 Task: Look for space in Murādnagar, India from 8th June, 2023 to 19th June, 2023 for 1 adult in price range Rs.5000 to Rs.12000. Place can be shared room with 1  bedroom having 1 bed and 1 bathroom. Property type can be house, flat, guest house, hotel. Amenities needed are: washing machine. Booking option can be shelf check-in. Required host language is English.
Action: Mouse moved to (504, 80)
Screenshot: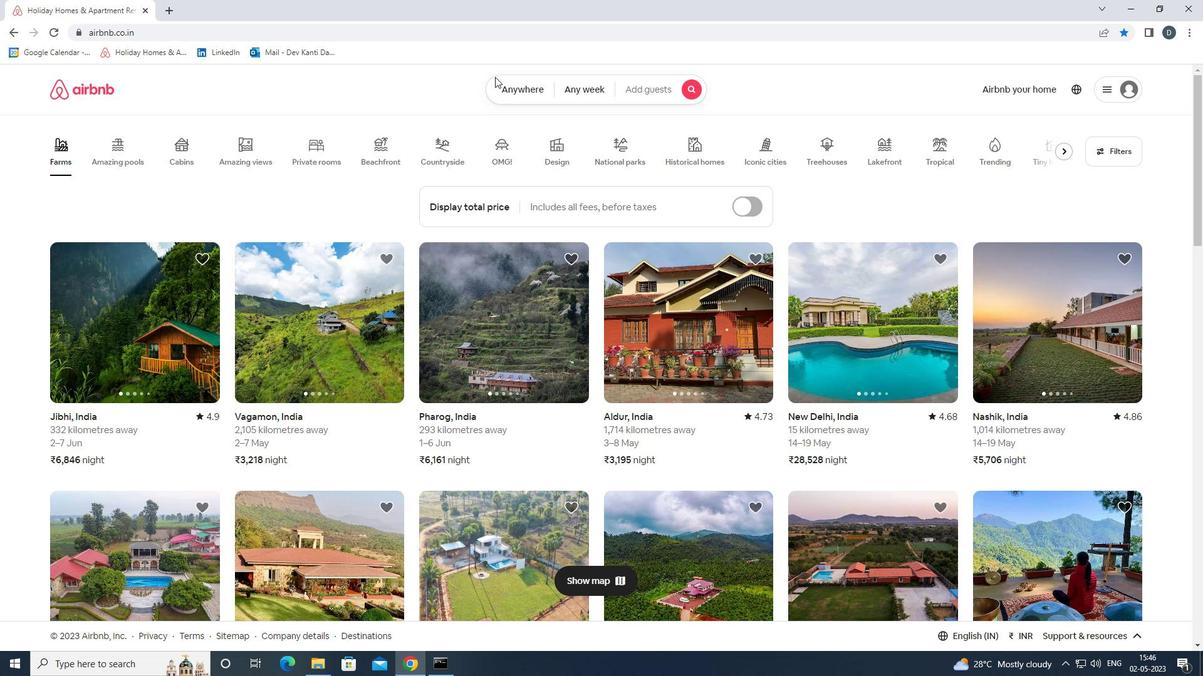 
Action: Mouse pressed left at (504, 80)
Screenshot: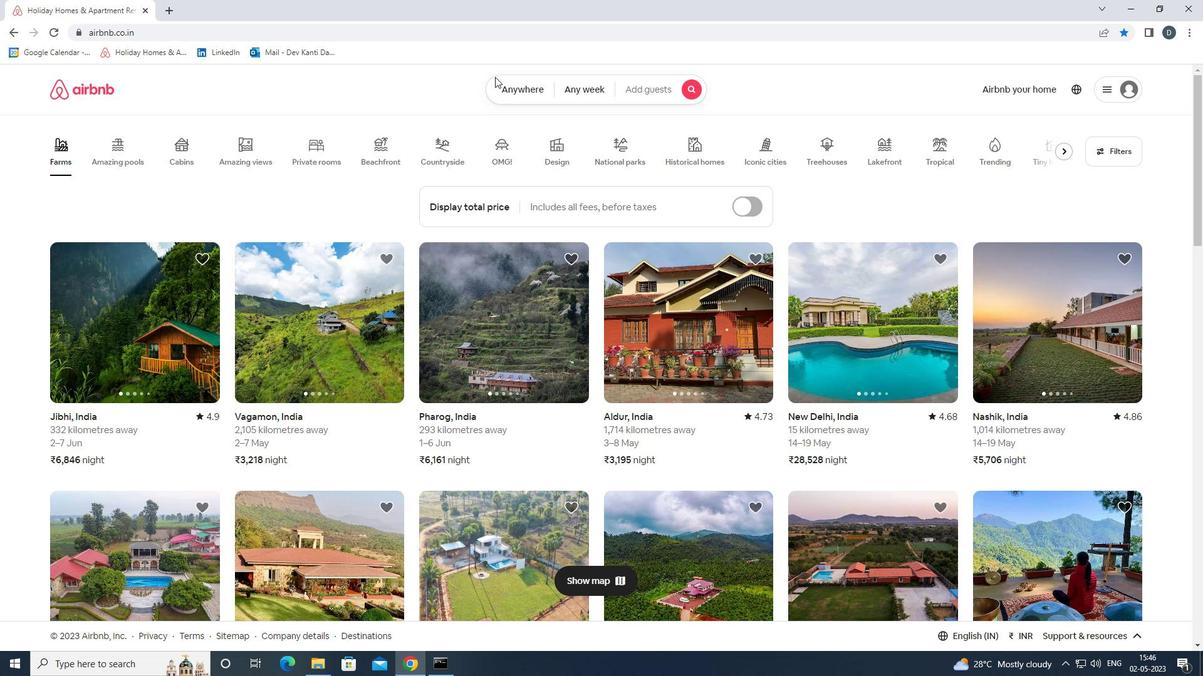 
Action: Mouse moved to (438, 145)
Screenshot: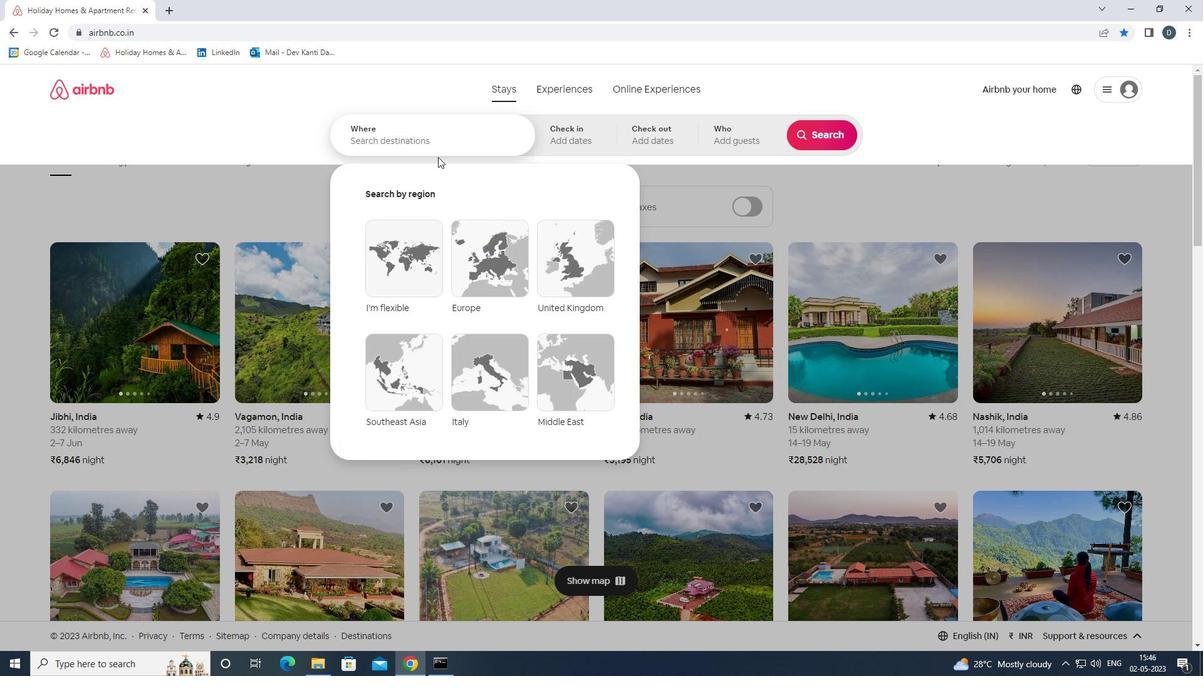 
Action: Mouse pressed left at (438, 145)
Screenshot: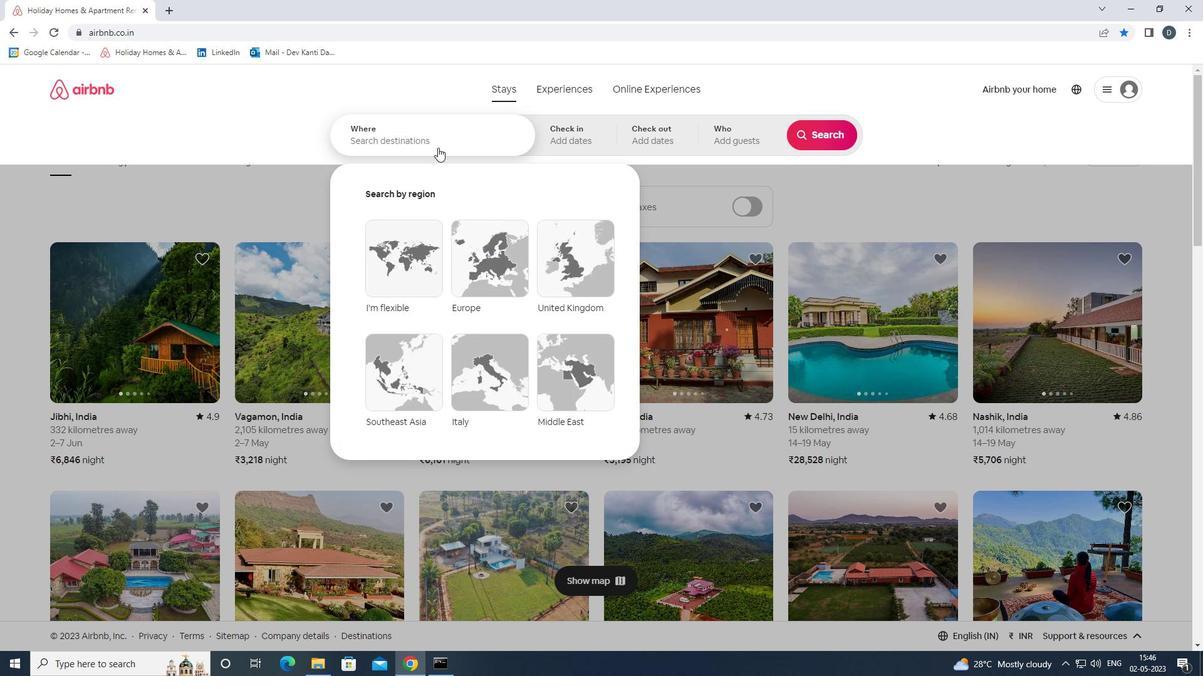 
Action: Key pressed <Key.shift>M<U<Key.backspace><Key.backspace>URADNAGAR,<Key.shift>INDIA<Key.enter>
Screenshot: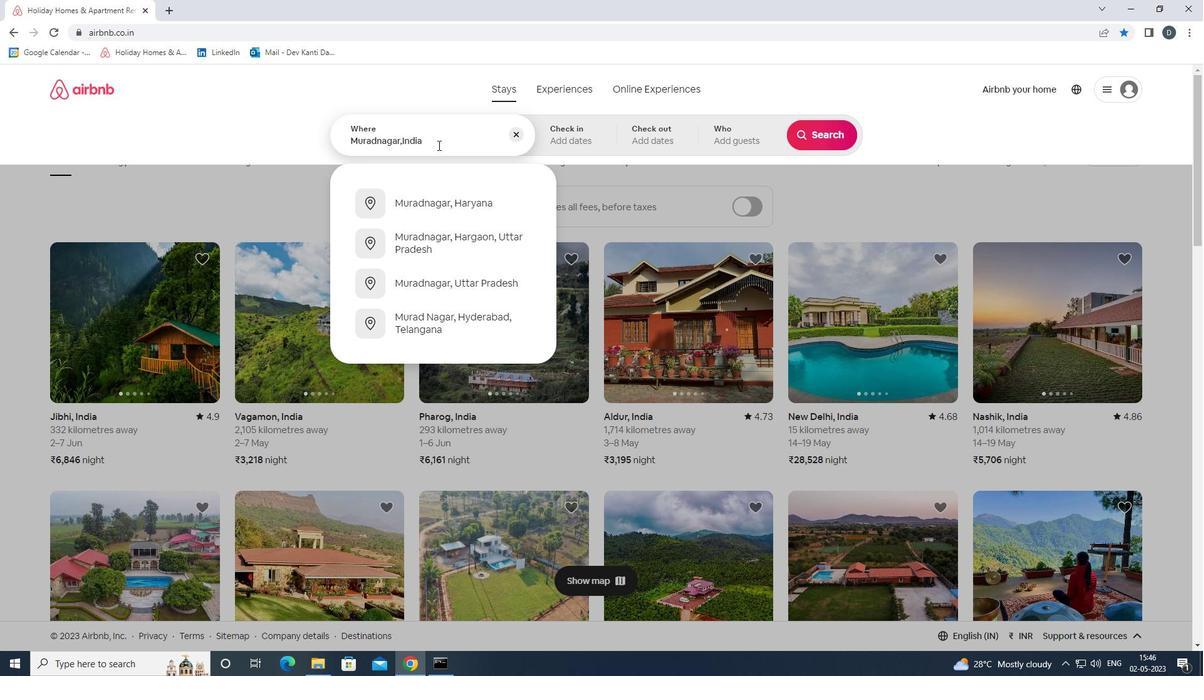 
Action: Mouse moved to (754, 324)
Screenshot: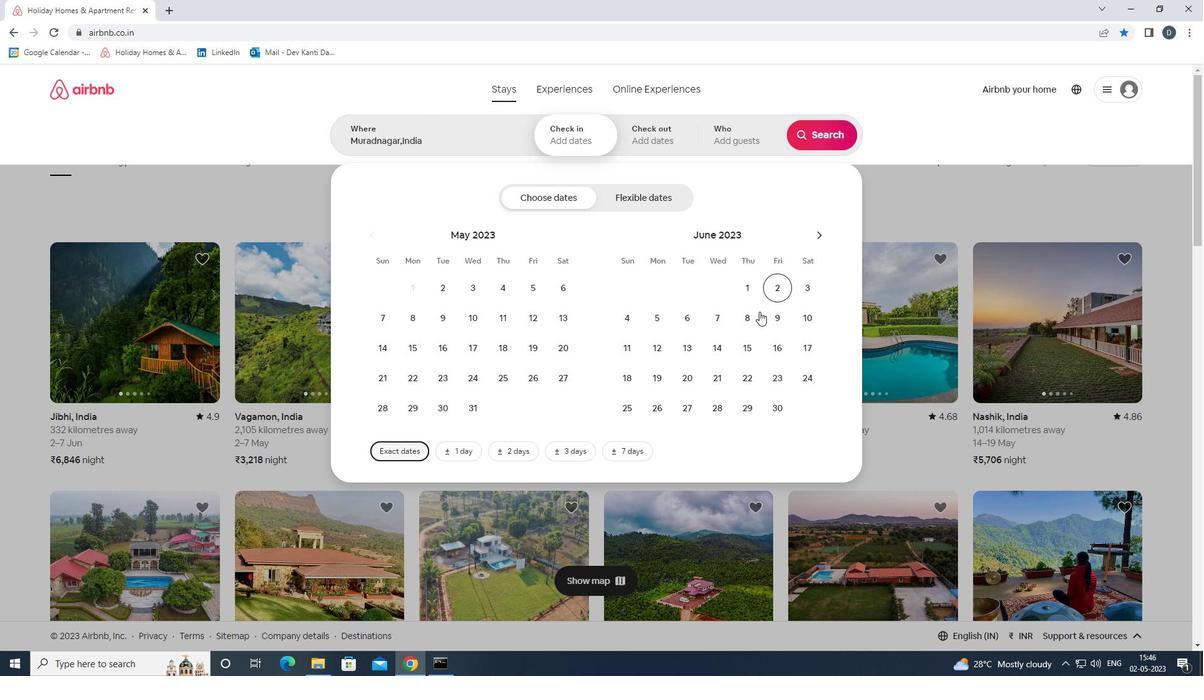 
Action: Mouse pressed left at (754, 324)
Screenshot: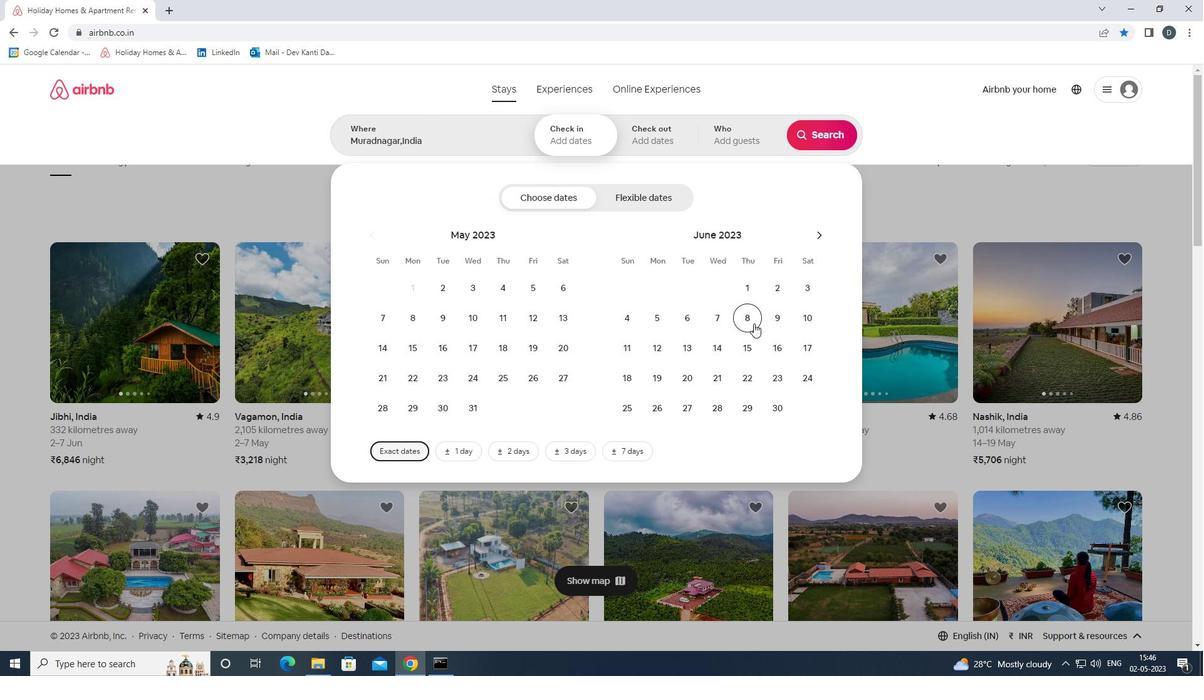 
Action: Mouse moved to (655, 377)
Screenshot: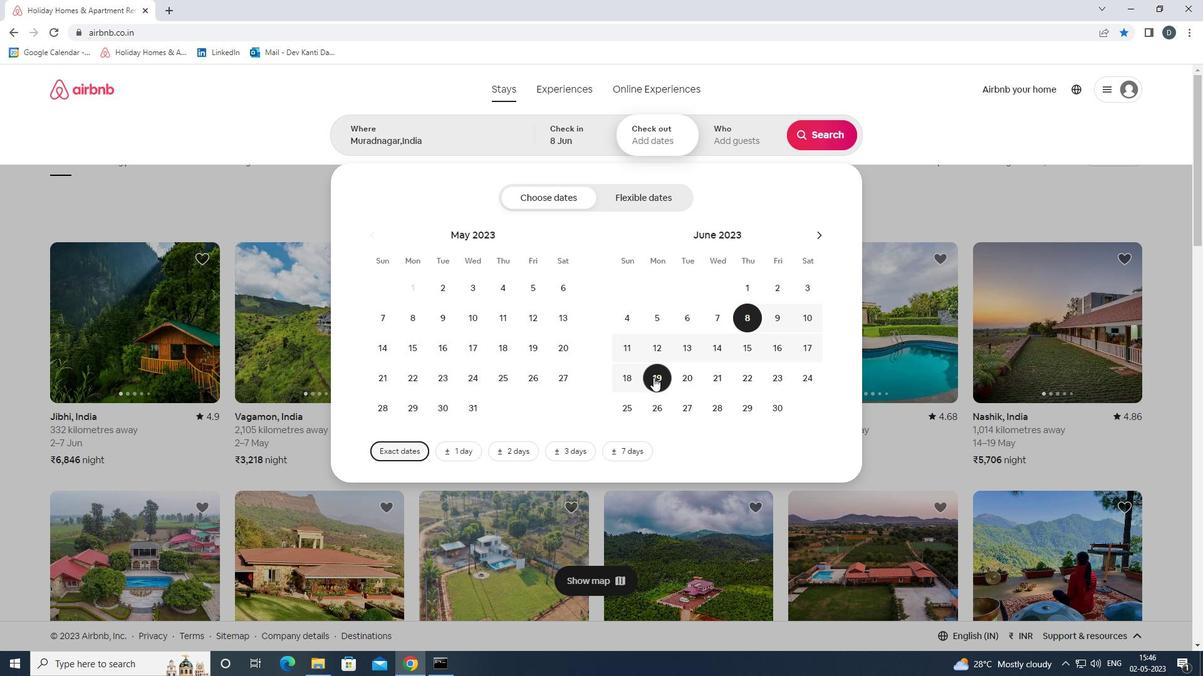 
Action: Mouse pressed left at (655, 377)
Screenshot: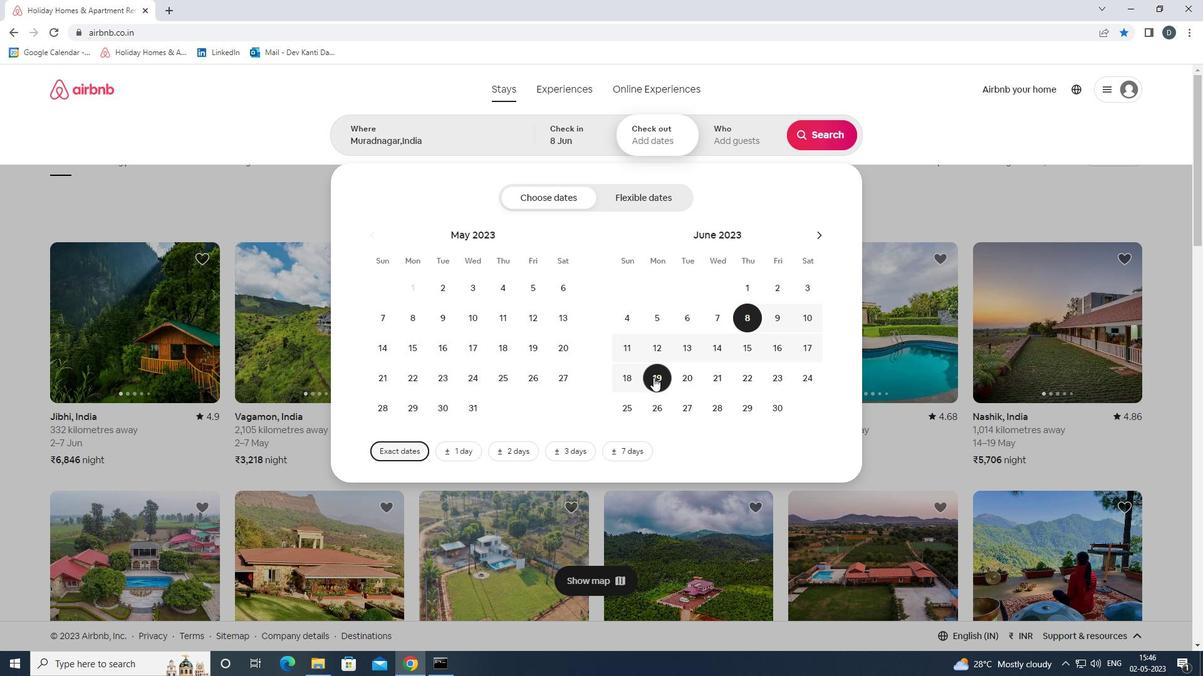 
Action: Mouse moved to (747, 136)
Screenshot: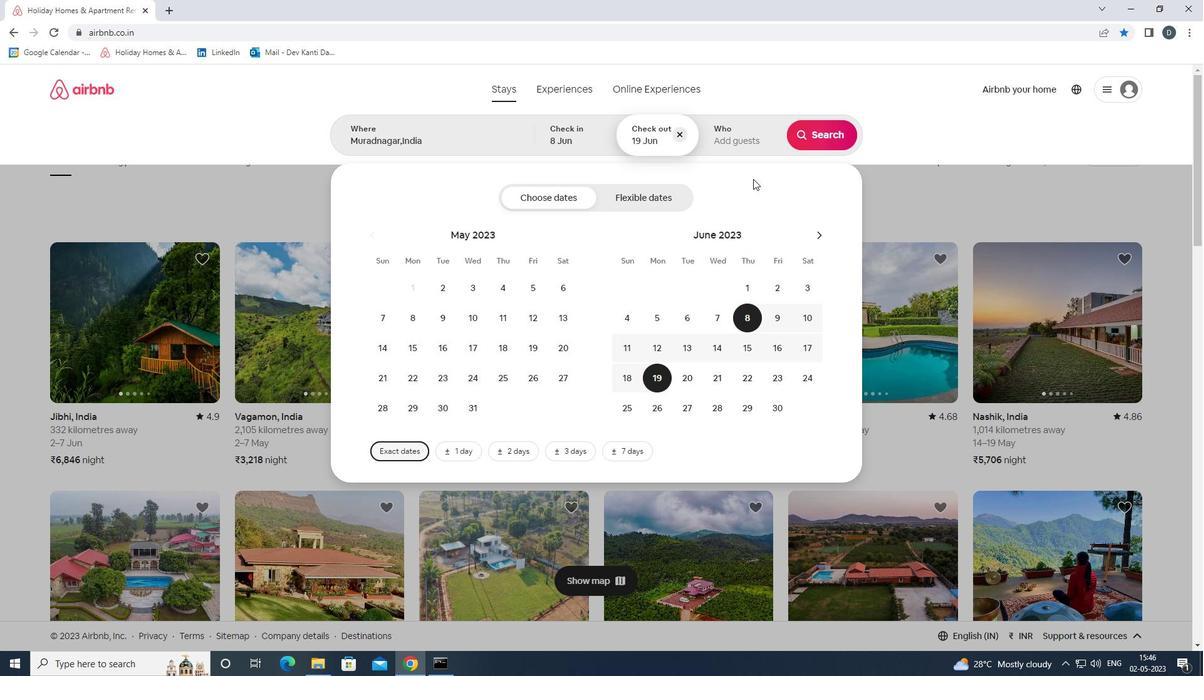 
Action: Mouse pressed left at (747, 136)
Screenshot: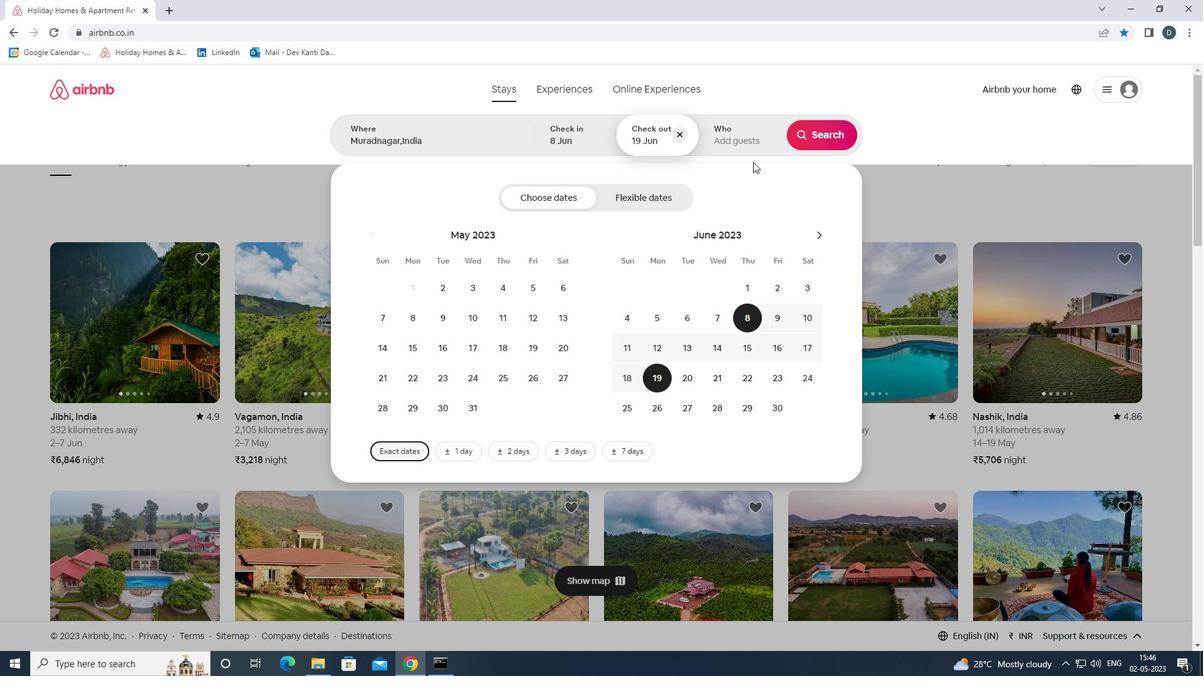 
Action: Mouse moved to (827, 194)
Screenshot: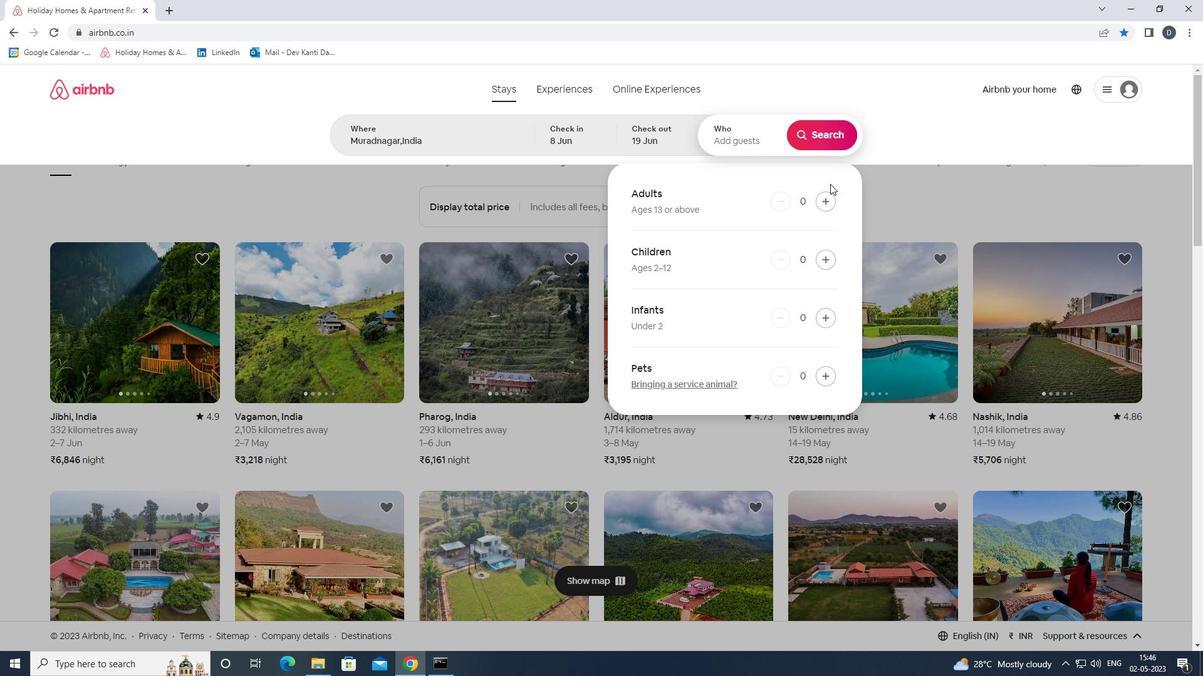 
Action: Mouse pressed left at (827, 194)
Screenshot: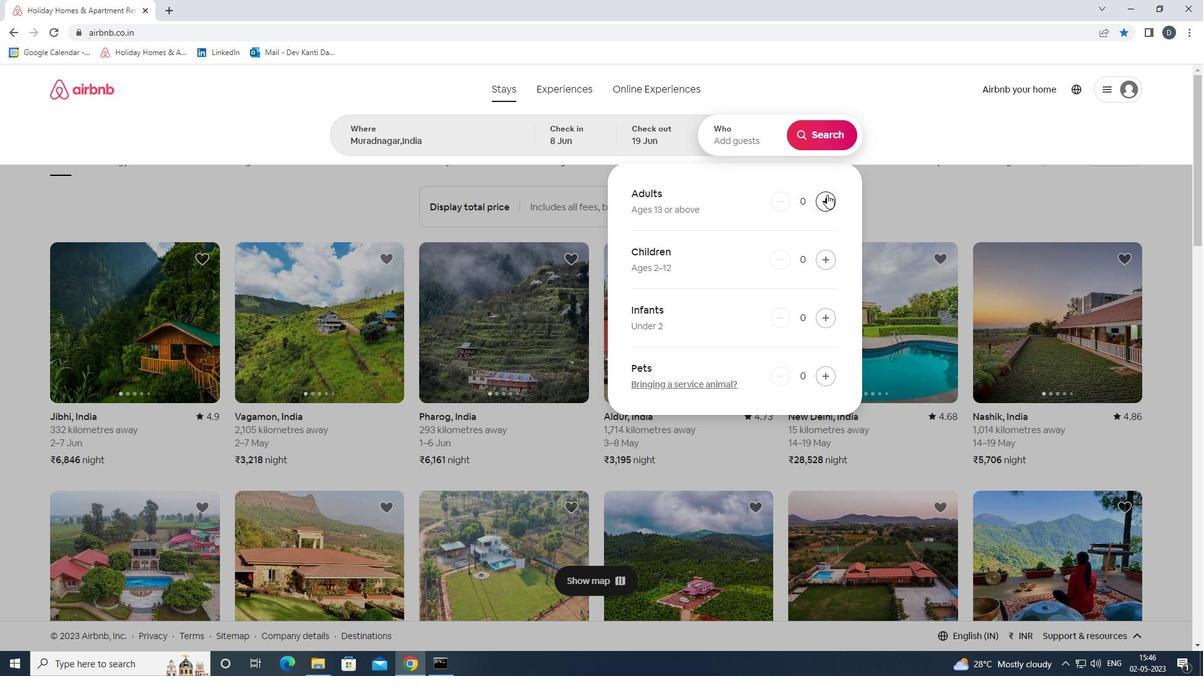 
Action: Mouse moved to (835, 117)
Screenshot: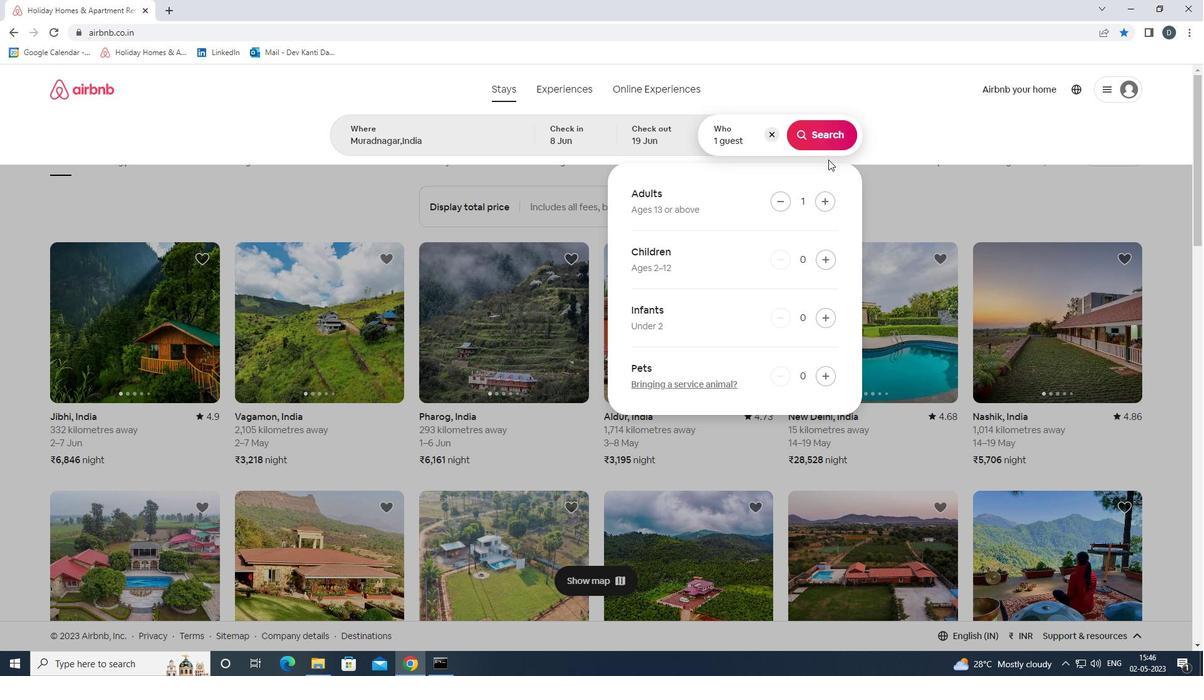 
Action: Mouse pressed left at (835, 117)
Screenshot: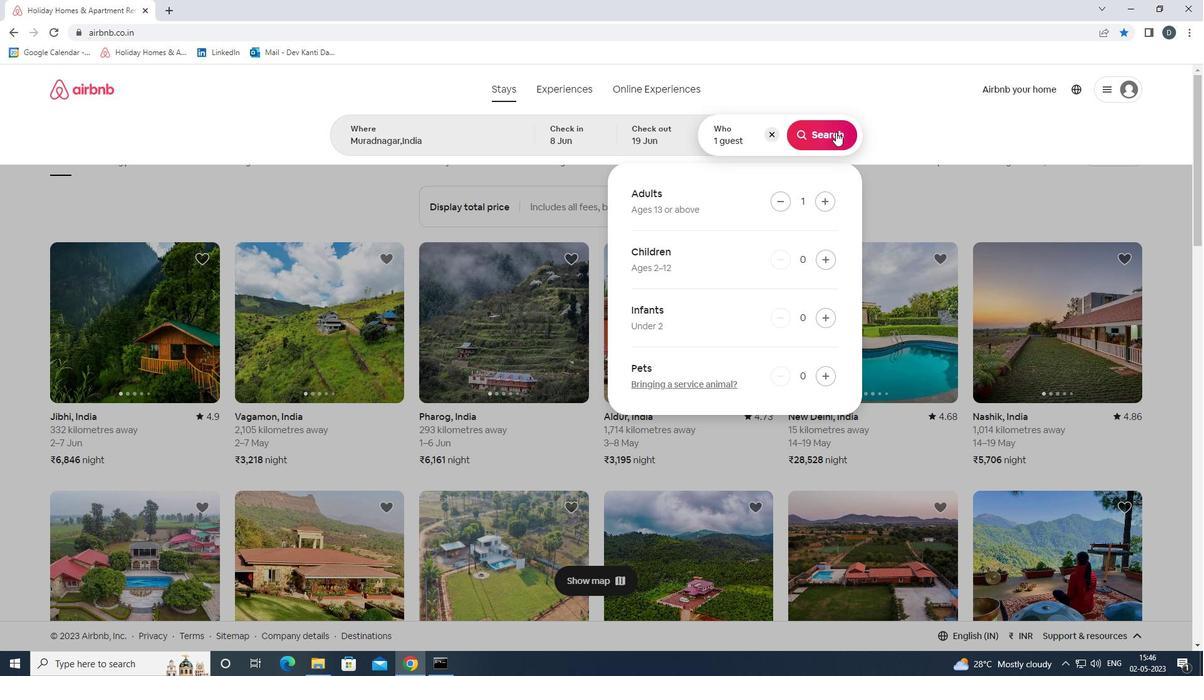 
Action: Mouse moved to (834, 124)
Screenshot: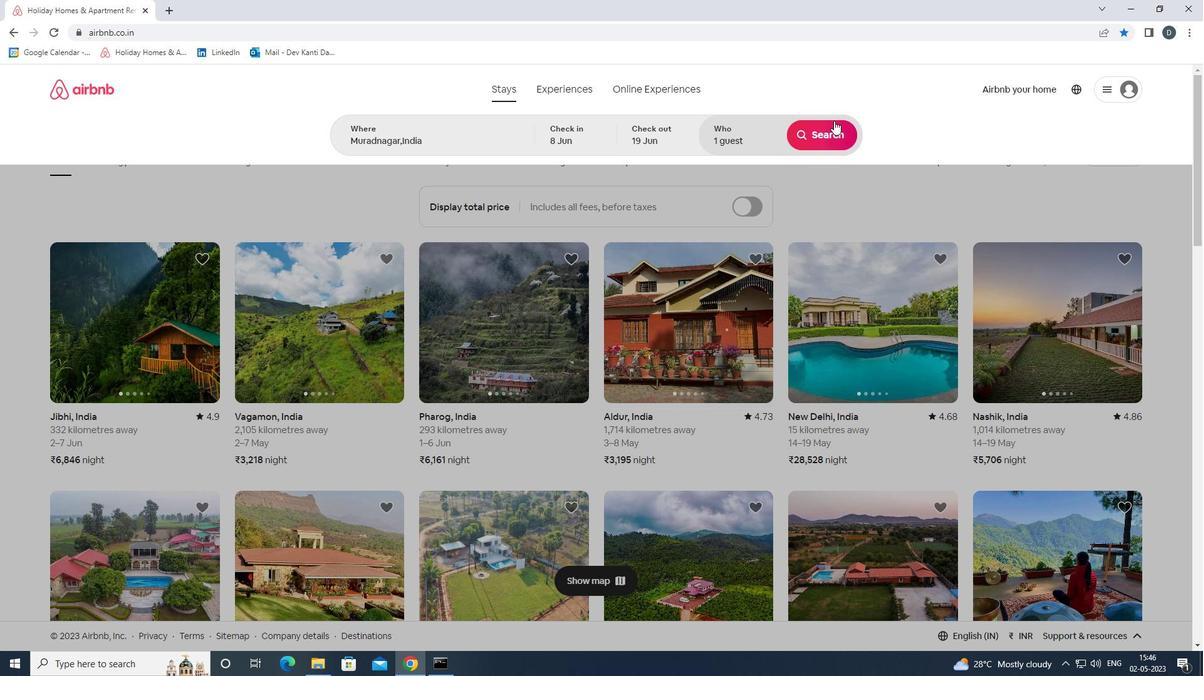 
Action: Mouse pressed left at (834, 124)
Screenshot: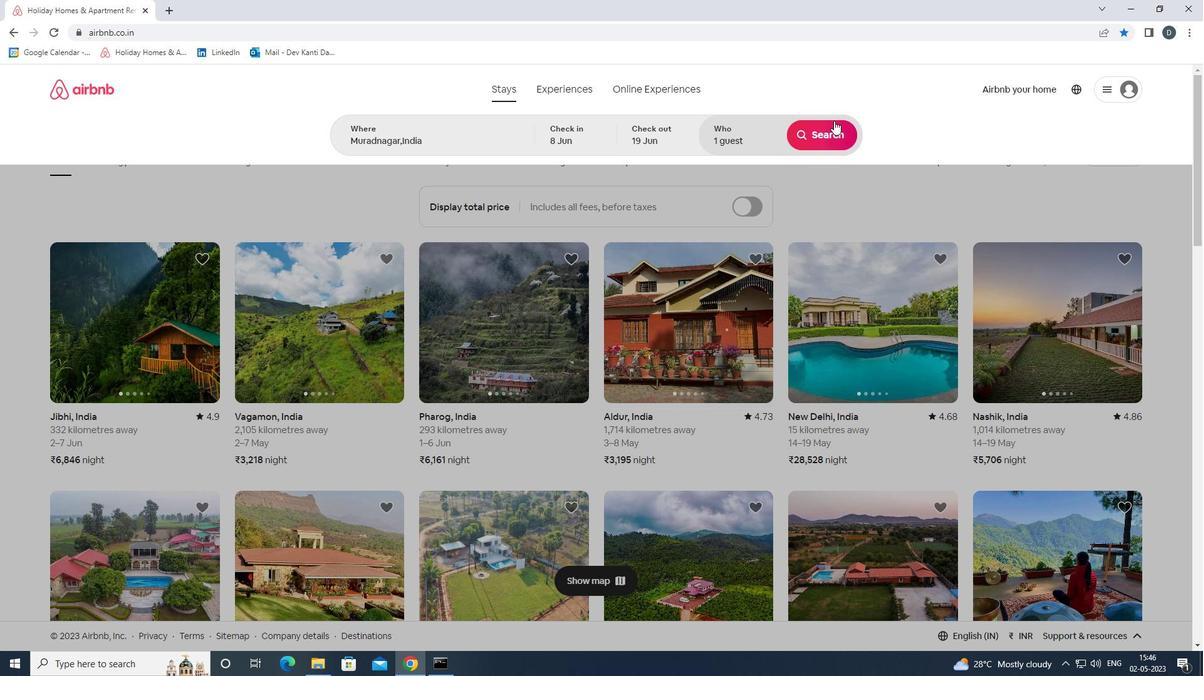 
Action: Mouse moved to (1153, 135)
Screenshot: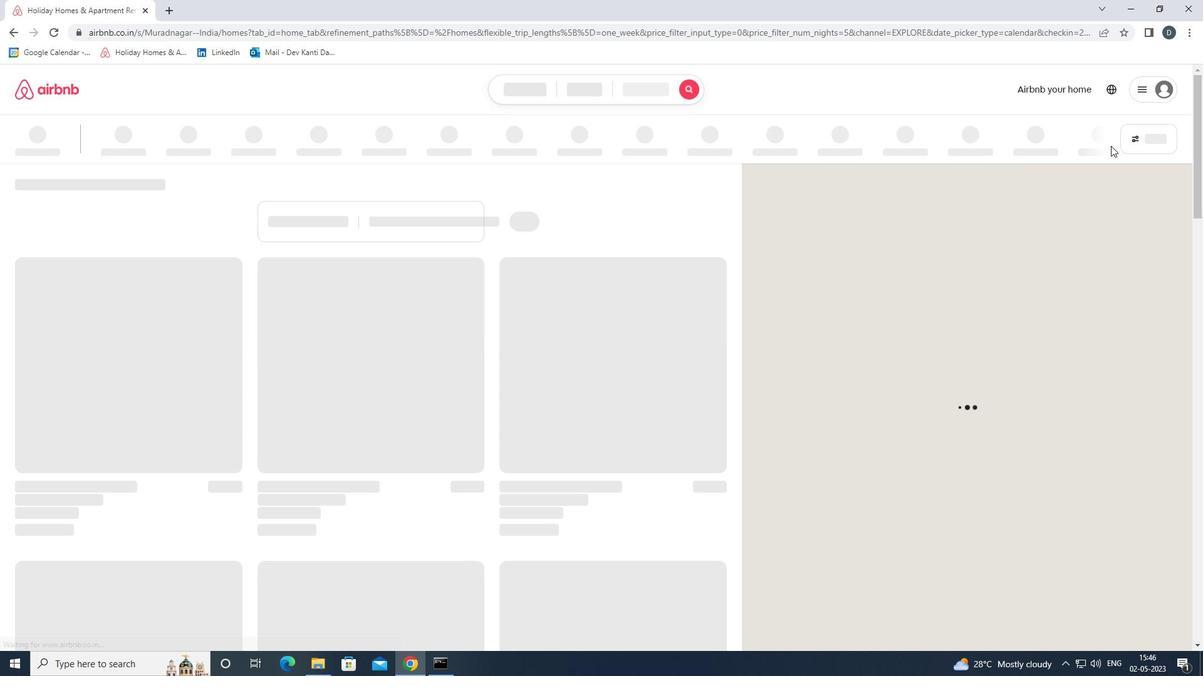 
Action: Mouse pressed left at (1153, 135)
Screenshot: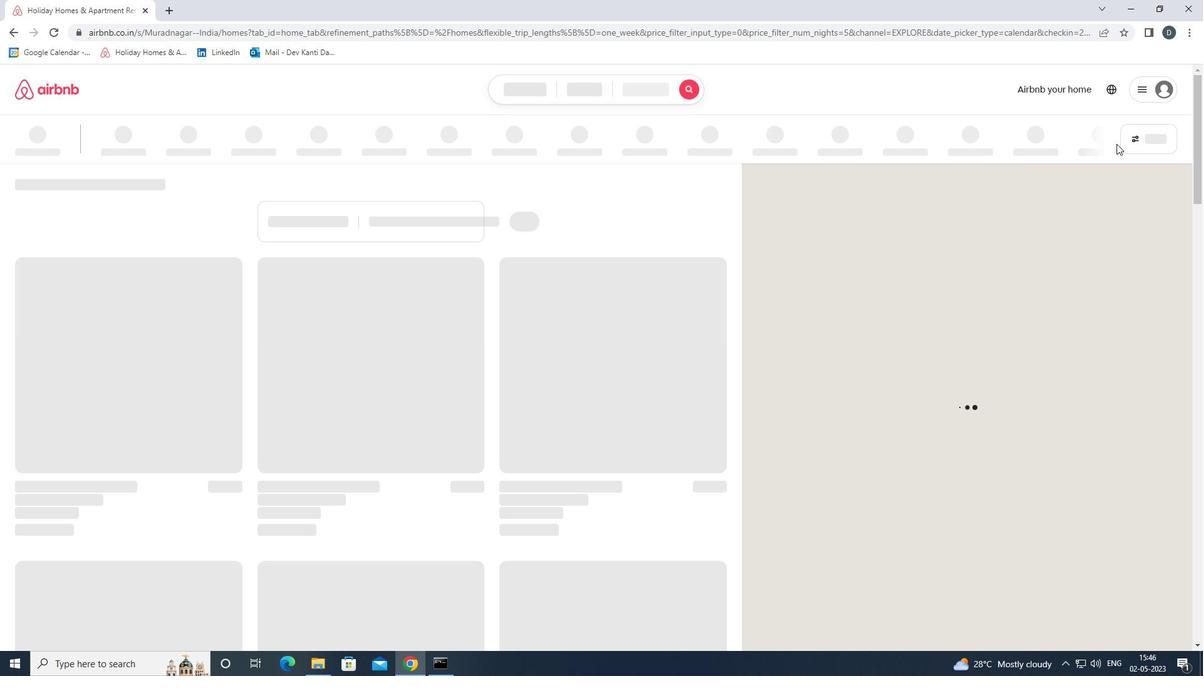 
Action: Mouse moved to (1156, 137)
Screenshot: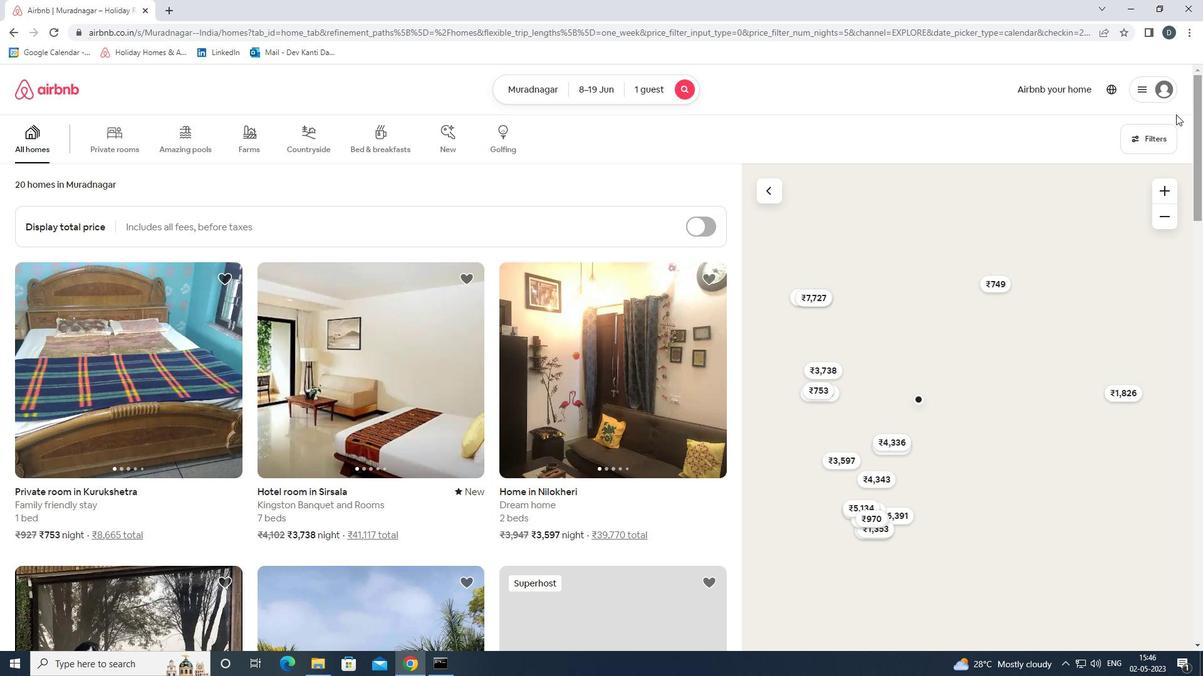 
Action: Mouse pressed left at (1156, 137)
Screenshot: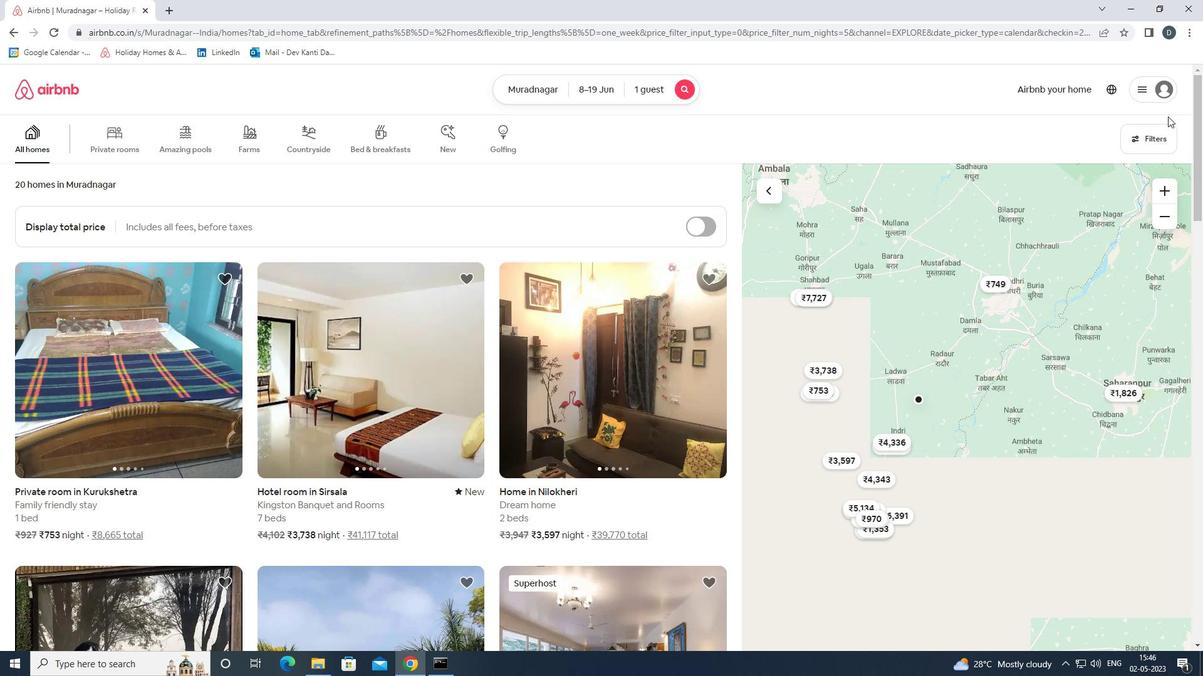 
Action: Mouse moved to (532, 288)
Screenshot: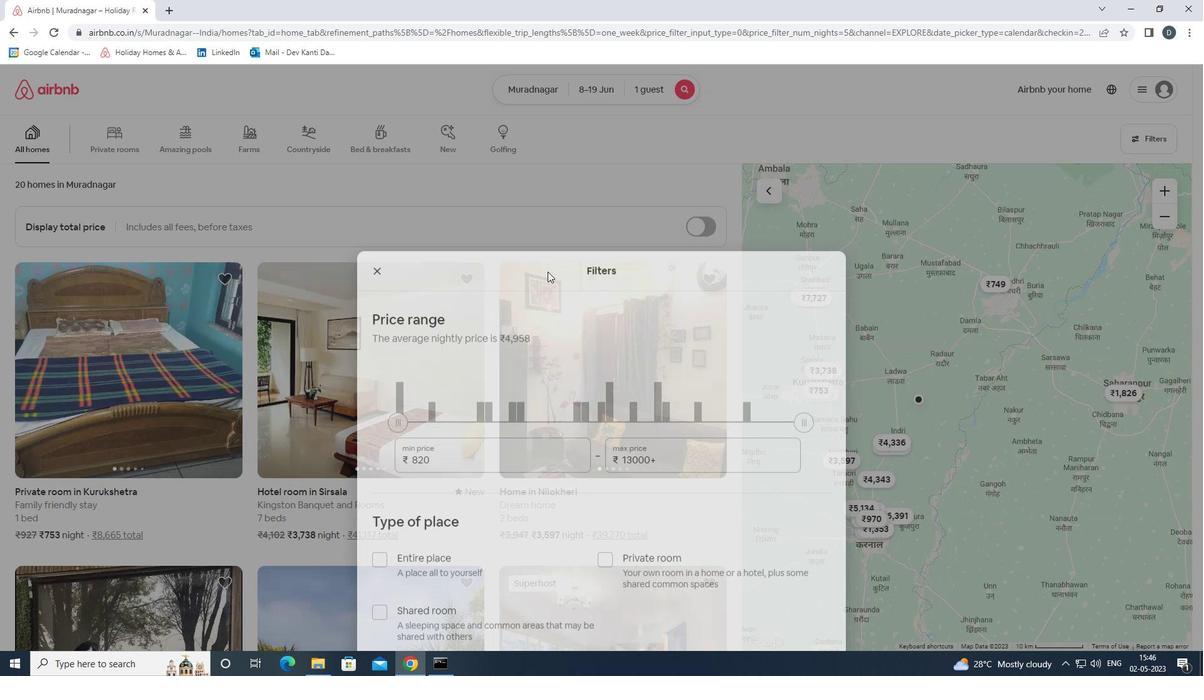 
Action: Mouse scrolled (532, 287) with delta (0, 0)
Screenshot: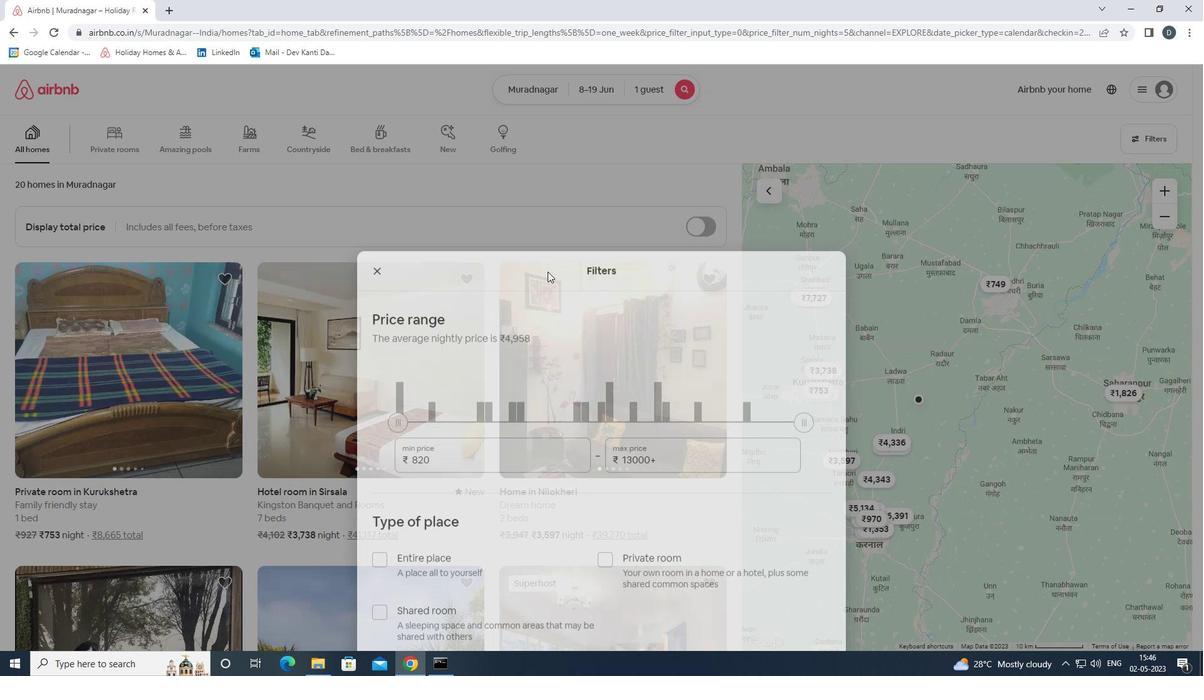 
Action: Mouse moved to (524, 267)
Screenshot: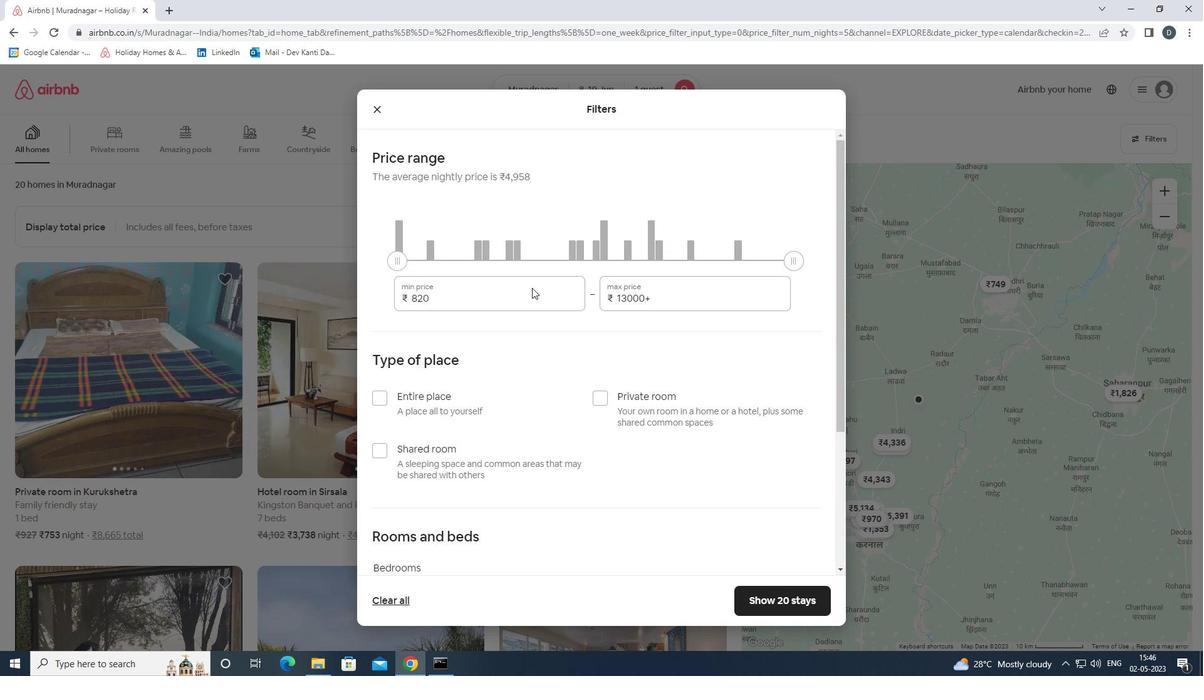 
Action: Mouse pressed left at (524, 267)
Screenshot: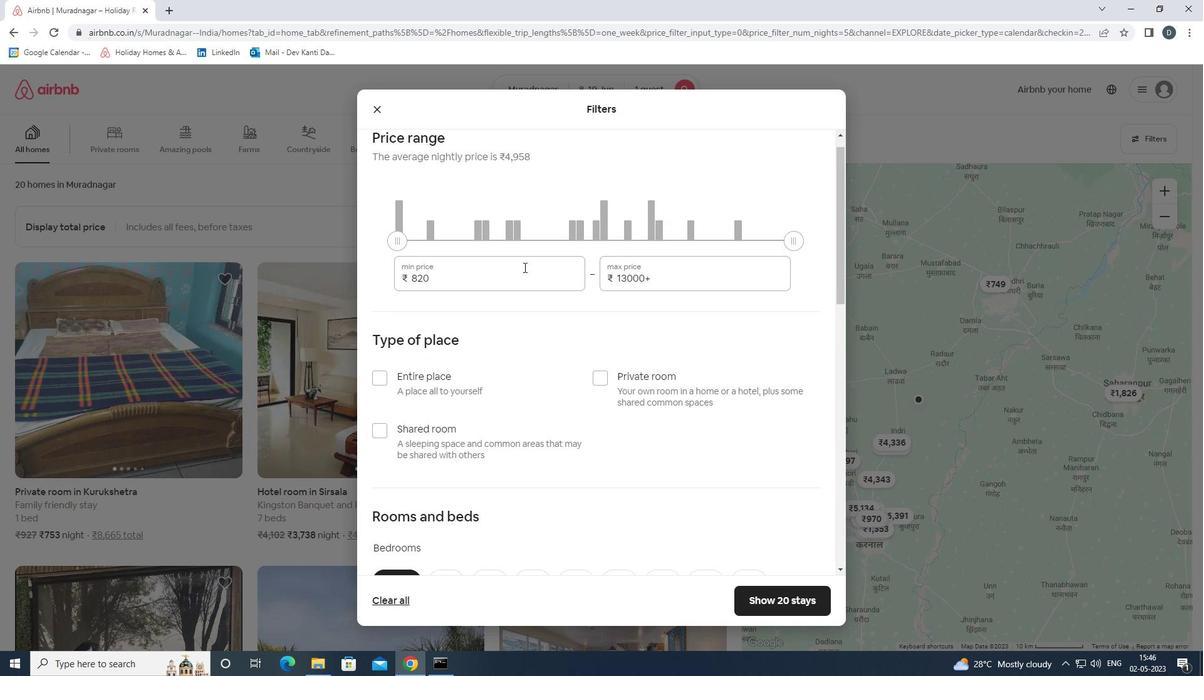 
Action: Mouse moved to (534, 233)
Screenshot: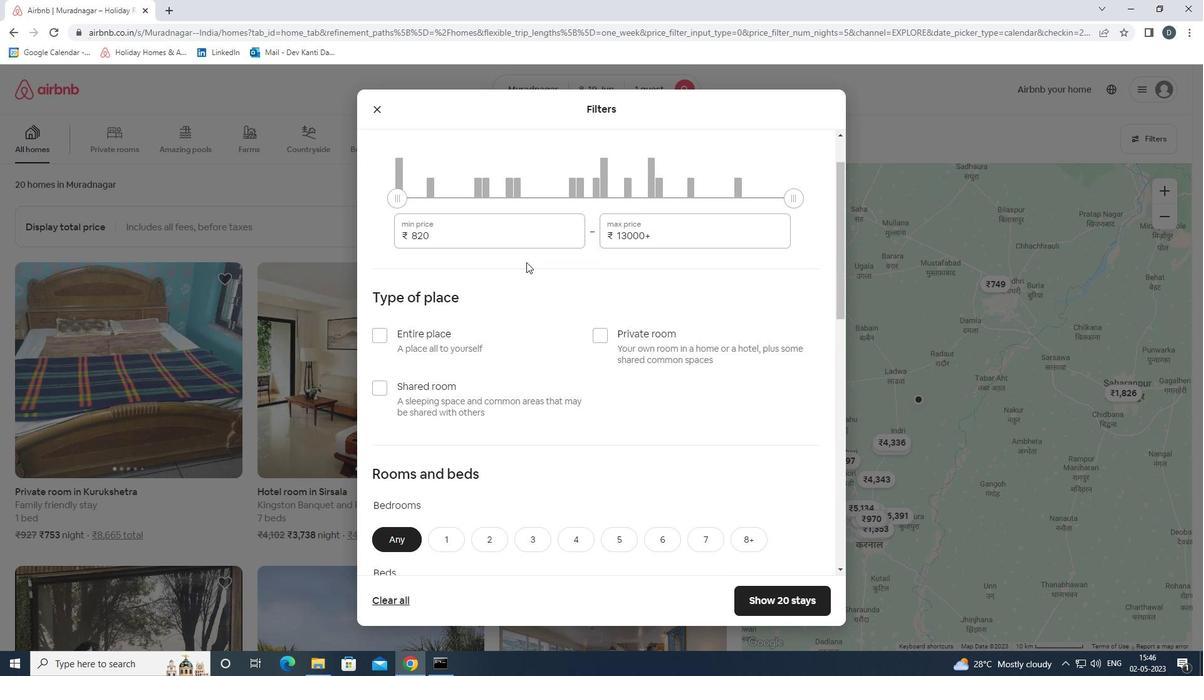 
Action: Mouse pressed left at (534, 233)
Screenshot: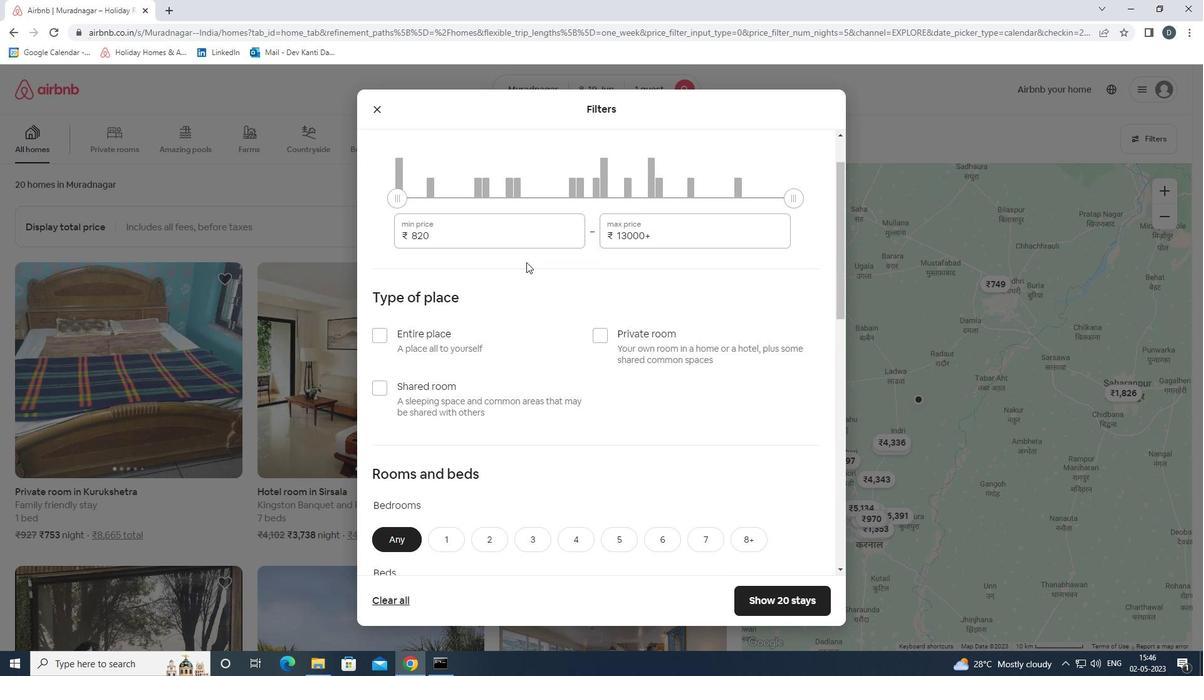 
Action: Mouse pressed left at (534, 233)
Screenshot: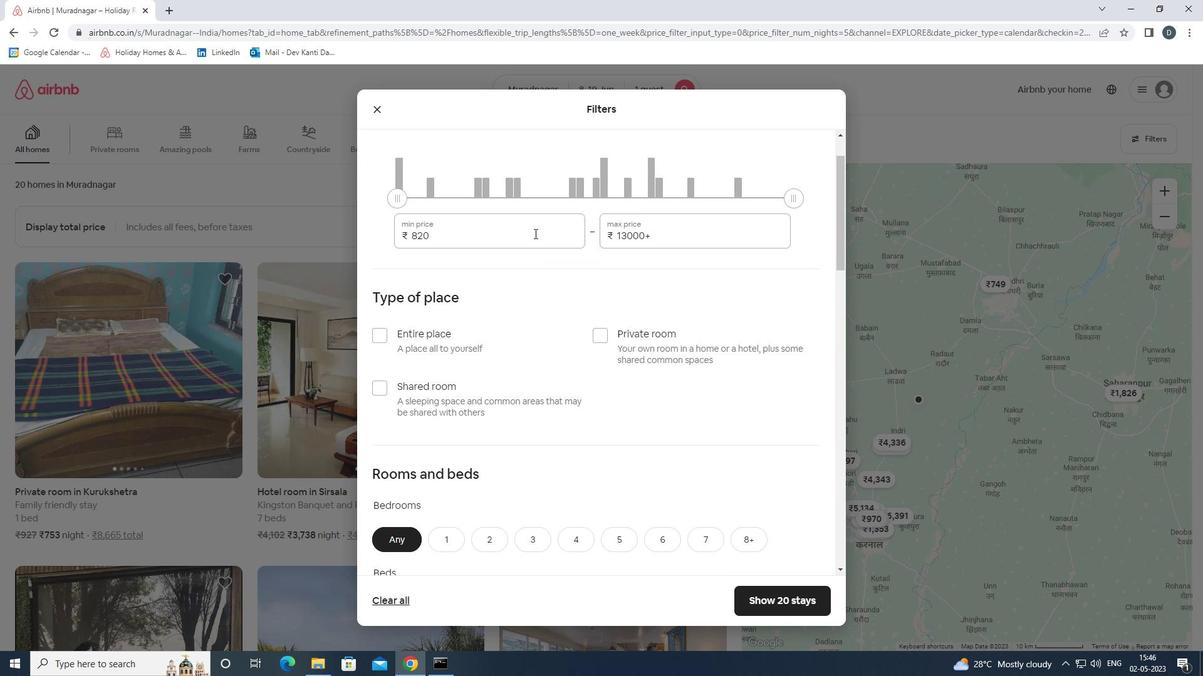 
Action: Key pressed 5000<Key.tab>12000
Screenshot: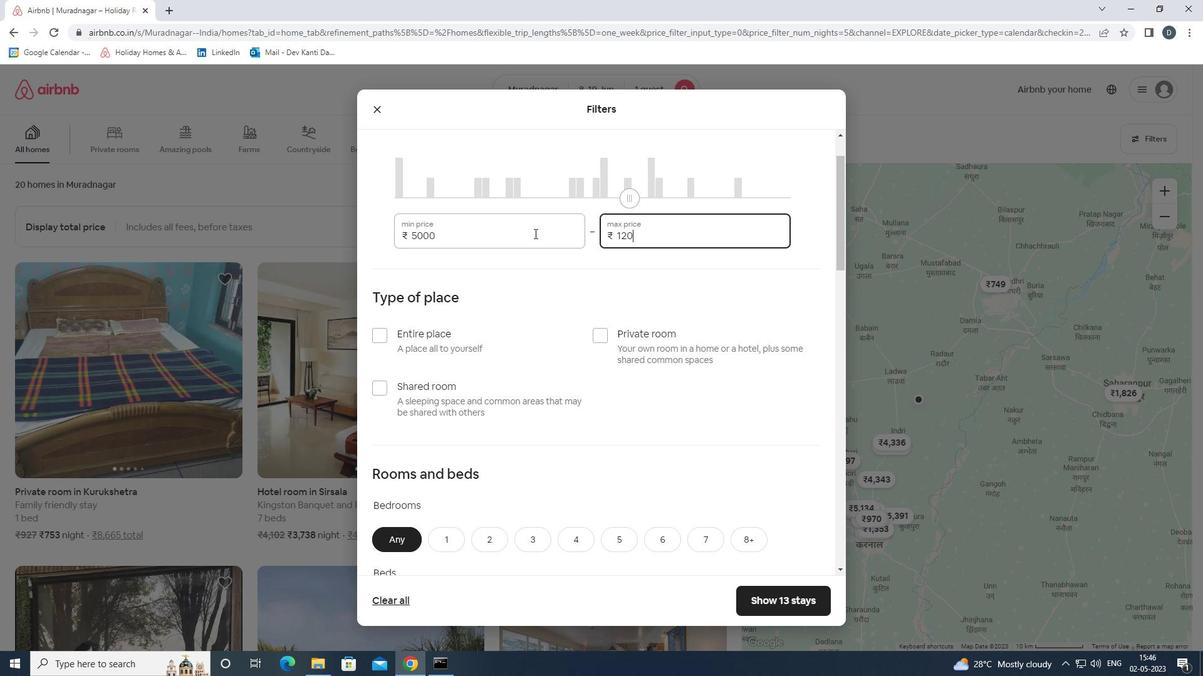 
Action: Mouse moved to (428, 340)
Screenshot: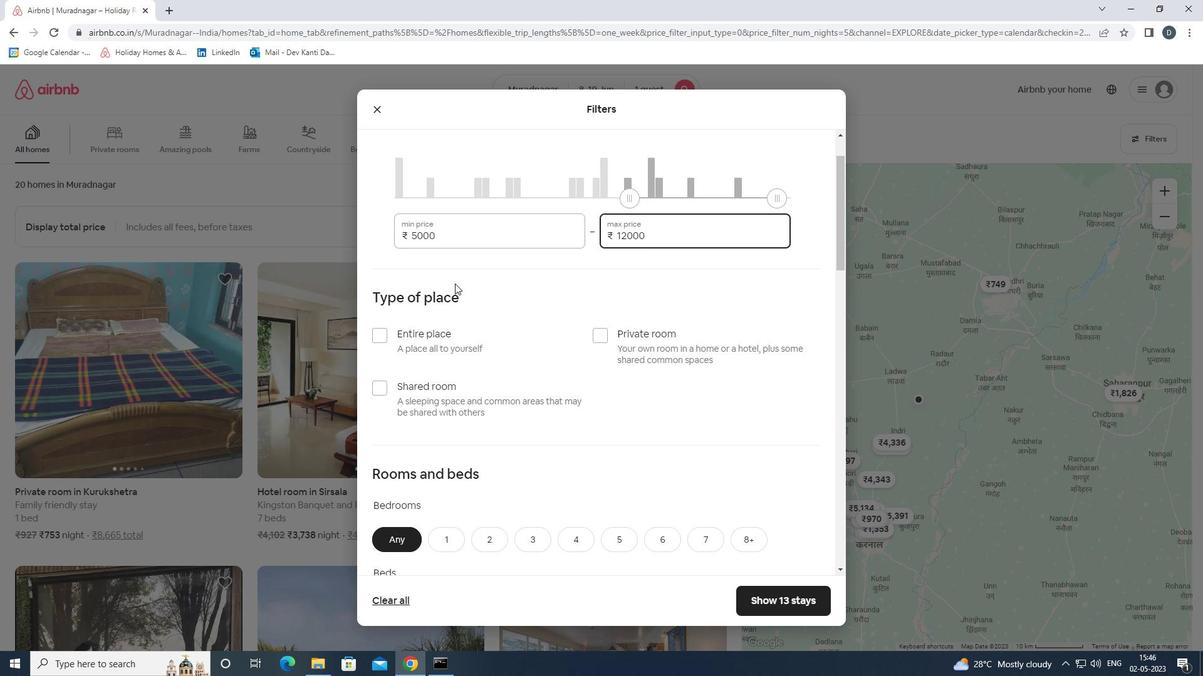 
Action: Mouse pressed left at (428, 340)
Screenshot: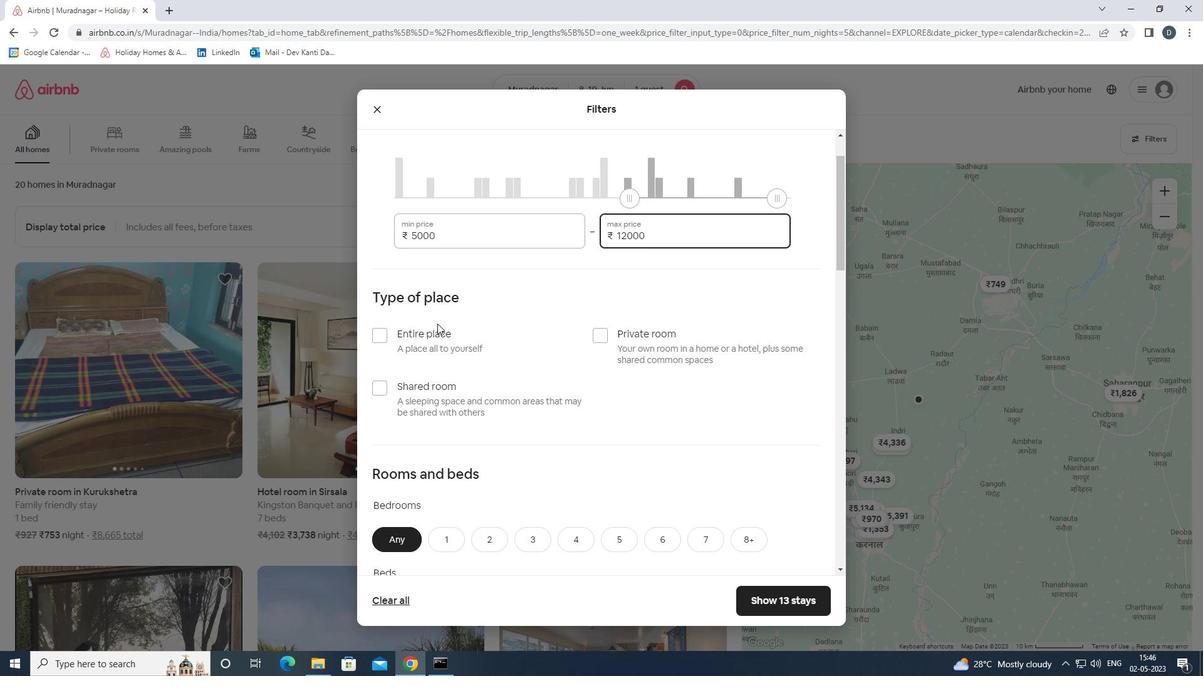 
Action: Mouse moved to (497, 329)
Screenshot: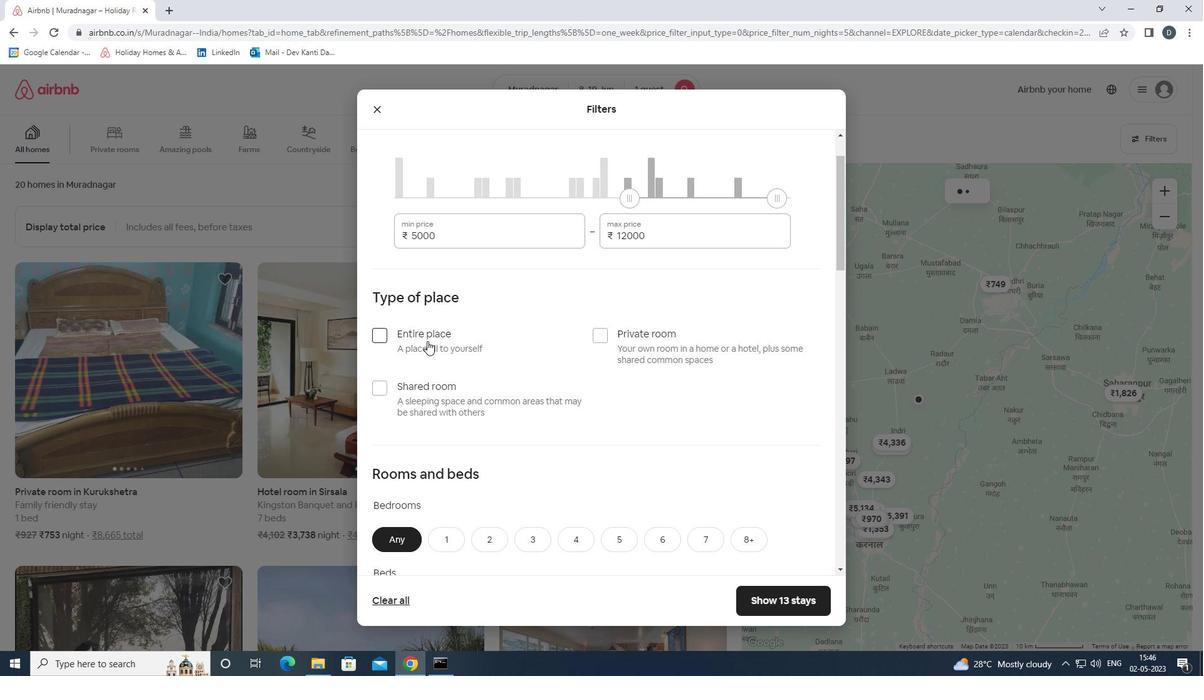 
Action: Mouse scrolled (497, 329) with delta (0, 0)
Screenshot: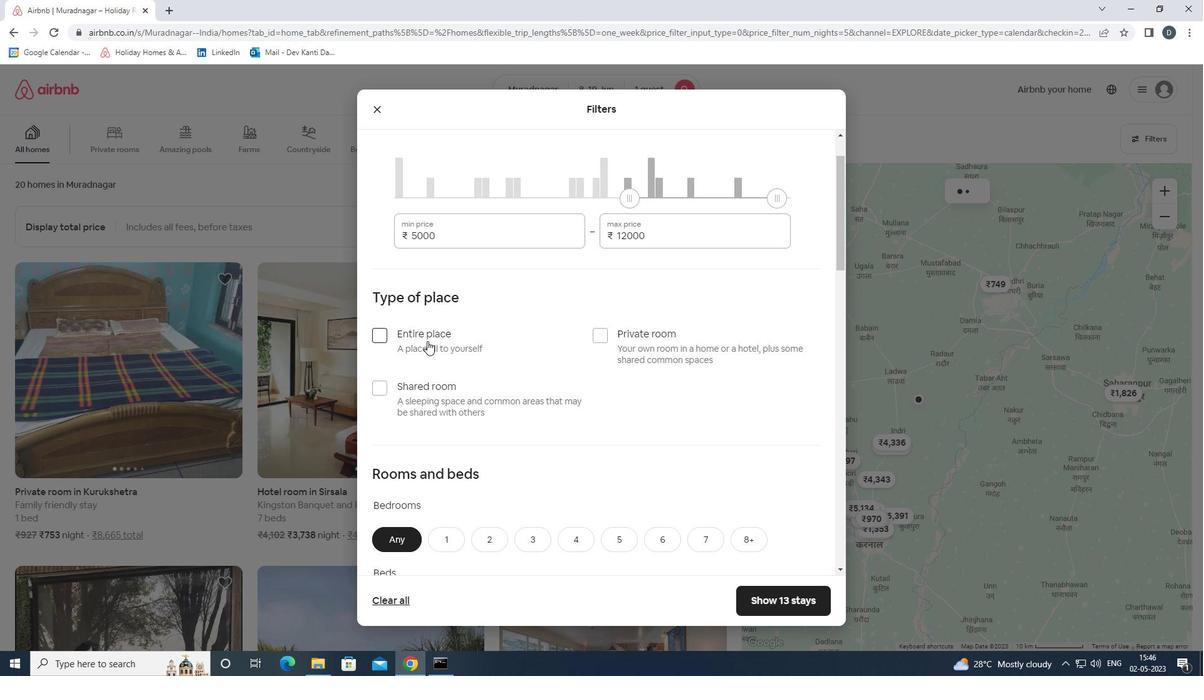 
Action: Mouse moved to (499, 329)
Screenshot: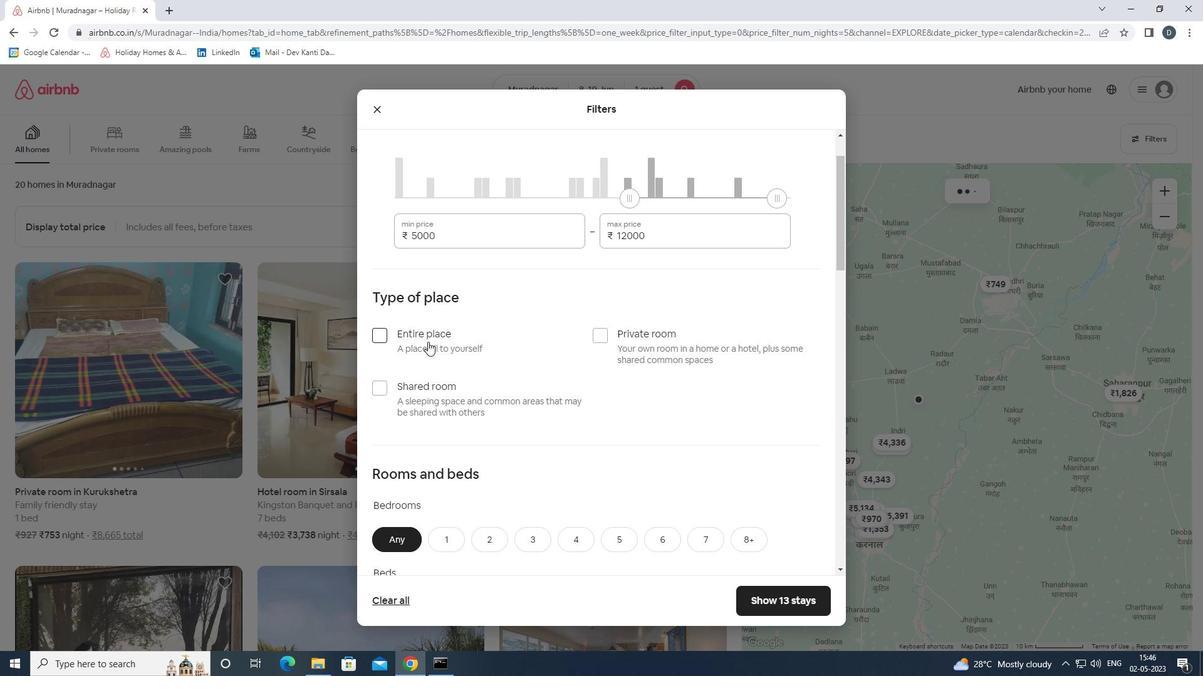 
Action: Mouse scrolled (499, 329) with delta (0, 0)
Screenshot: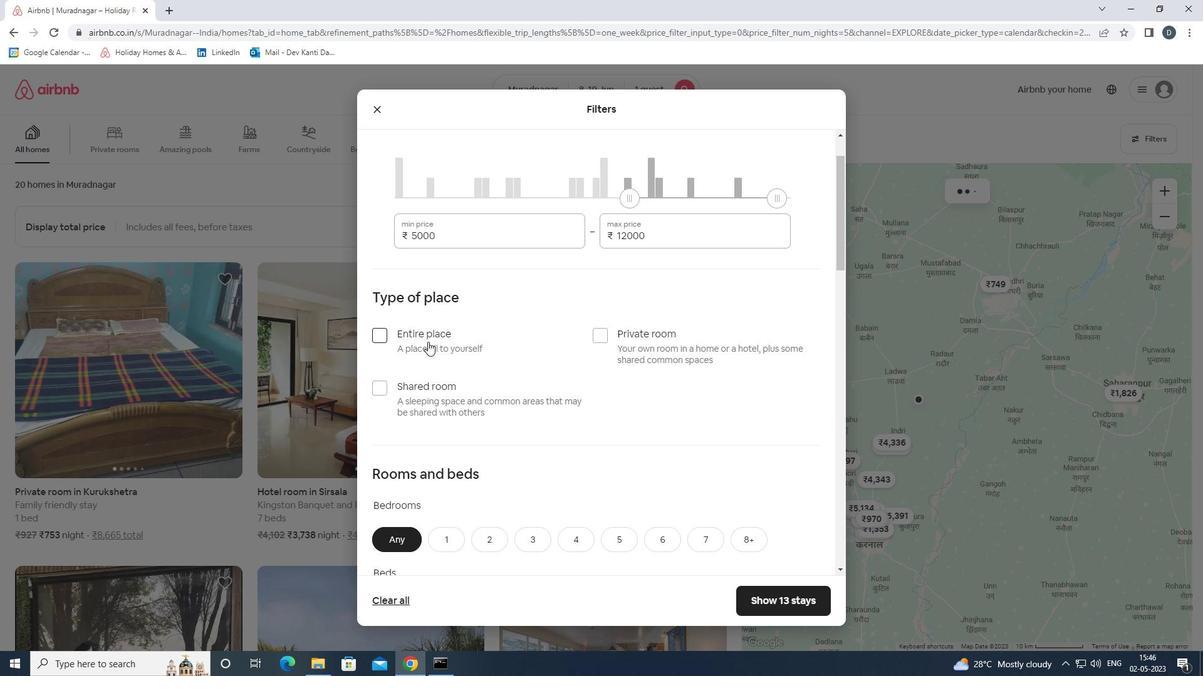 
Action: Mouse moved to (499, 330)
Screenshot: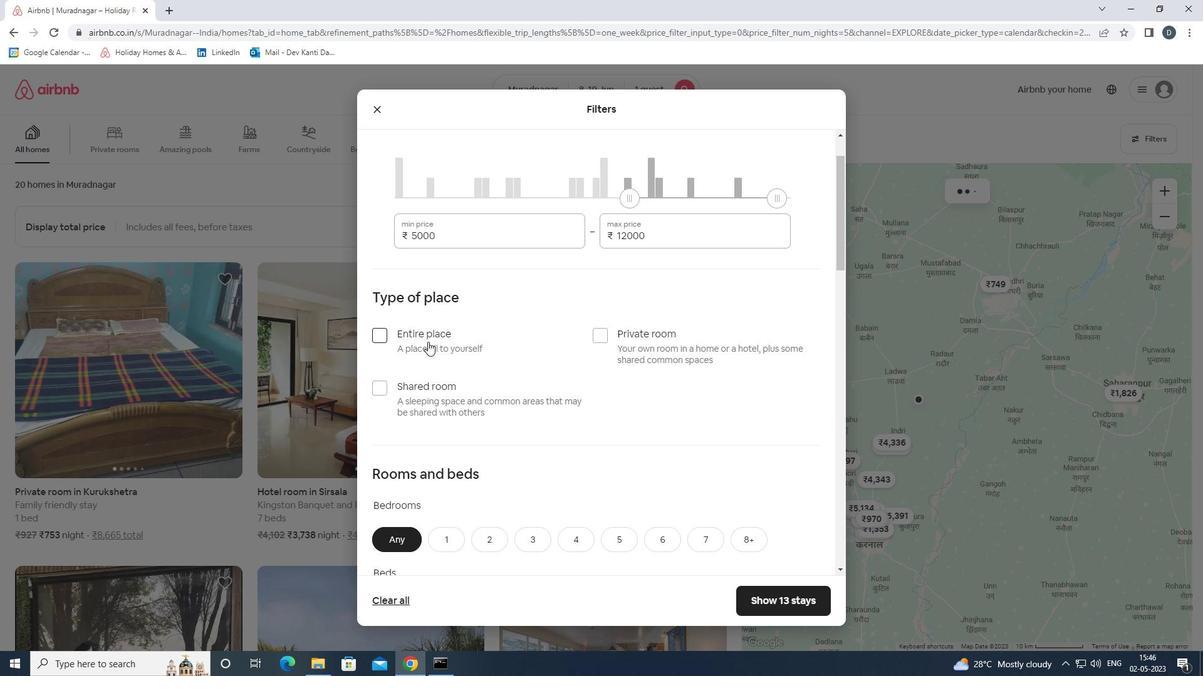 
Action: Mouse scrolled (499, 329) with delta (0, 0)
Screenshot: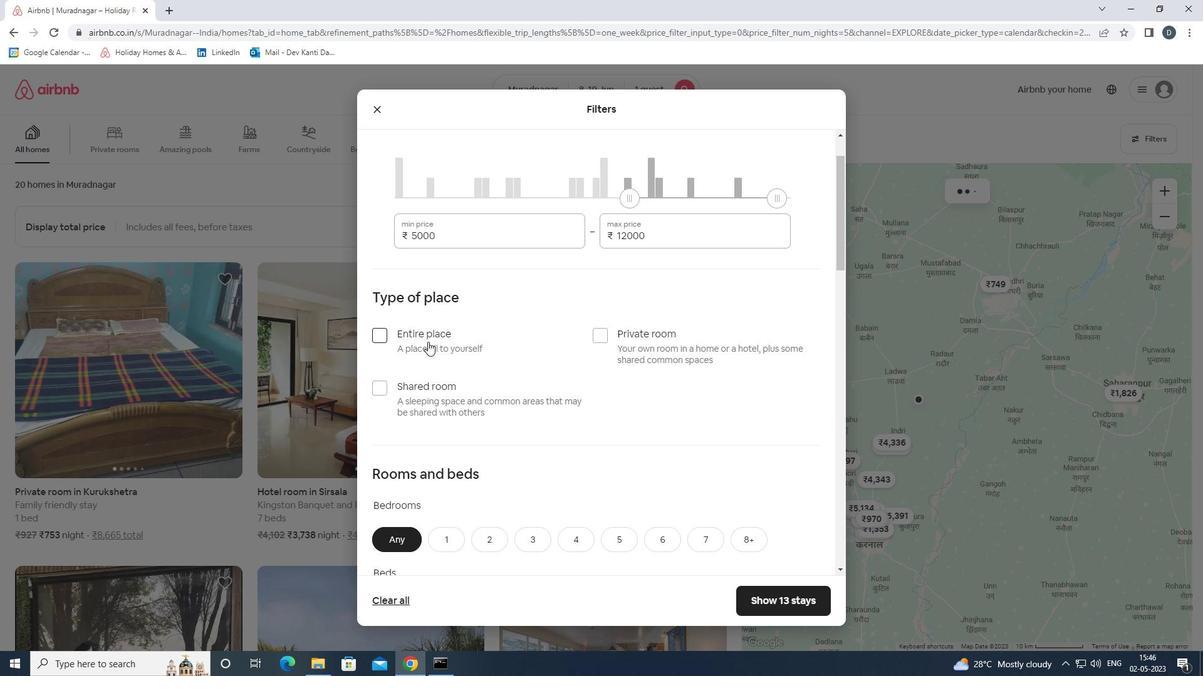 
Action: Mouse moved to (502, 330)
Screenshot: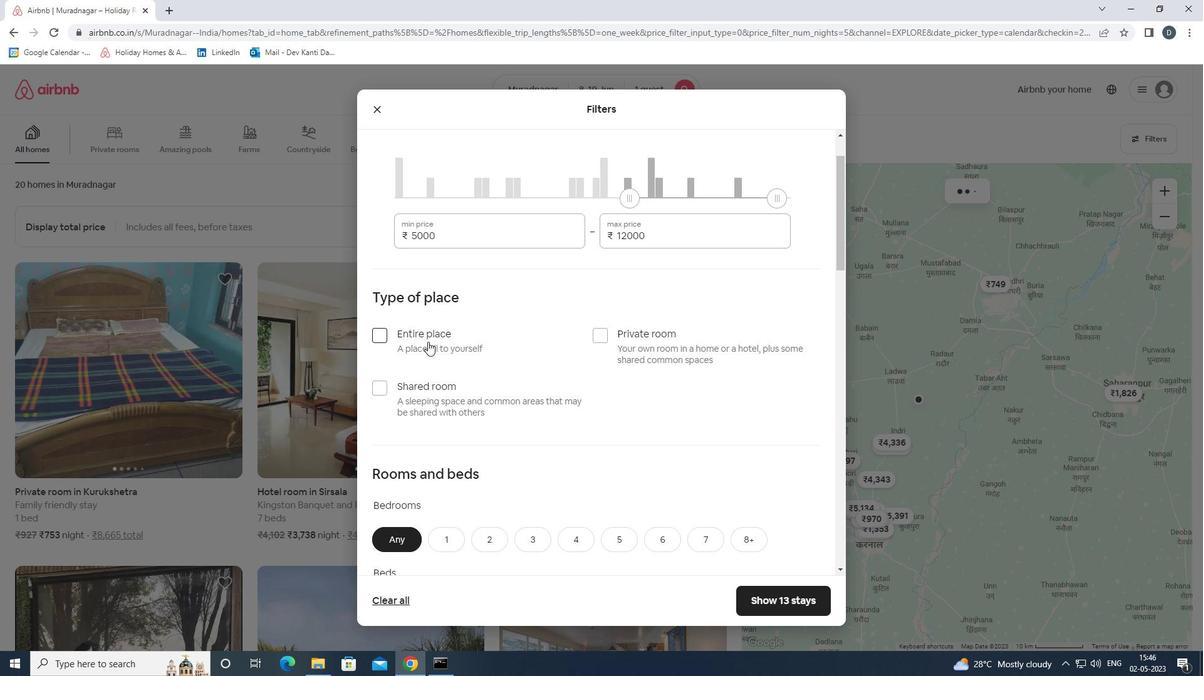 
Action: Mouse scrolled (502, 329) with delta (0, 0)
Screenshot: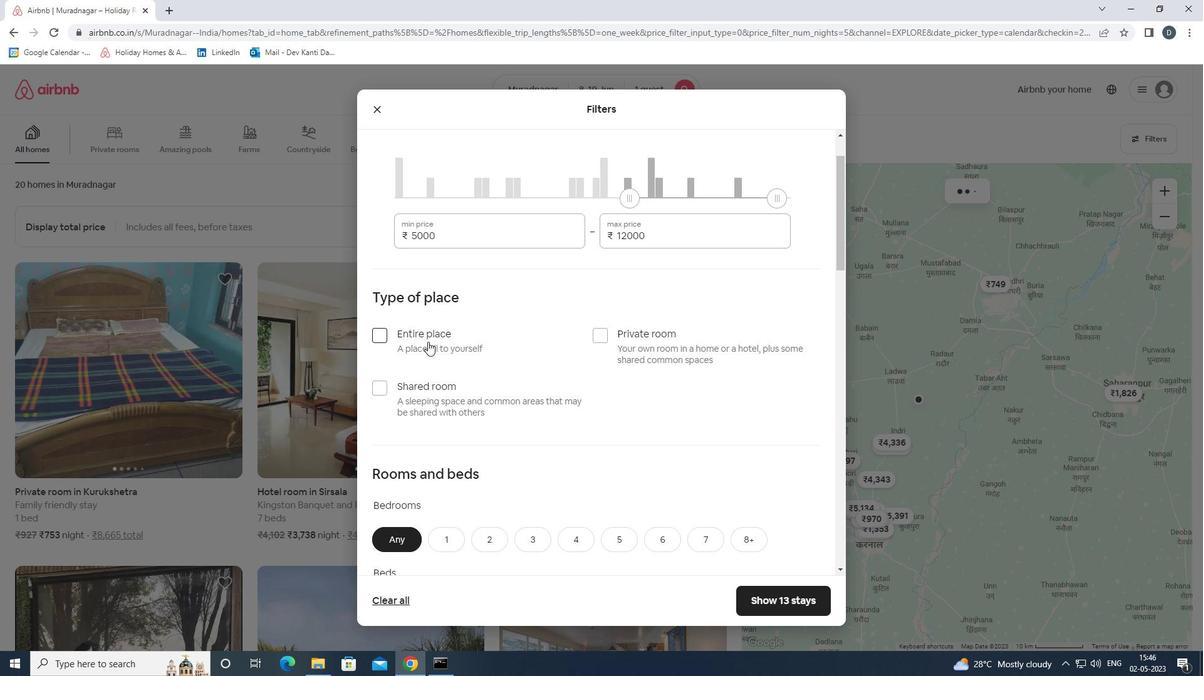 
Action: Mouse moved to (491, 249)
Screenshot: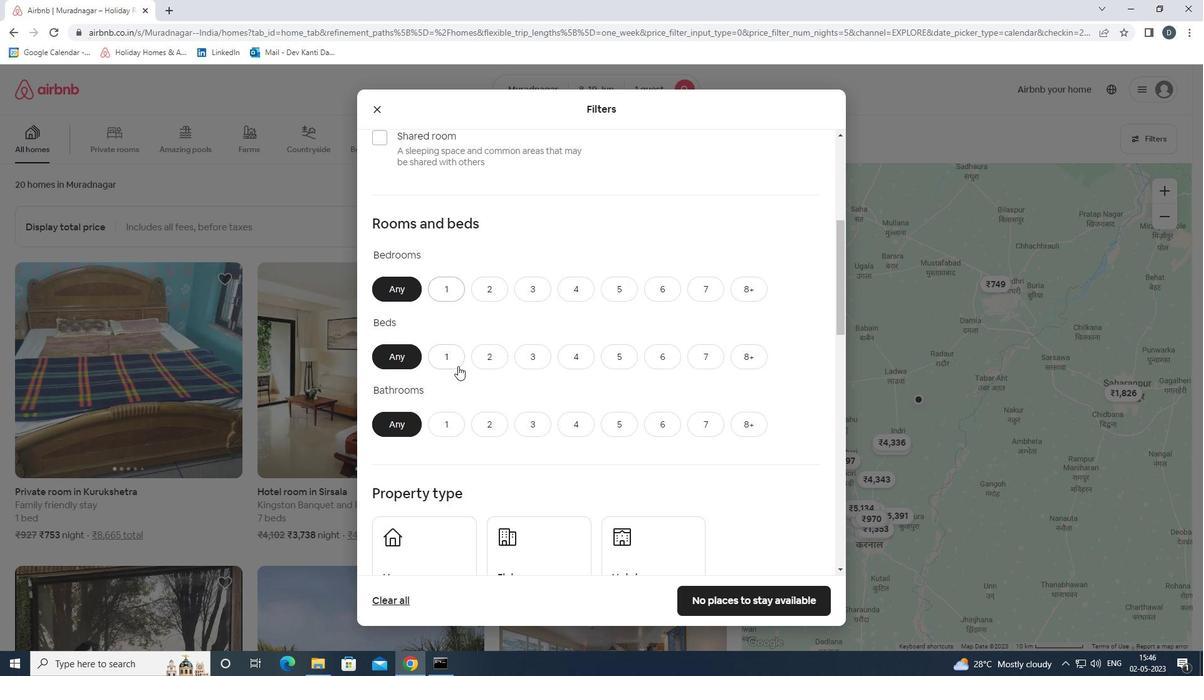 
Action: Mouse scrolled (491, 250) with delta (0, 0)
Screenshot: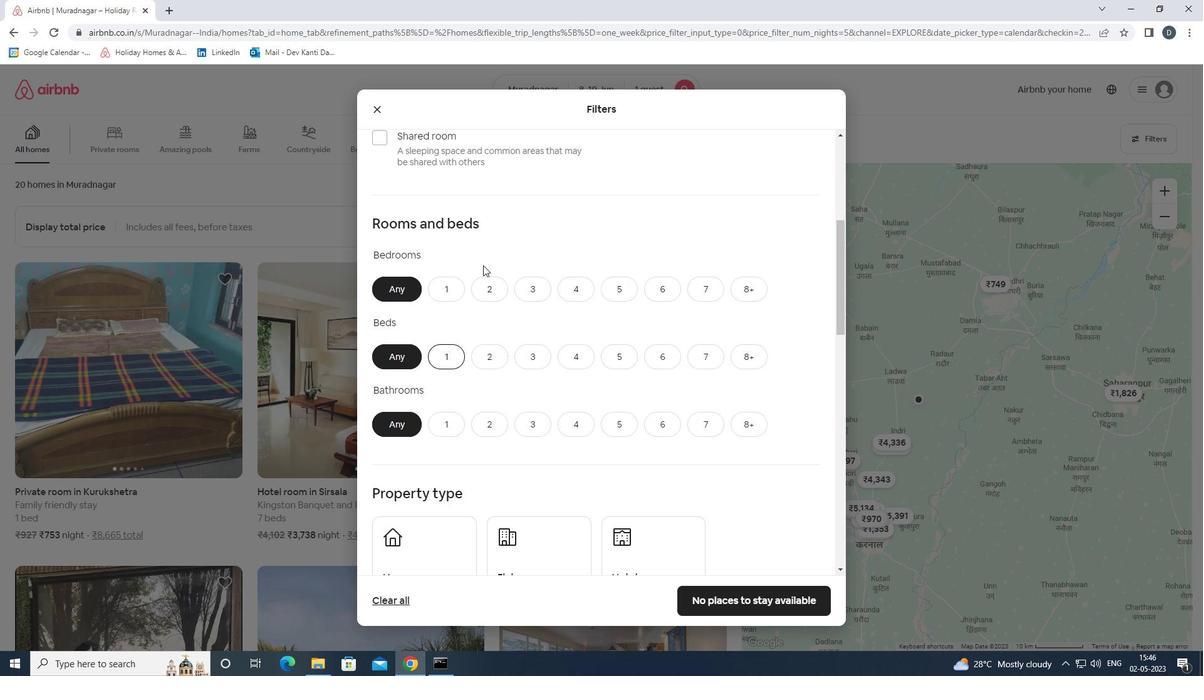 
Action: Mouse scrolled (491, 250) with delta (0, 0)
Screenshot: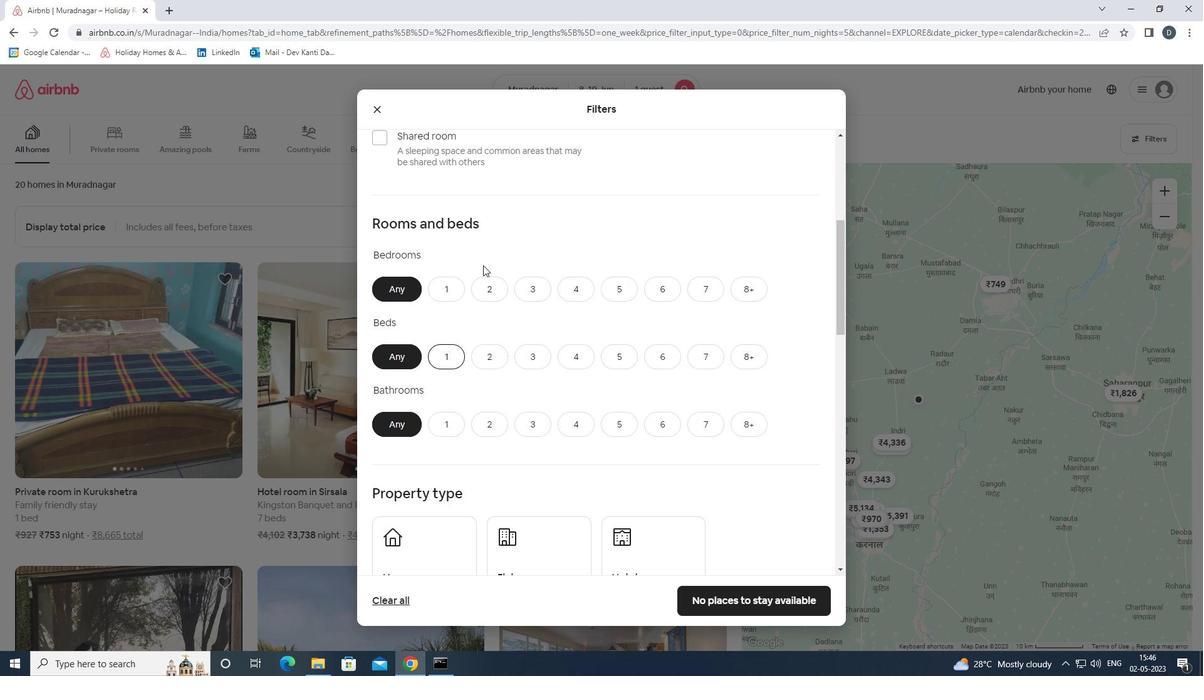 
Action: Mouse scrolled (491, 250) with delta (0, 0)
Screenshot: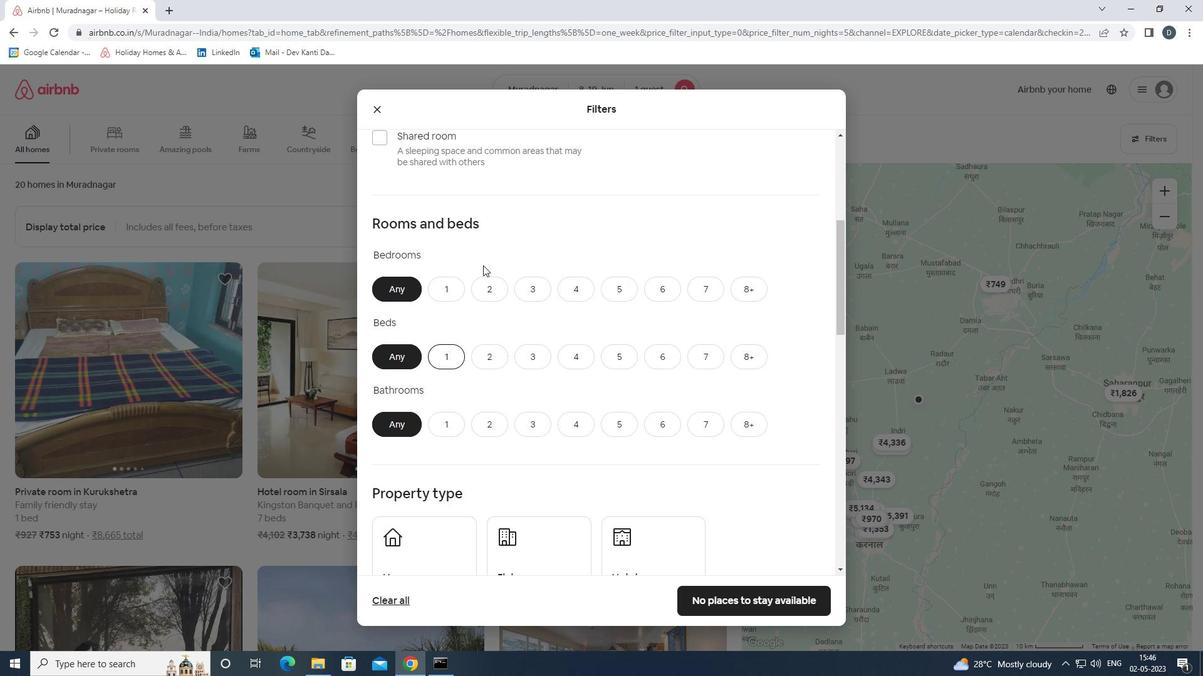 
Action: Mouse moved to (423, 338)
Screenshot: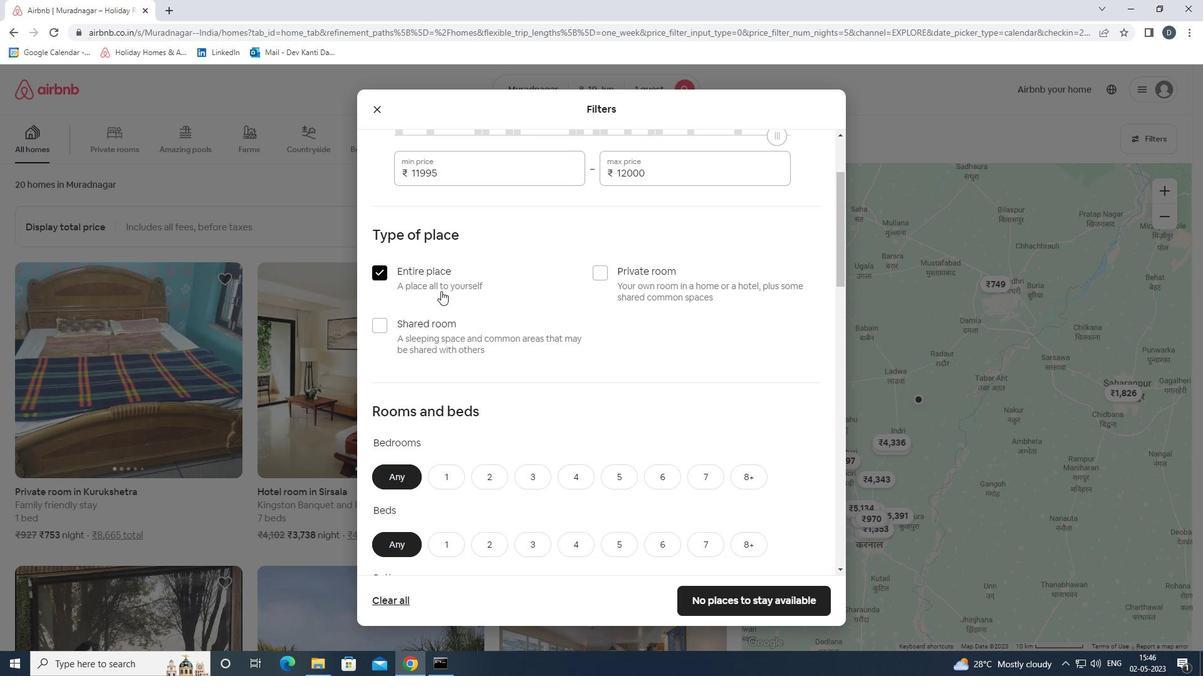 
Action: Mouse pressed left at (423, 338)
Screenshot: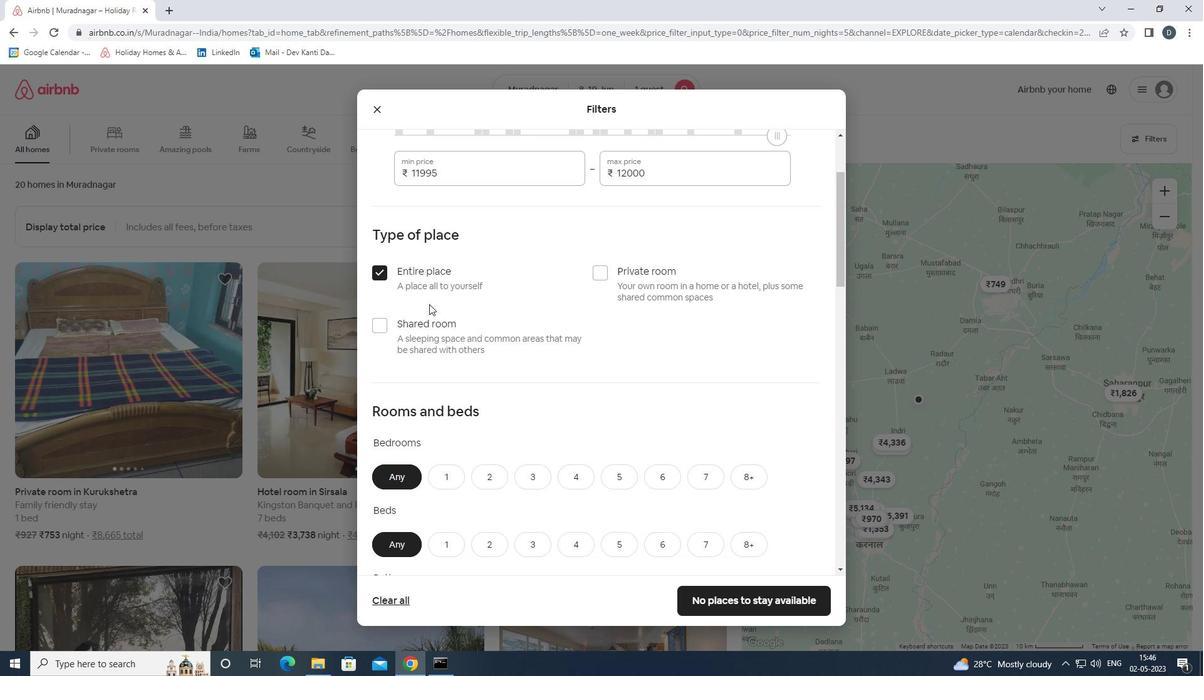 
Action: Mouse moved to (411, 268)
Screenshot: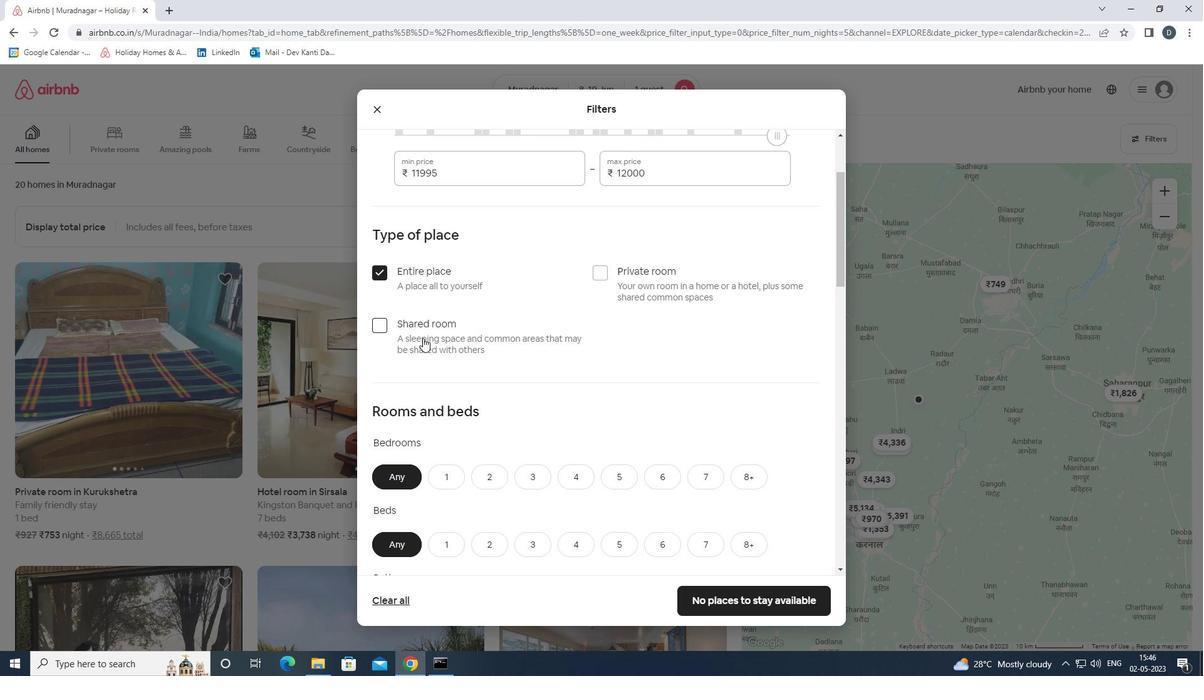 
Action: Mouse pressed left at (411, 268)
Screenshot: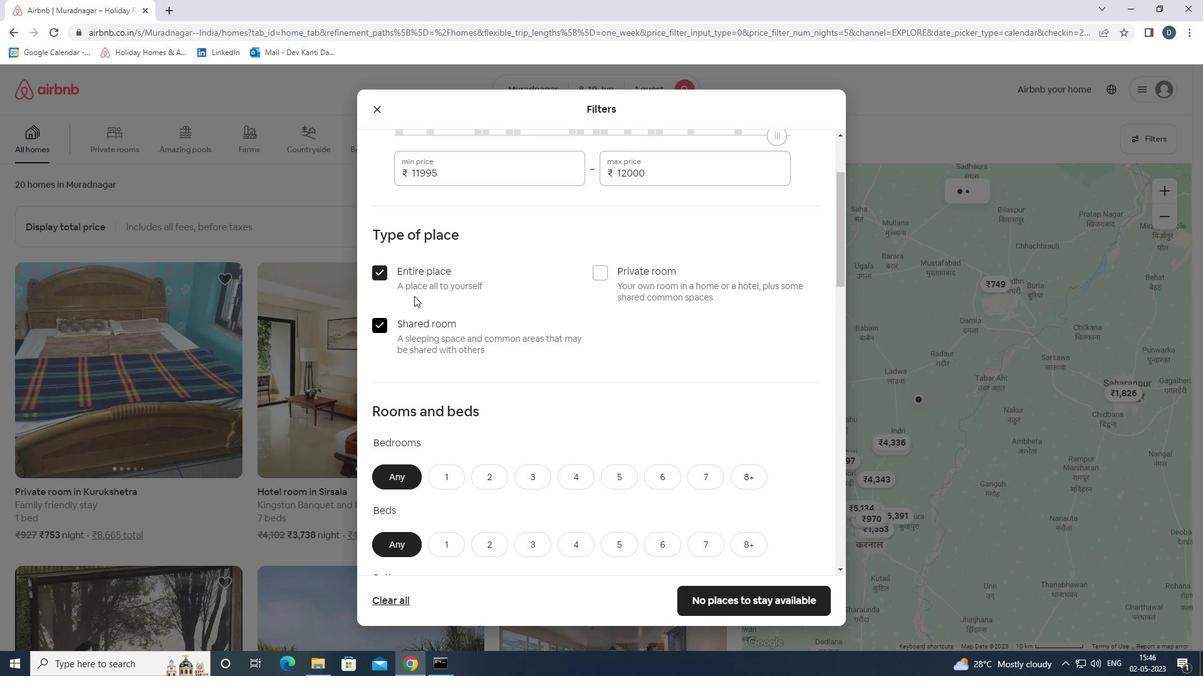 
Action: Mouse moved to (587, 382)
Screenshot: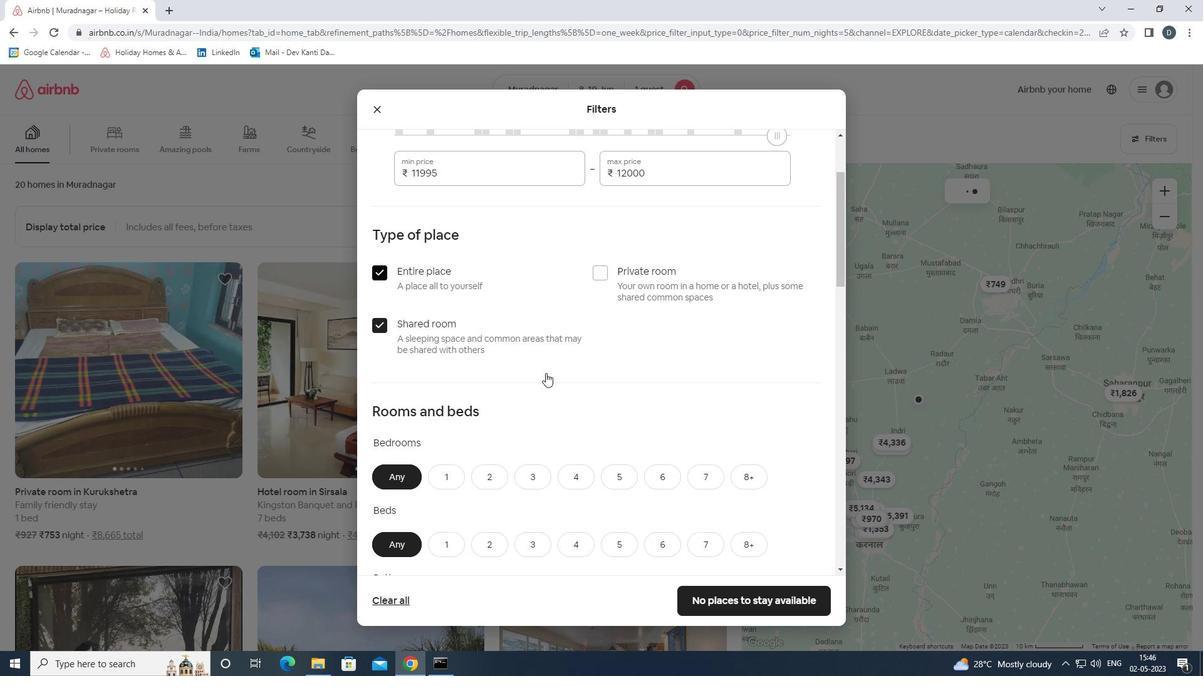 
Action: Mouse scrolled (587, 381) with delta (0, 0)
Screenshot: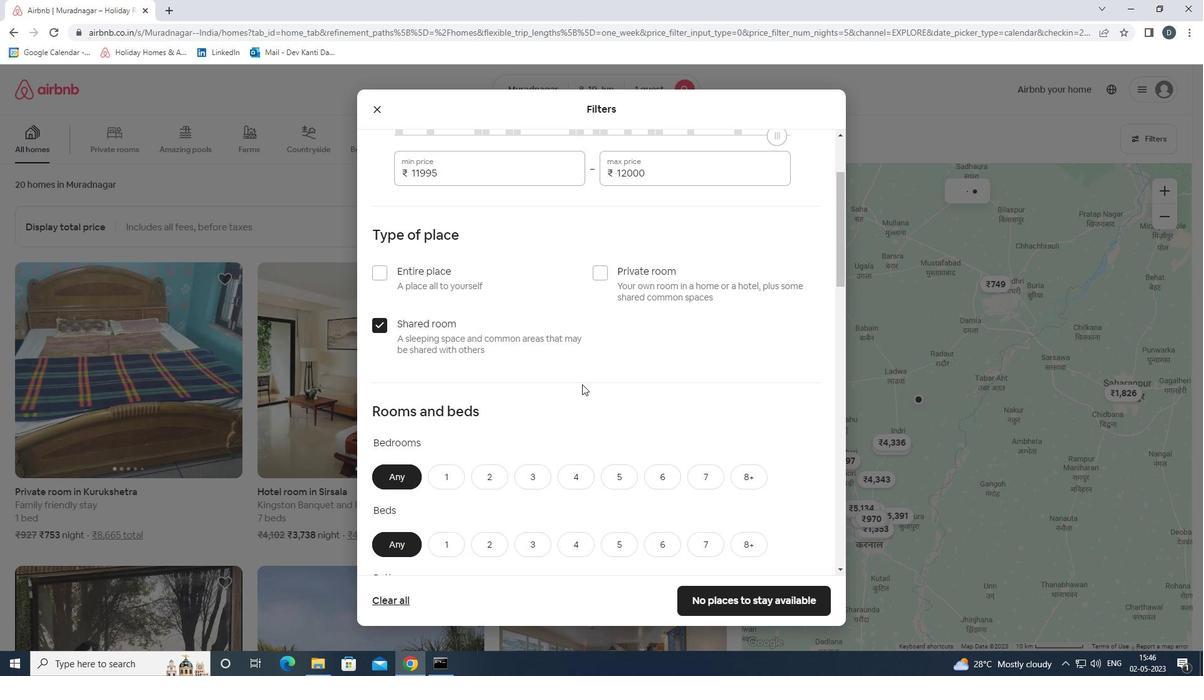 
Action: Mouse moved to (587, 381)
Screenshot: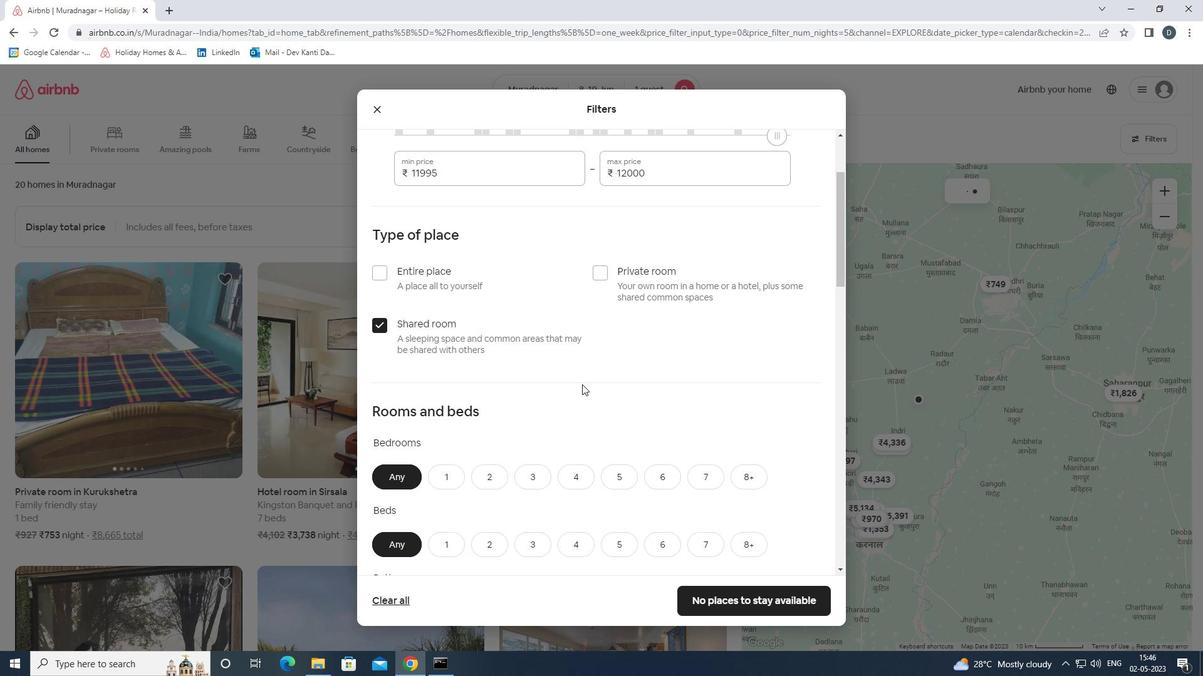 
Action: Mouse scrolled (587, 380) with delta (0, 0)
Screenshot: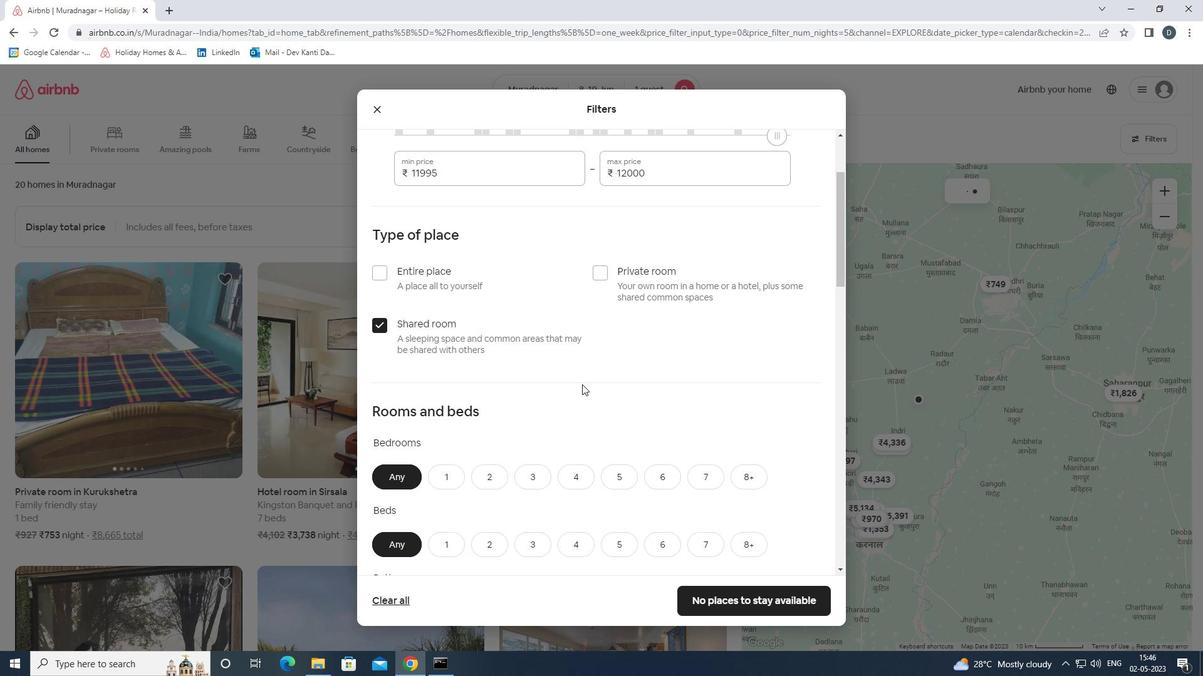 
Action: Mouse moved to (587, 377)
Screenshot: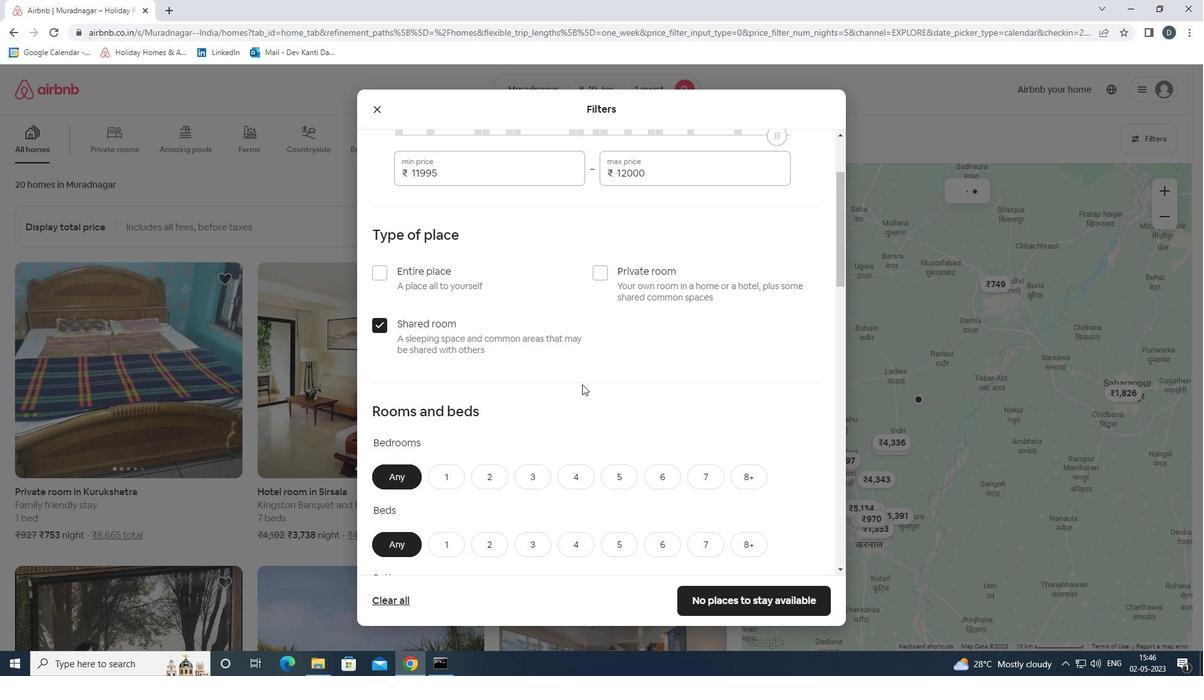 
Action: Mouse scrolled (587, 377) with delta (0, 0)
Screenshot: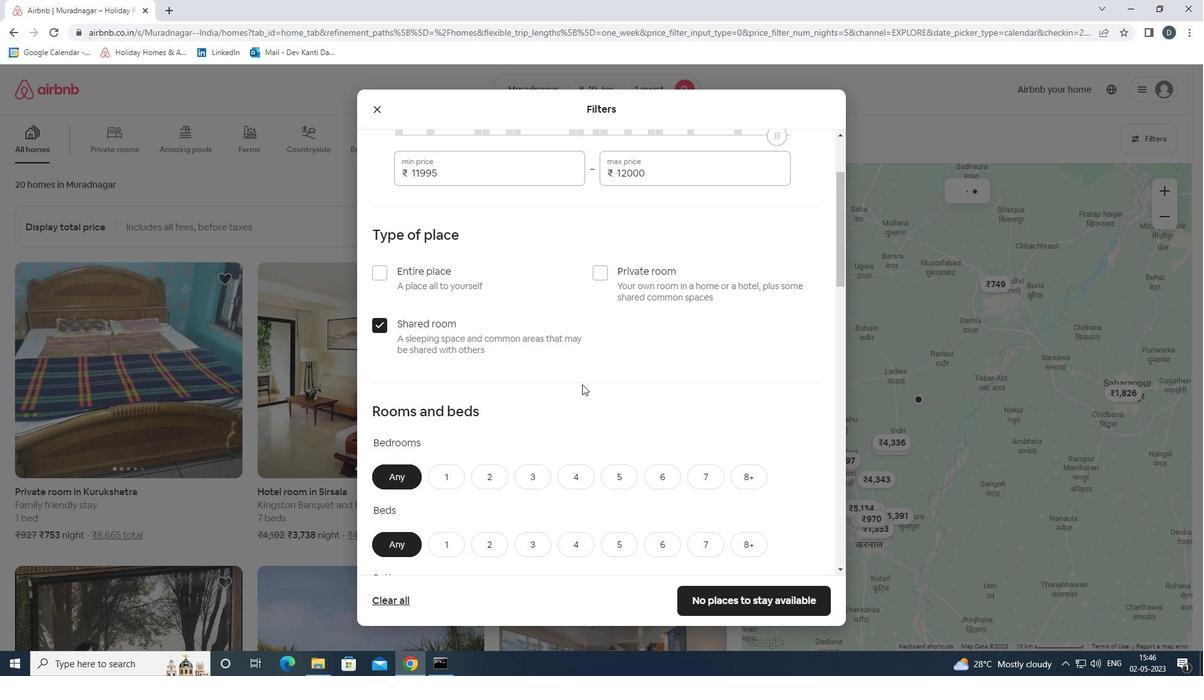 
Action: Mouse moved to (451, 293)
Screenshot: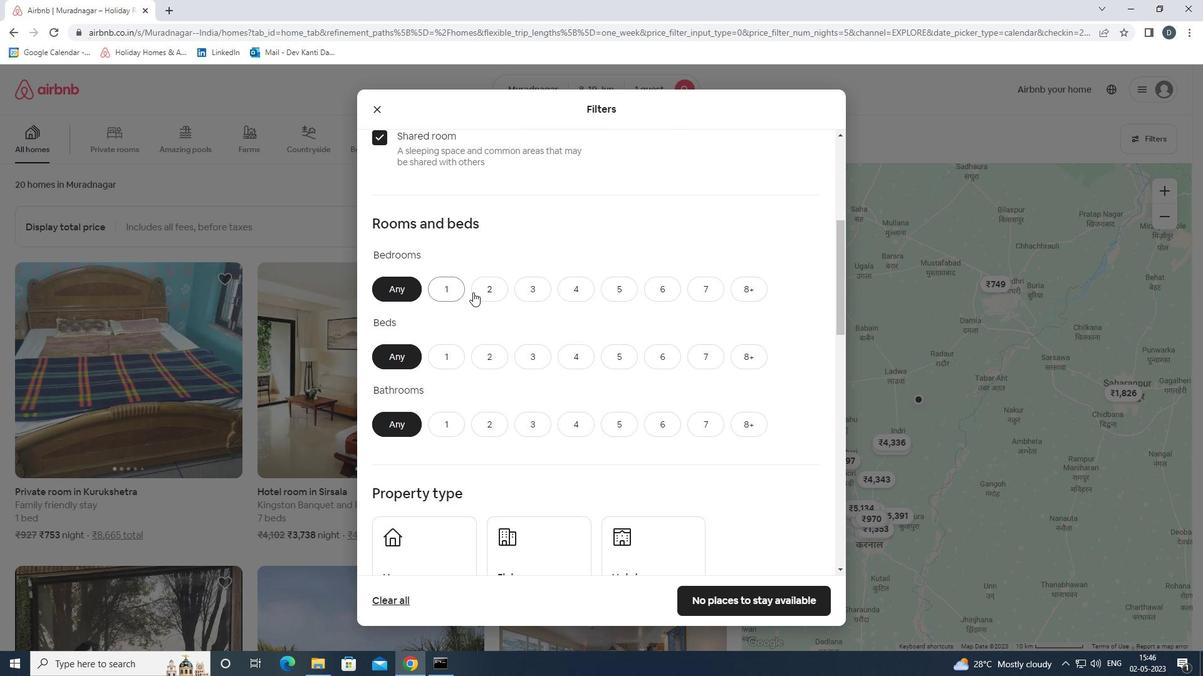 
Action: Mouse pressed left at (451, 293)
Screenshot: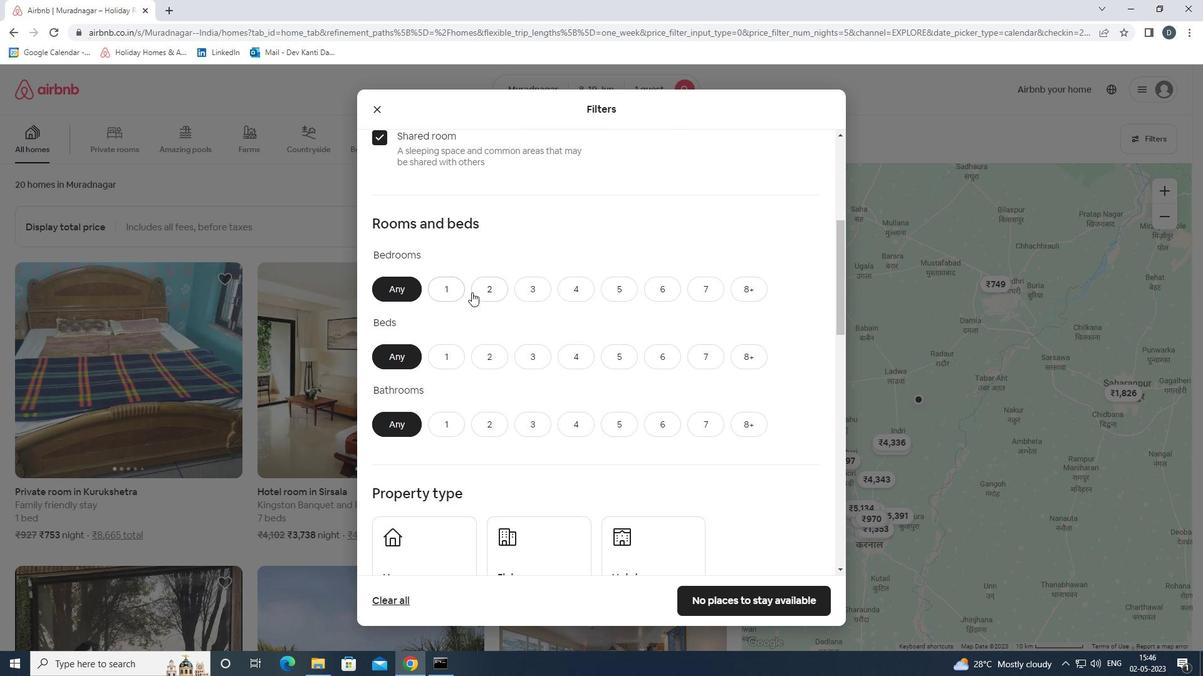 
Action: Mouse moved to (452, 357)
Screenshot: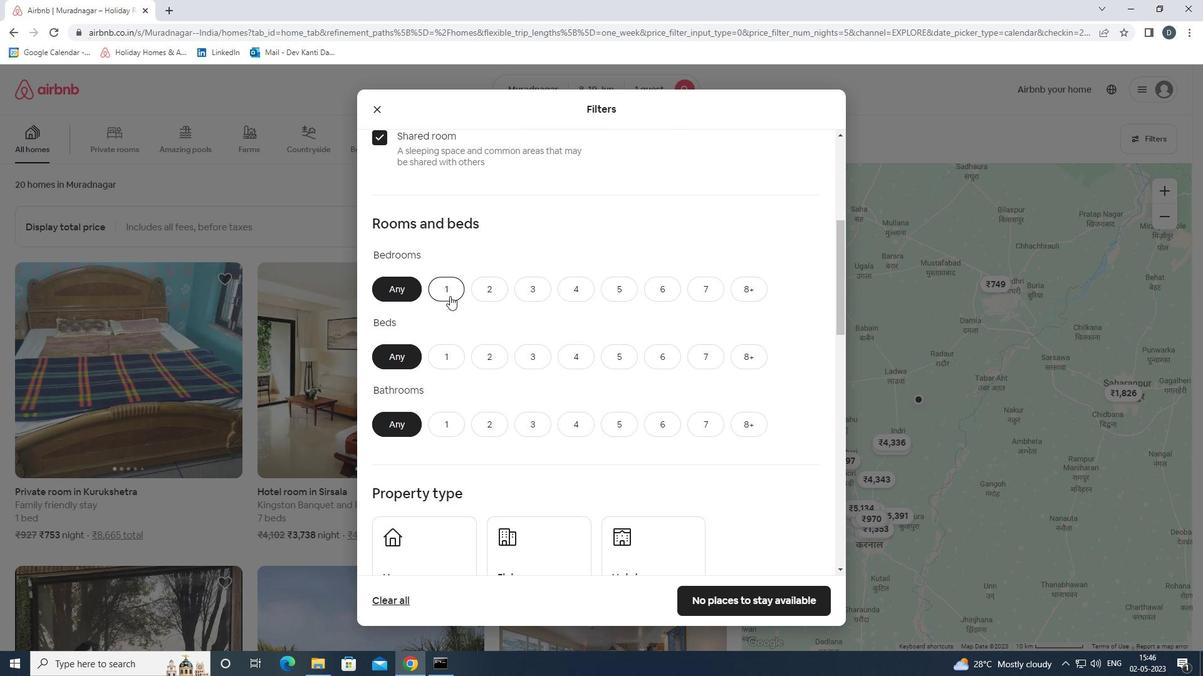 
Action: Mouse pressed left at (452, 357)
Screenshot: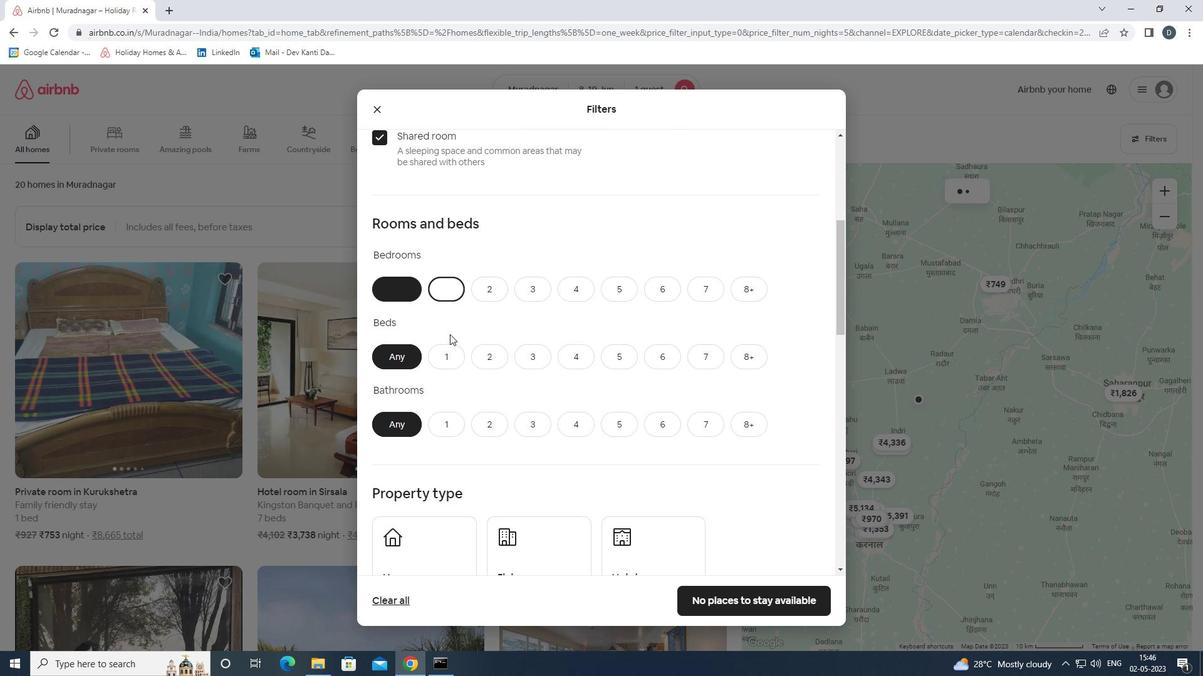 
Action: Mouse moved to (453, 424)
Screenshot: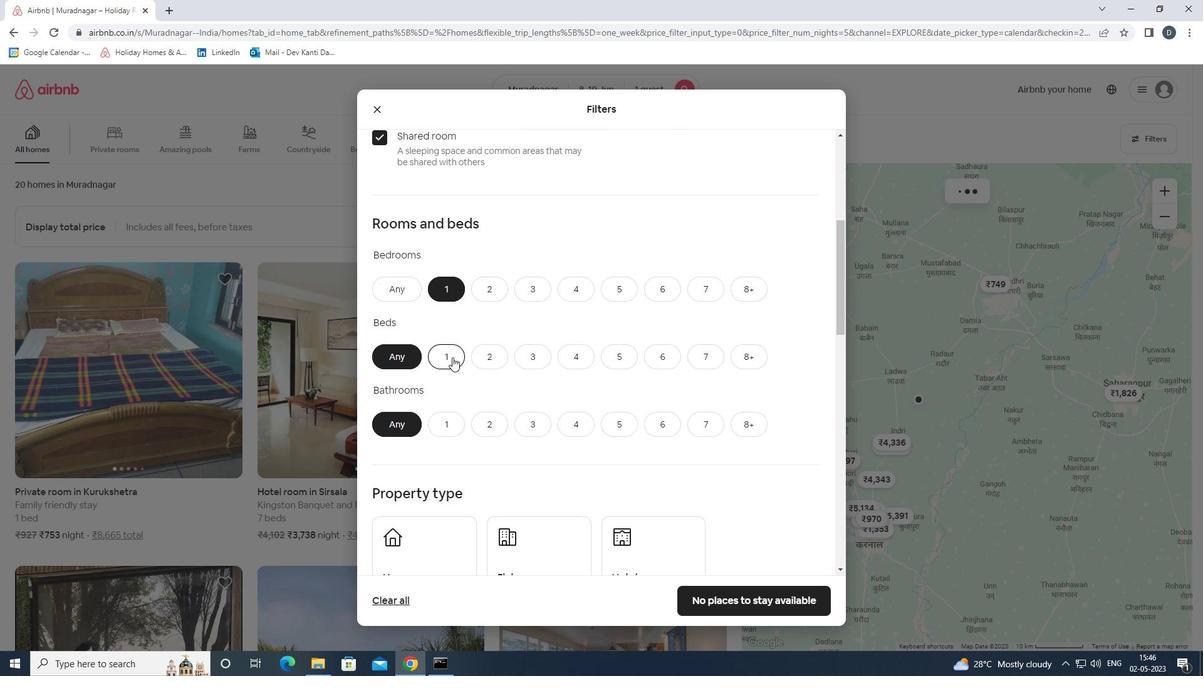 
Action: Mouse pressed left at (453, 424)
Screenshot: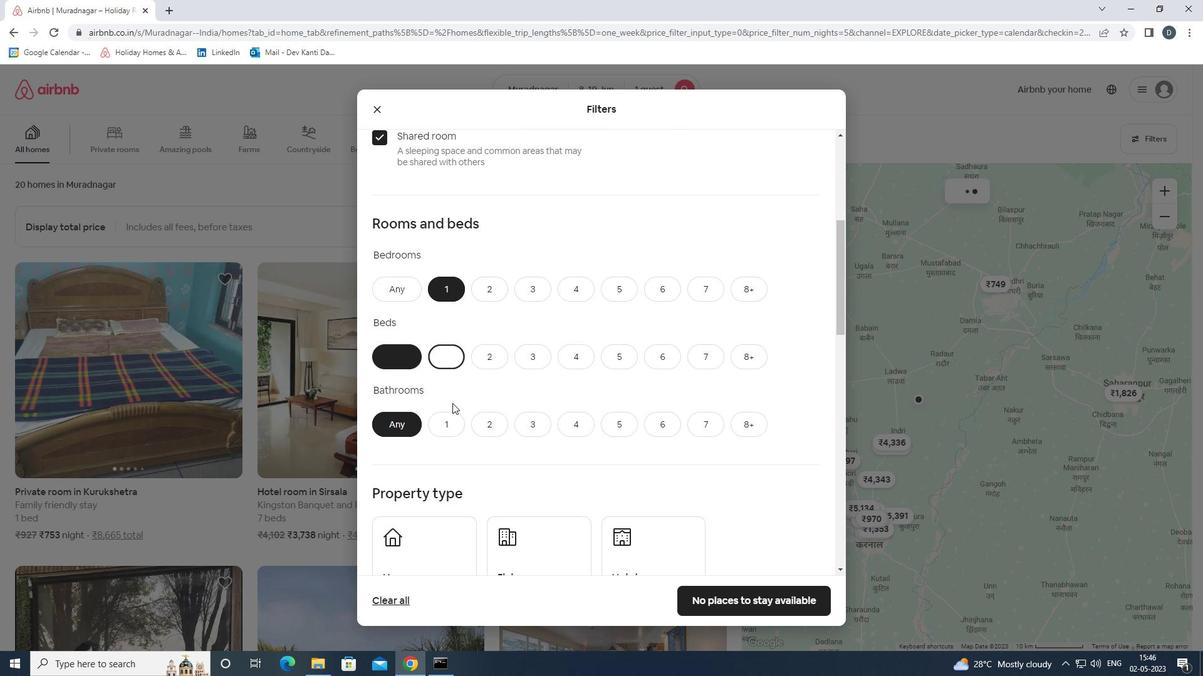 
Action: Mouse moved to (529, 394)
Screenshot: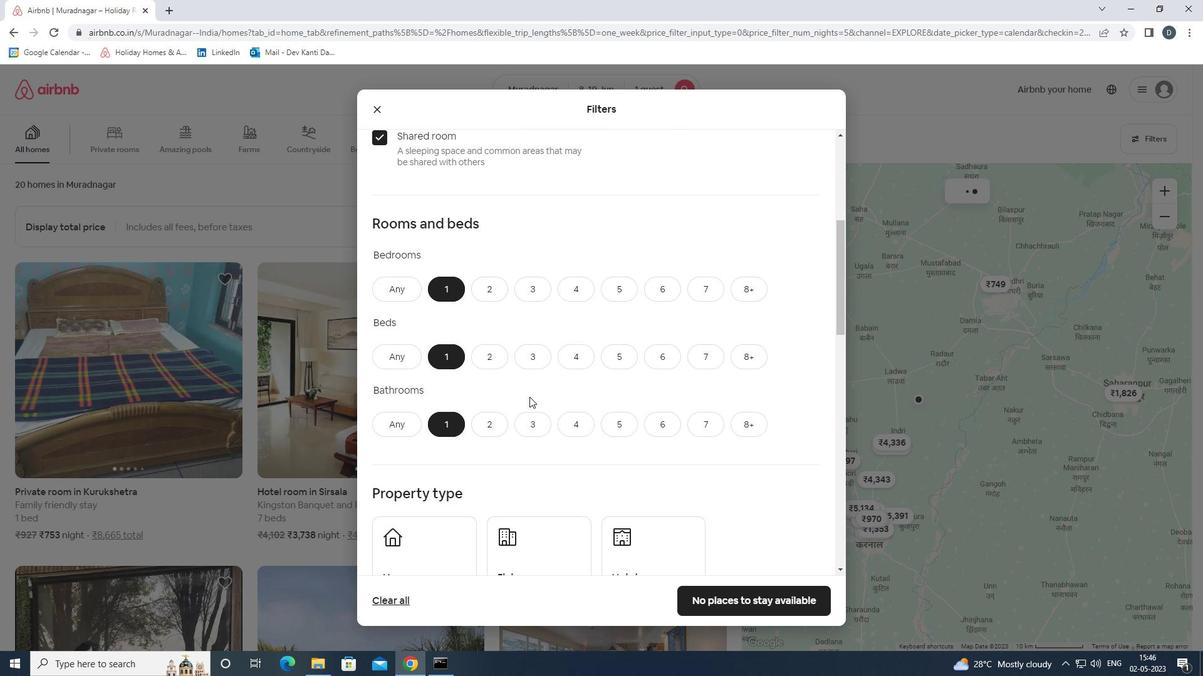 
Action: Mouse scrolled (529, 394) with delta (0, 0)
Screenshot: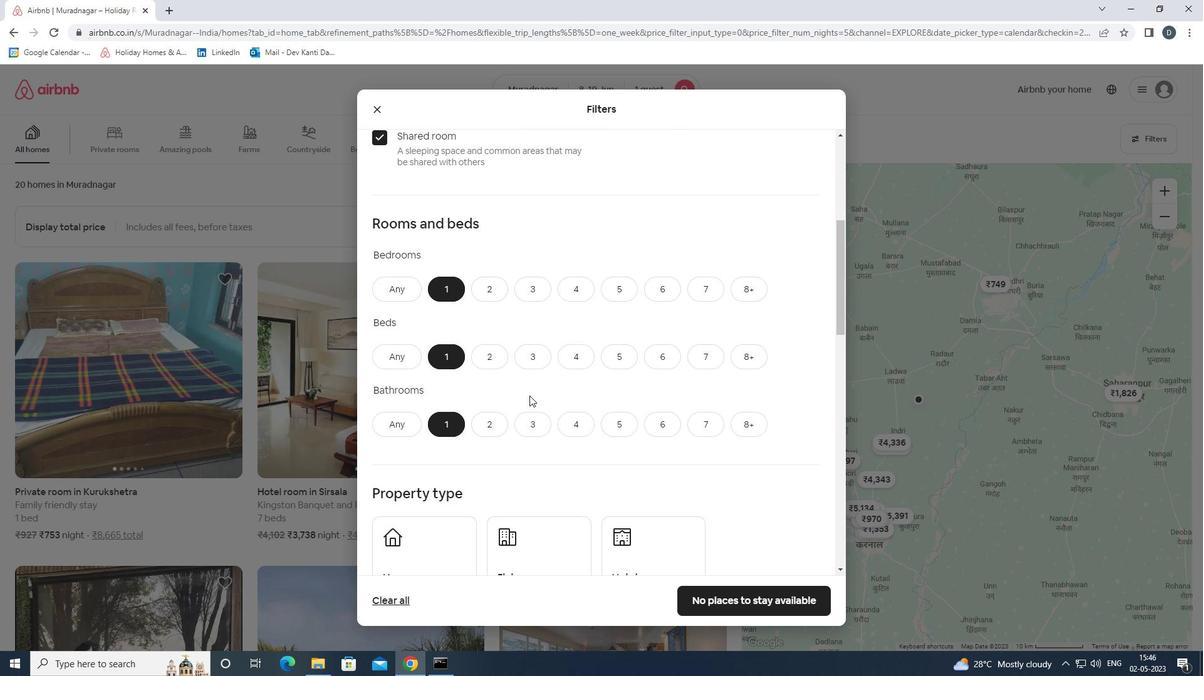 
Action: Mouse scrolled (529, 394) with delta (0, 0)
Screenshot: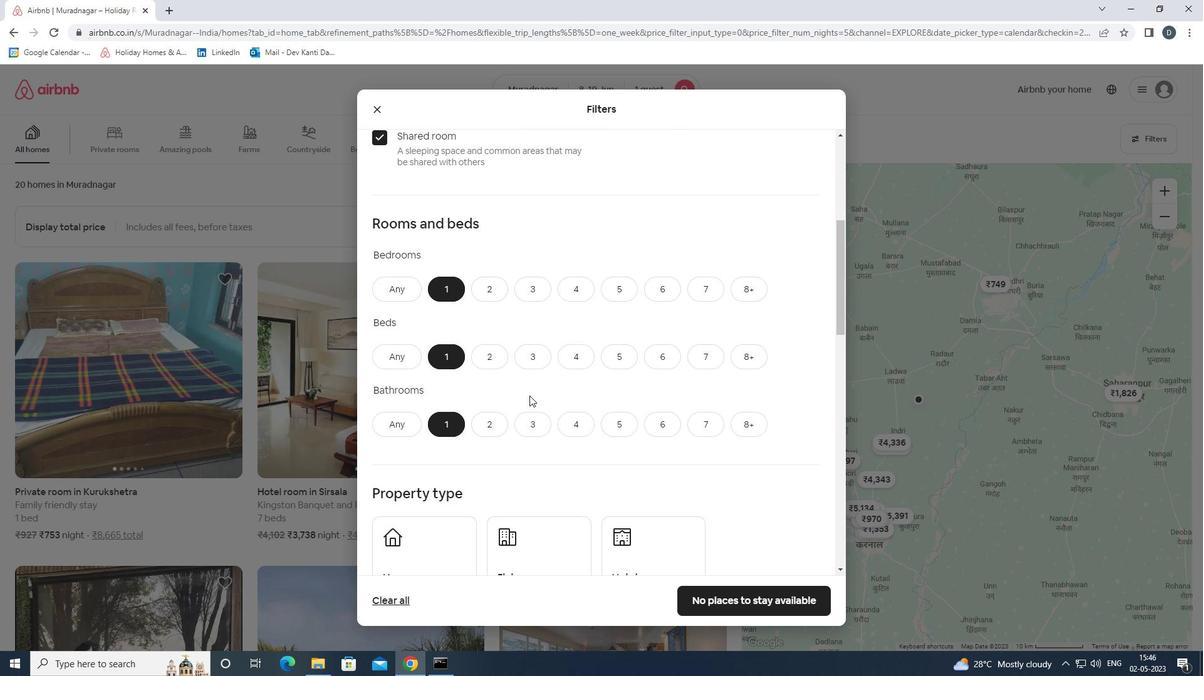 
Action: Mouse scrolled (529, 394) with delta (0, 0)
Screenshot: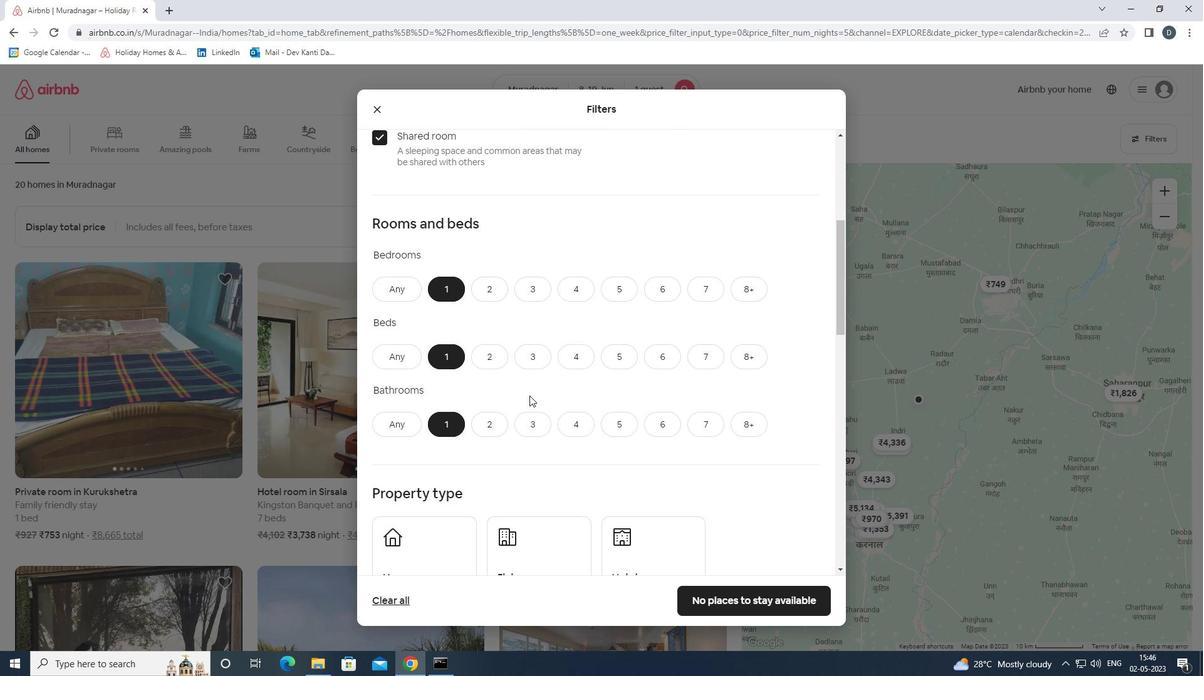 
Action: Mouse moved to (446, 362)
Screenshot: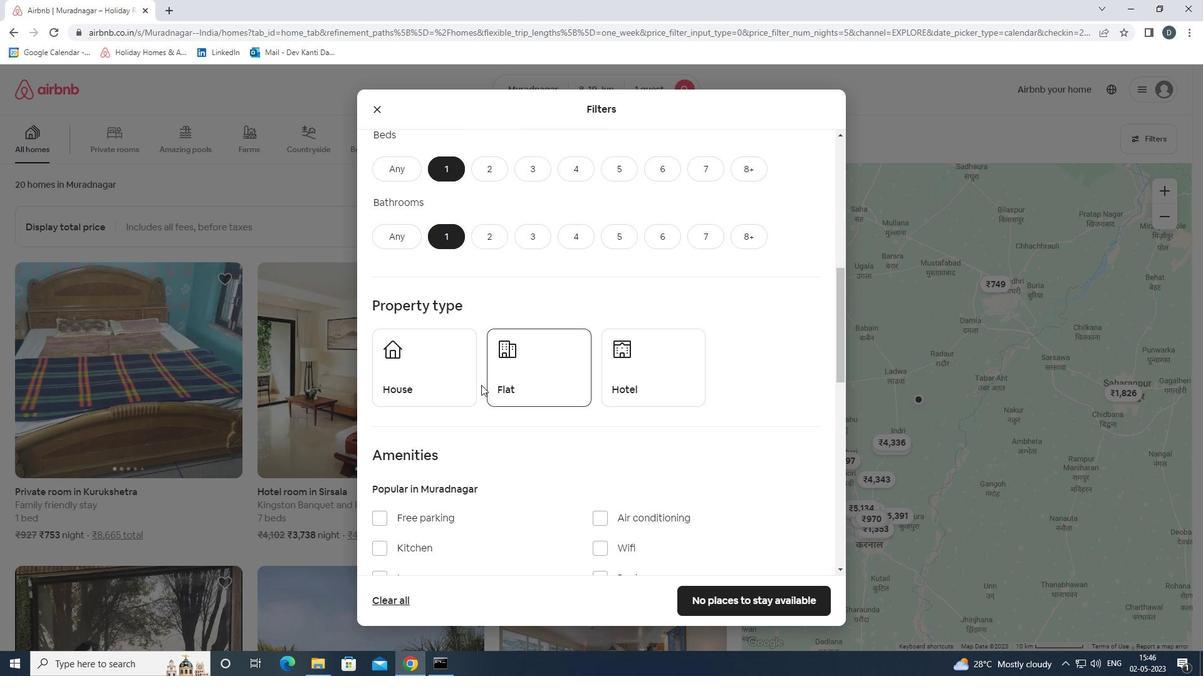 
Action: Mouse pressed left at (446, 362)
Screenshot: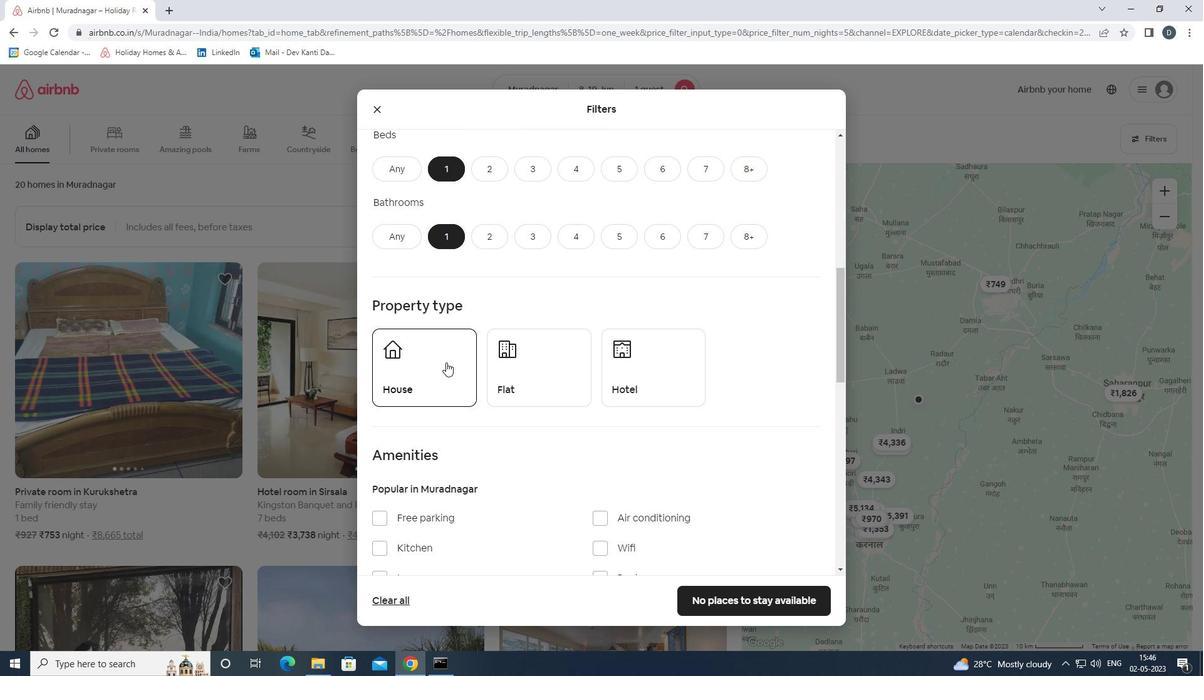 
Action: Mouse moved to (530, 376)
Screenshot: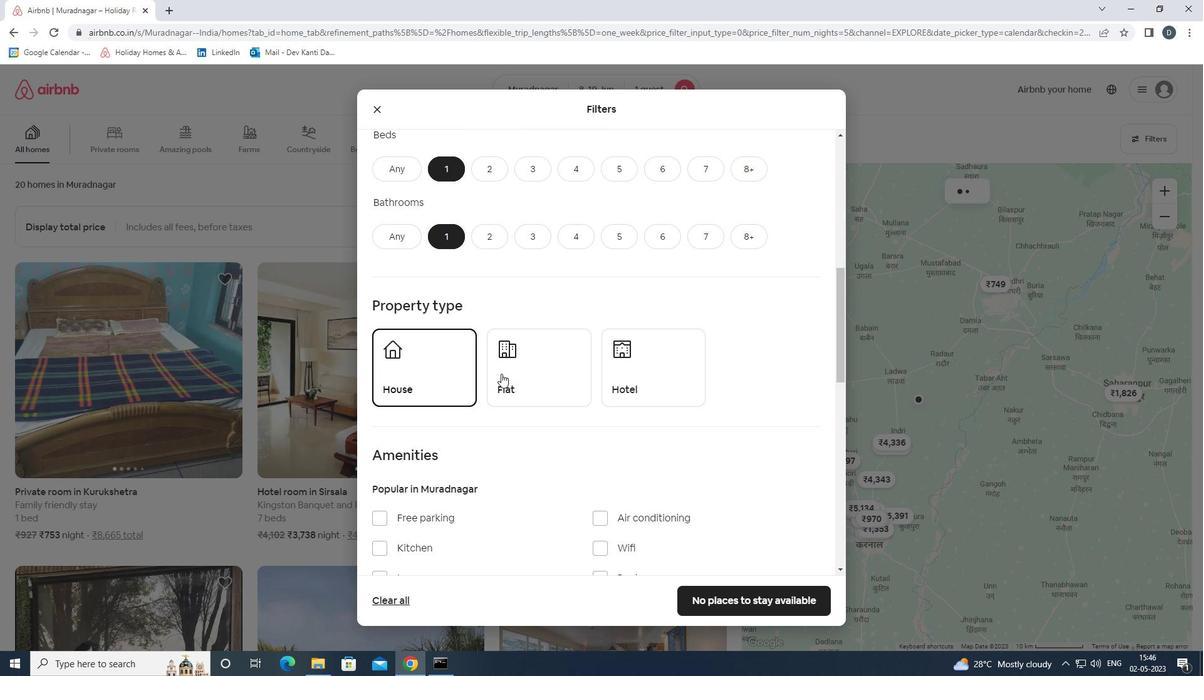 
Action: Mouse pressed left at (530, 376)
Screenshot: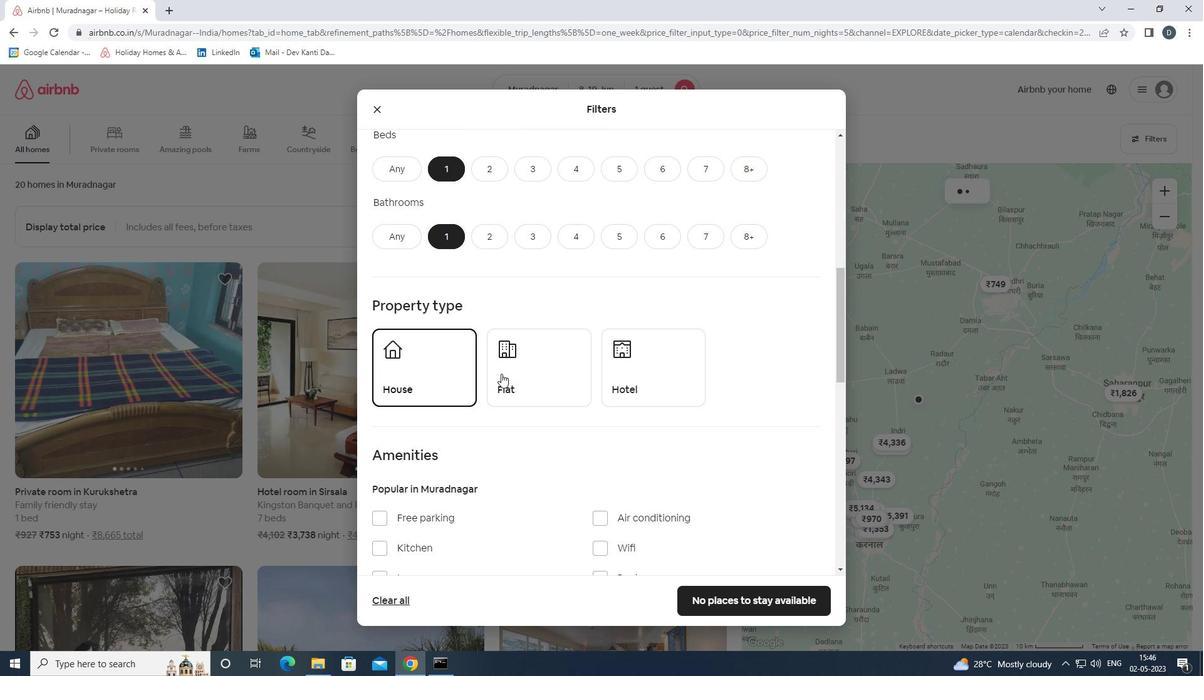 
Action: Mouse moved to (668, 372)
Screenshot: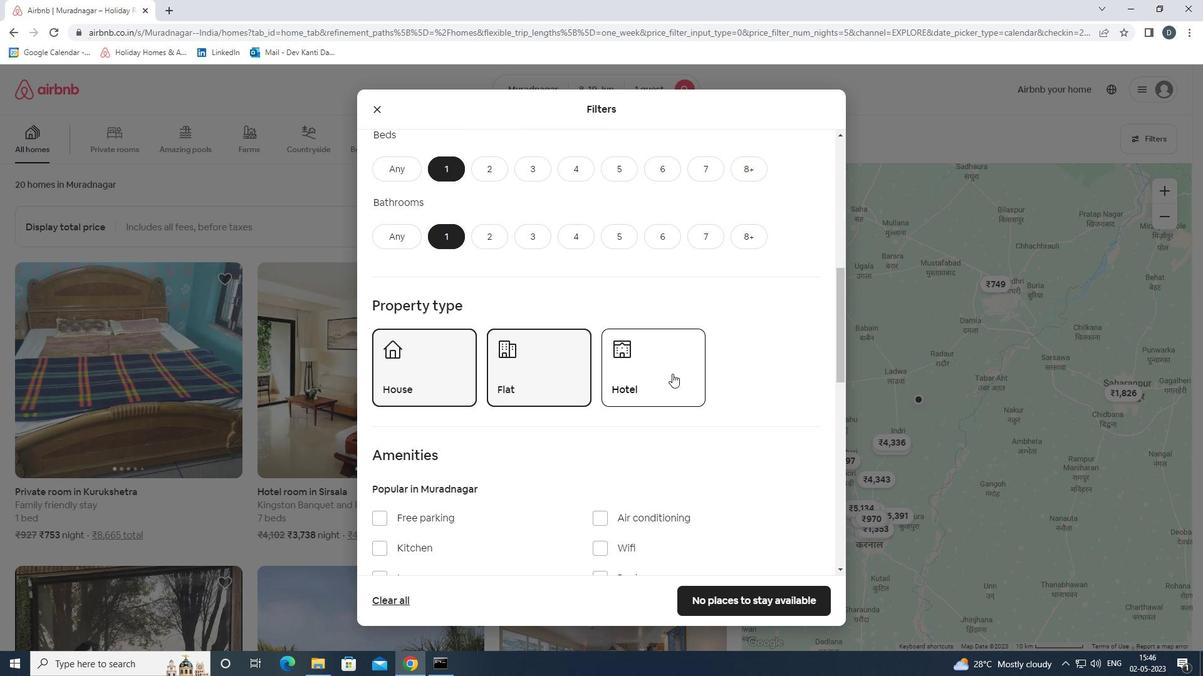 
Action: Mouse pressed left at (668, 372)
Screenshot: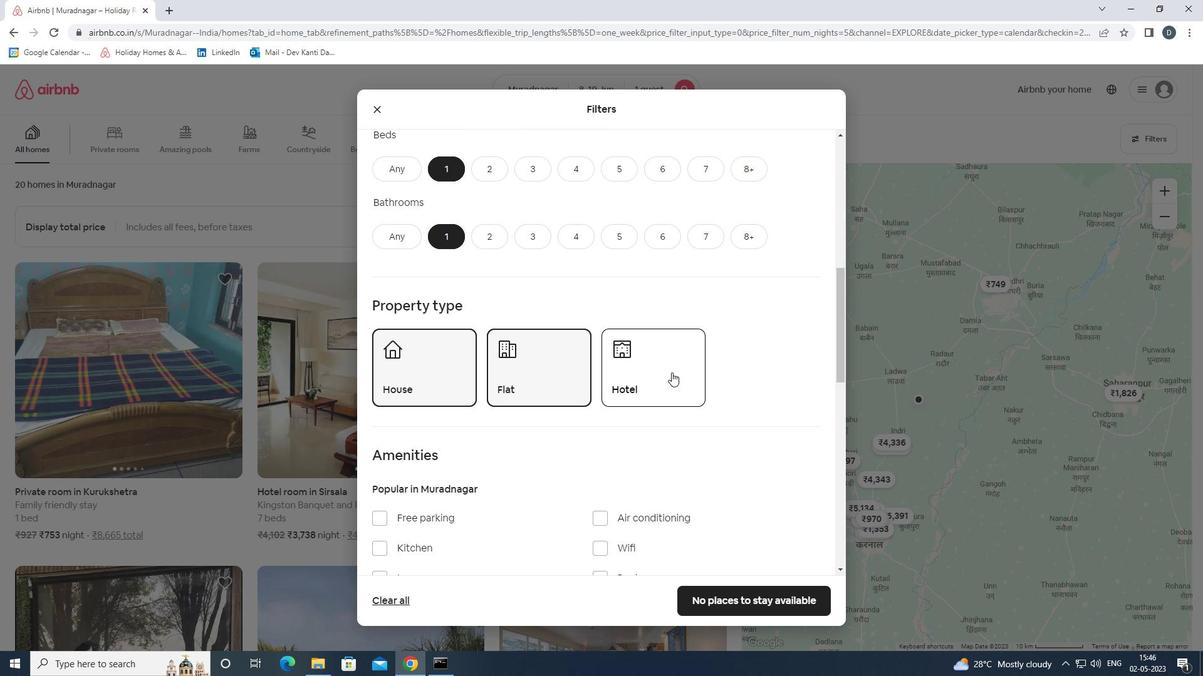 
Action: Mouse moved to (700, 367)
Screenshot: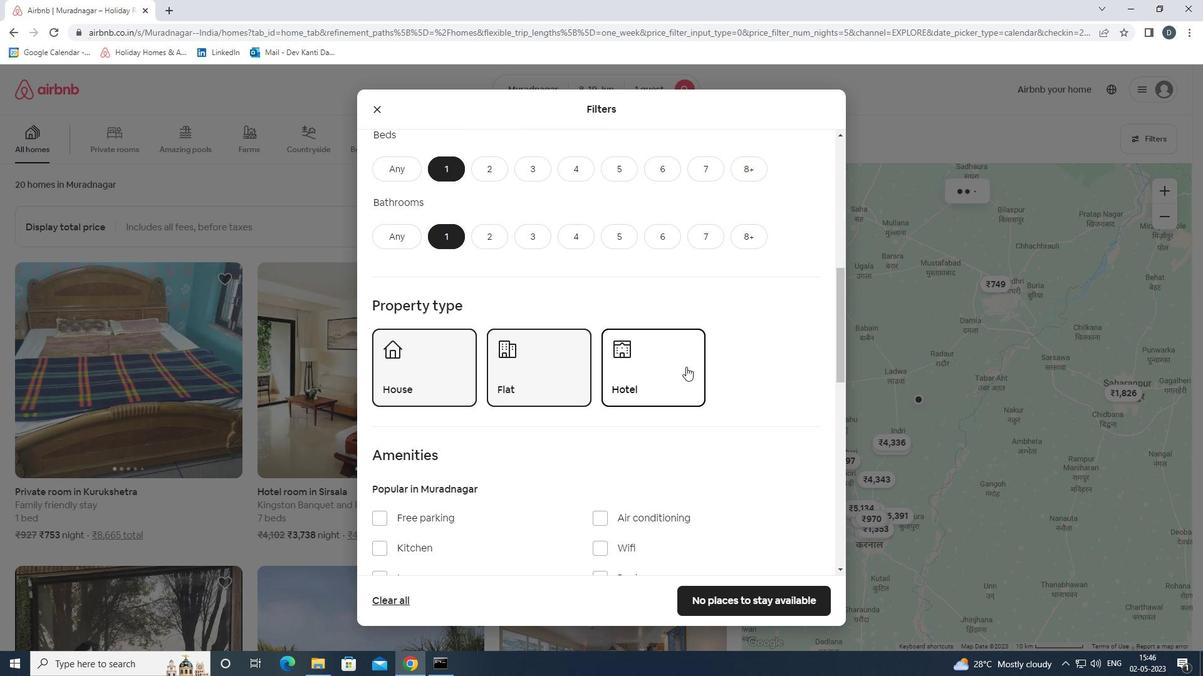 
Action: Mouse scrolled (700, 366) with delta (0, 0)
Screenshot: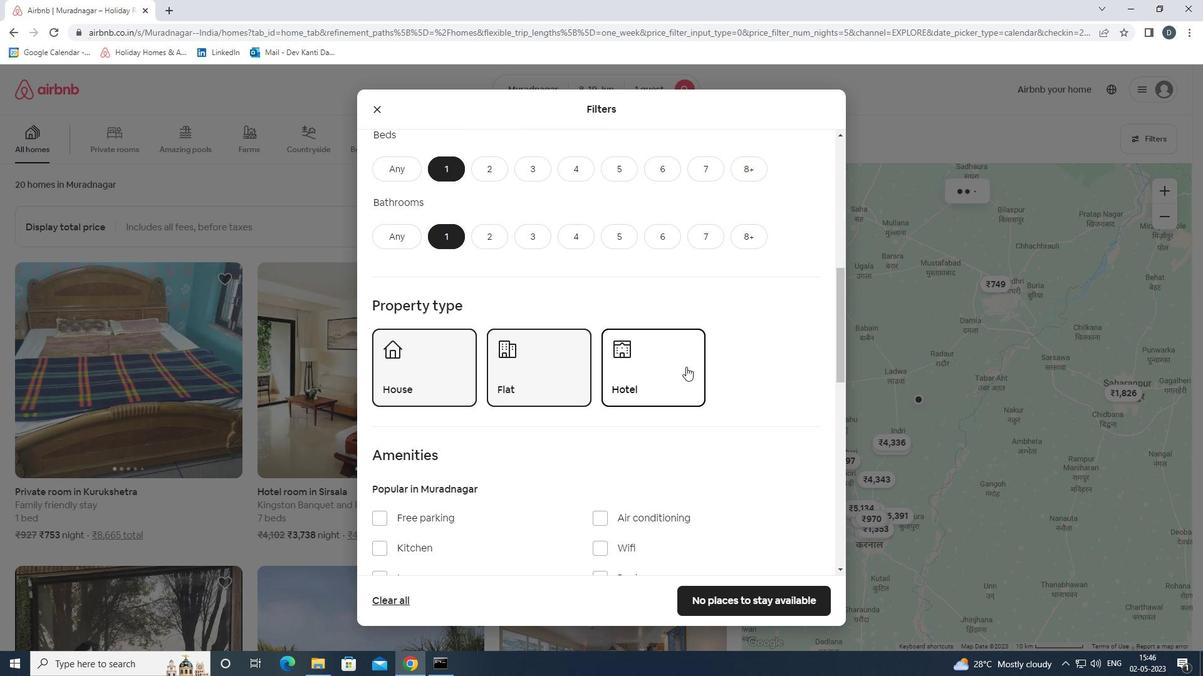 
Action: Mouse scrolled (700, 366) with delta (0, 0)
Screenshot: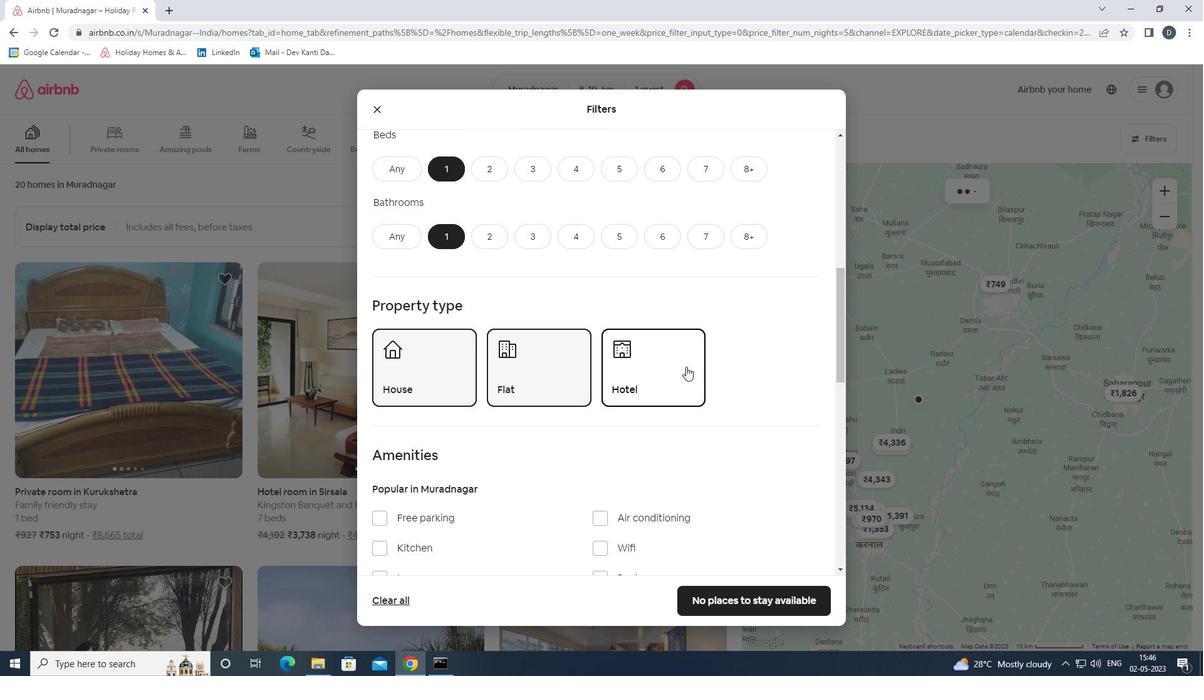 
Action: Mouse scrolled (700, 366) with delta (0, 0)
Screenshot: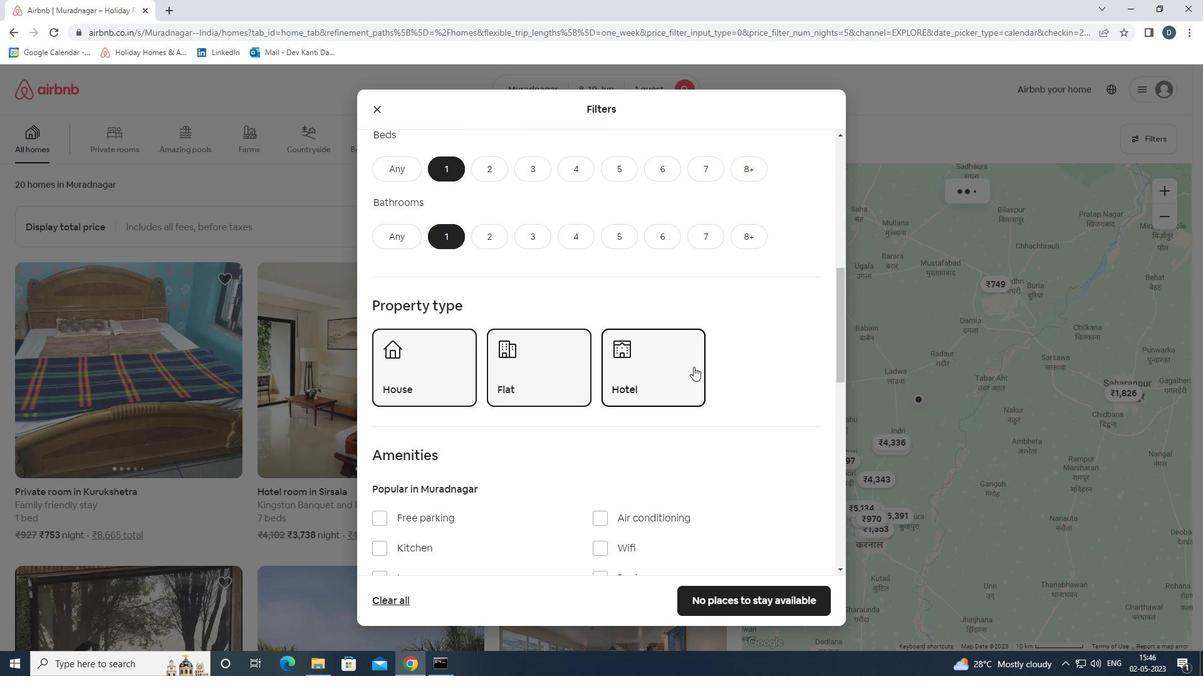 
Action: Mouse moved to (700, 366)
Screenshot: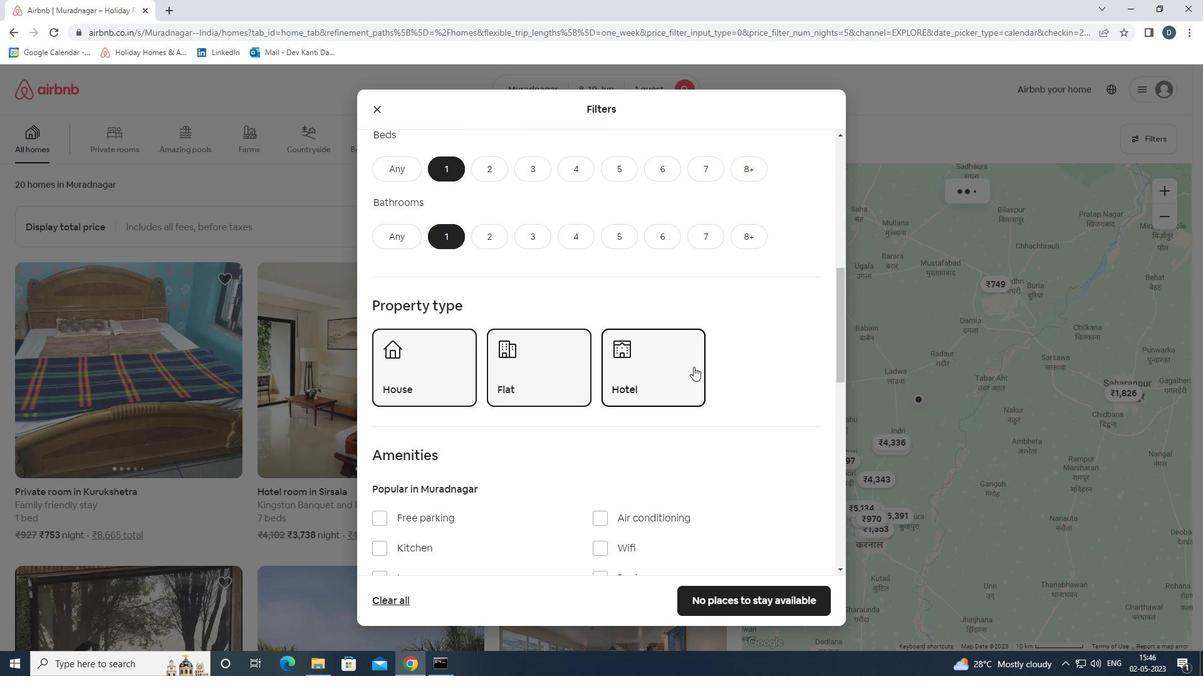 
Action: Mouse scrolled (700, 366) with delta (0, 0)
Screenshot: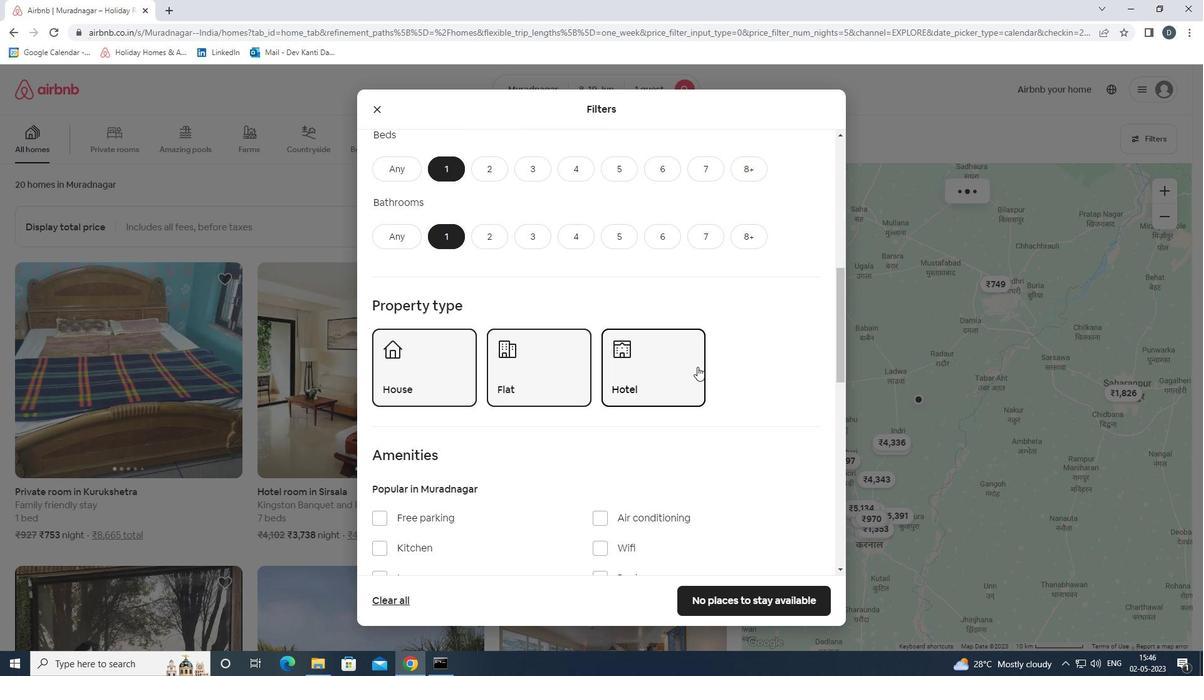 
Action: Mouse moved to (411, 354)
Screenshot: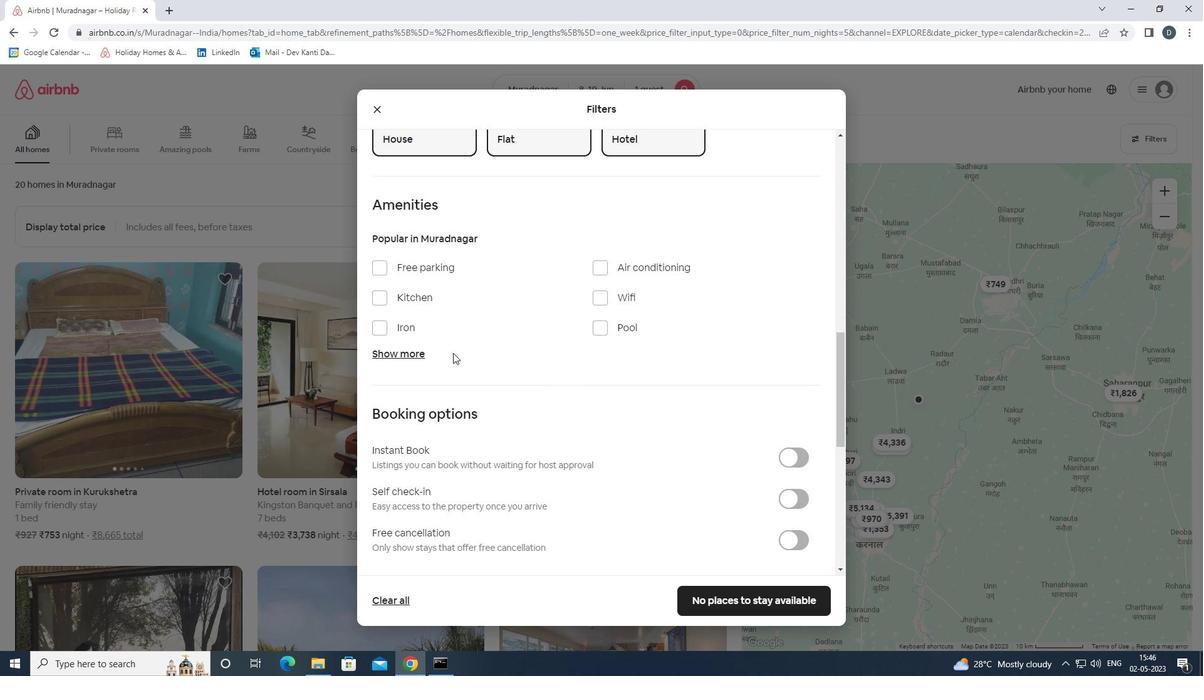 
Action: Mouse pressed left at (411, 354)
Screenshot: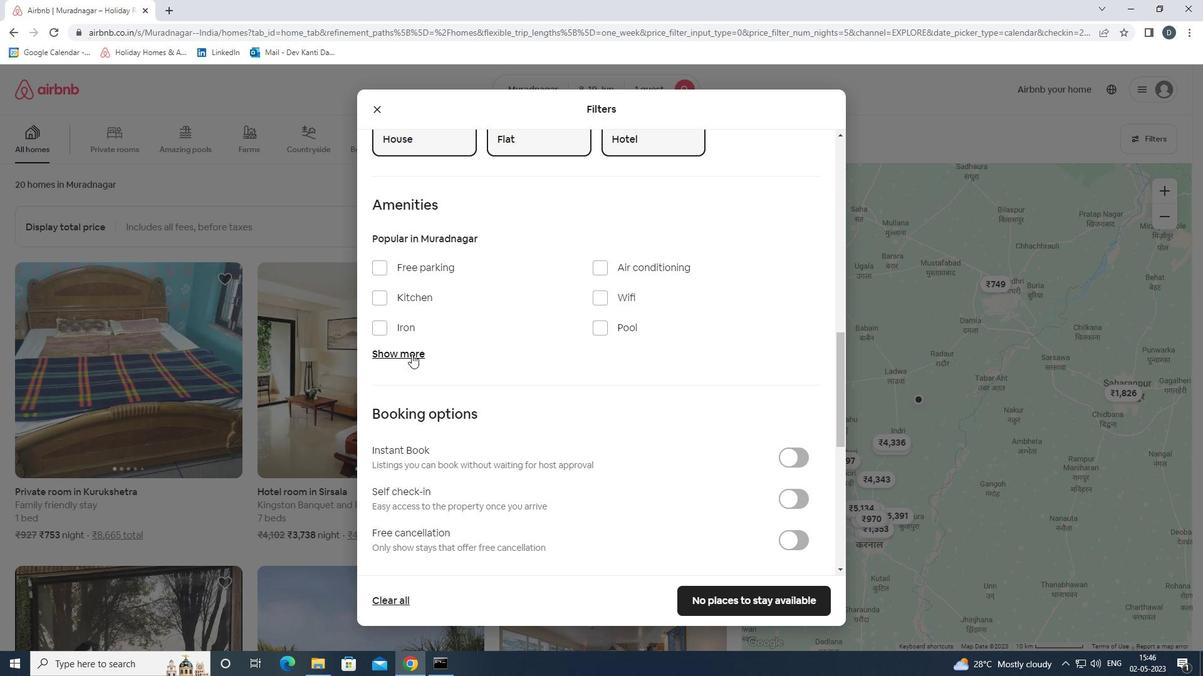 
Action: Mouse moved to (432, 393)
Screenshot: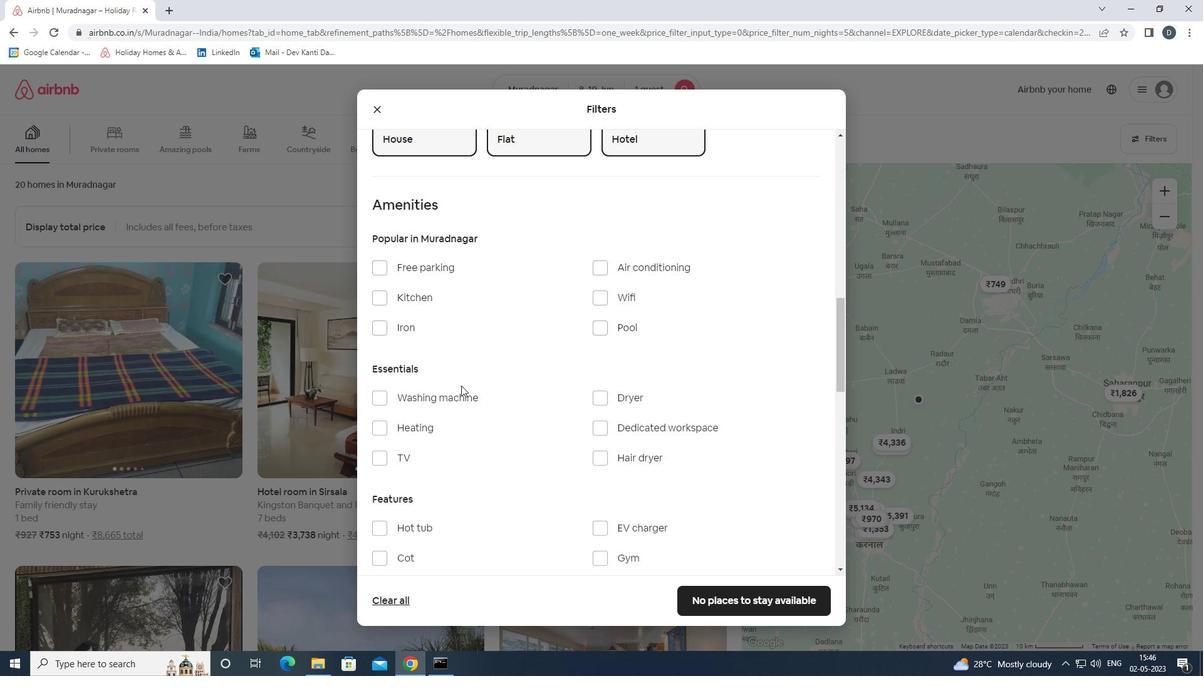 
Action: Mouse pressed left at (432, 393)
Screenshot: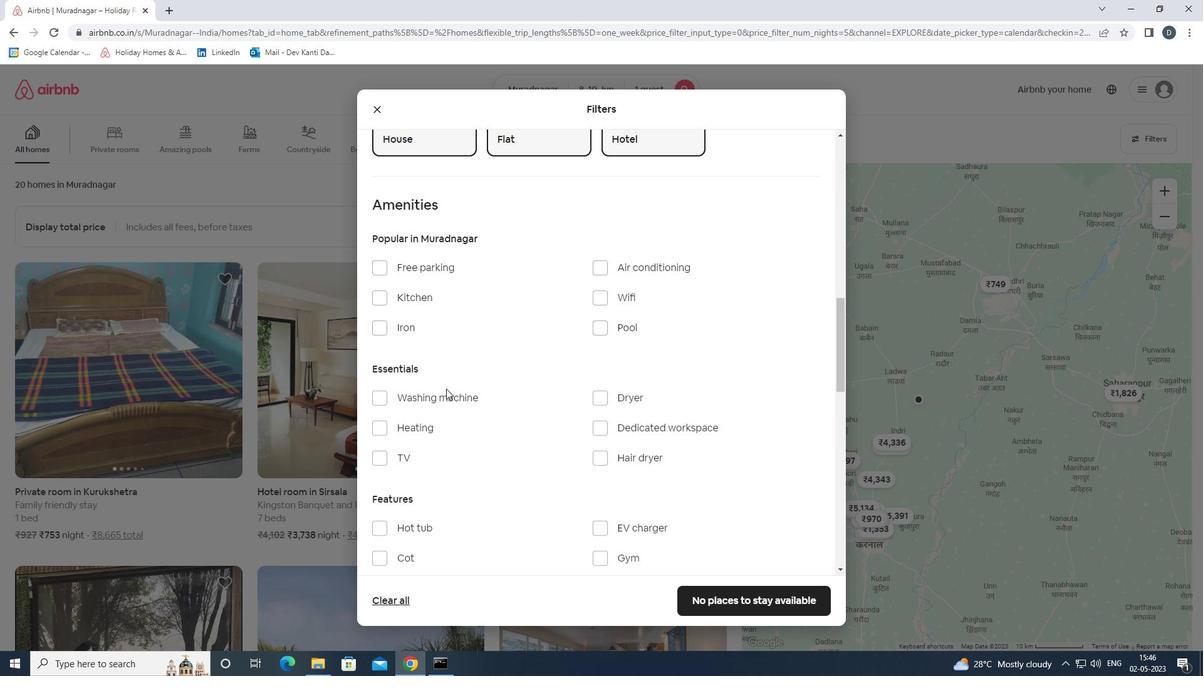 
Action: Mouse moved to (532, 369)
Screenshot: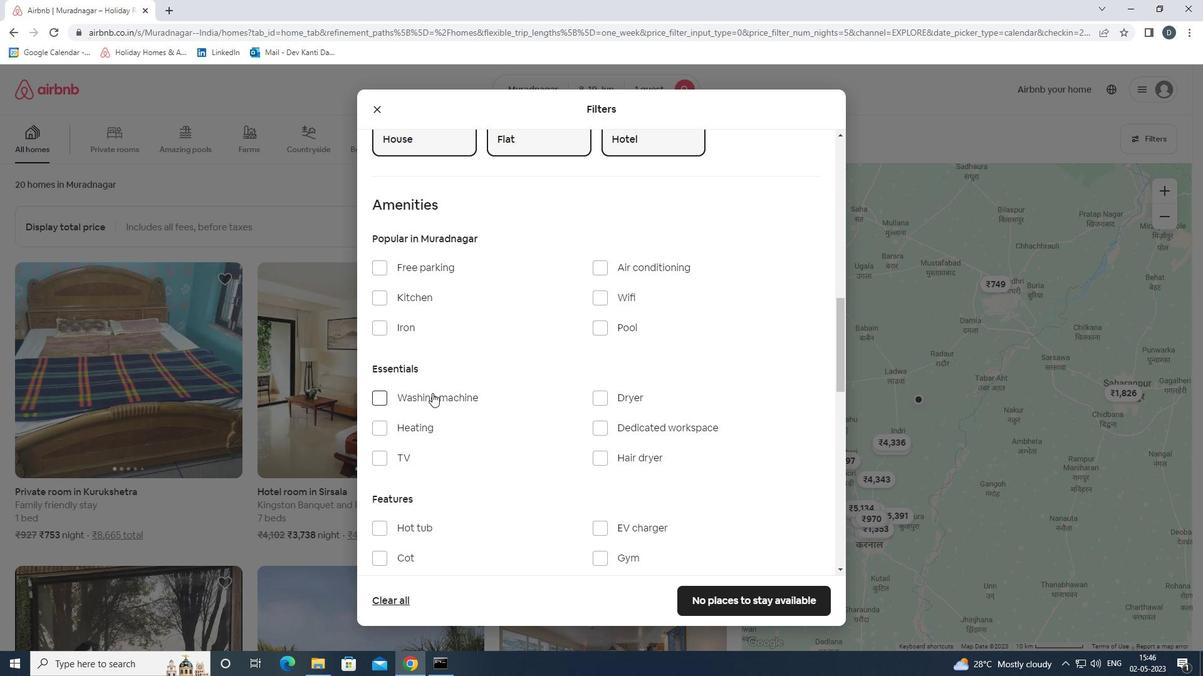 
Action: Mouse scrolled (532, 369) with delta (0, 0)
Screenshot: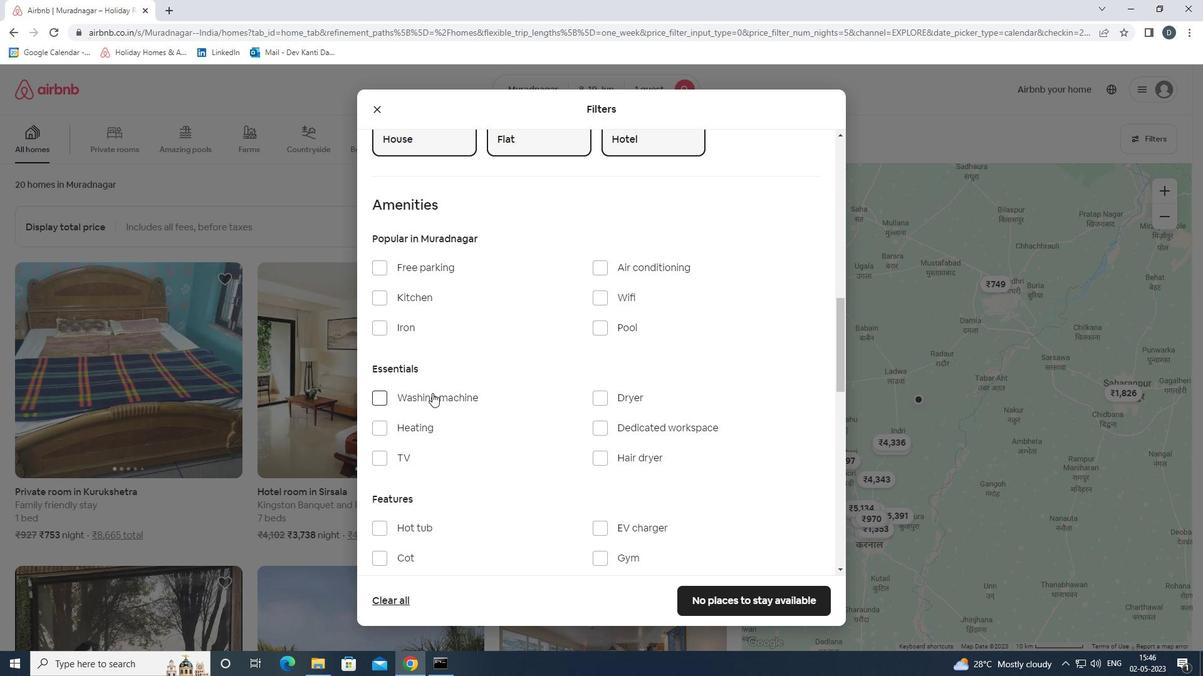 
Action: Mouse scrolled (532, 369) with delta (0, 0)
Screenshot: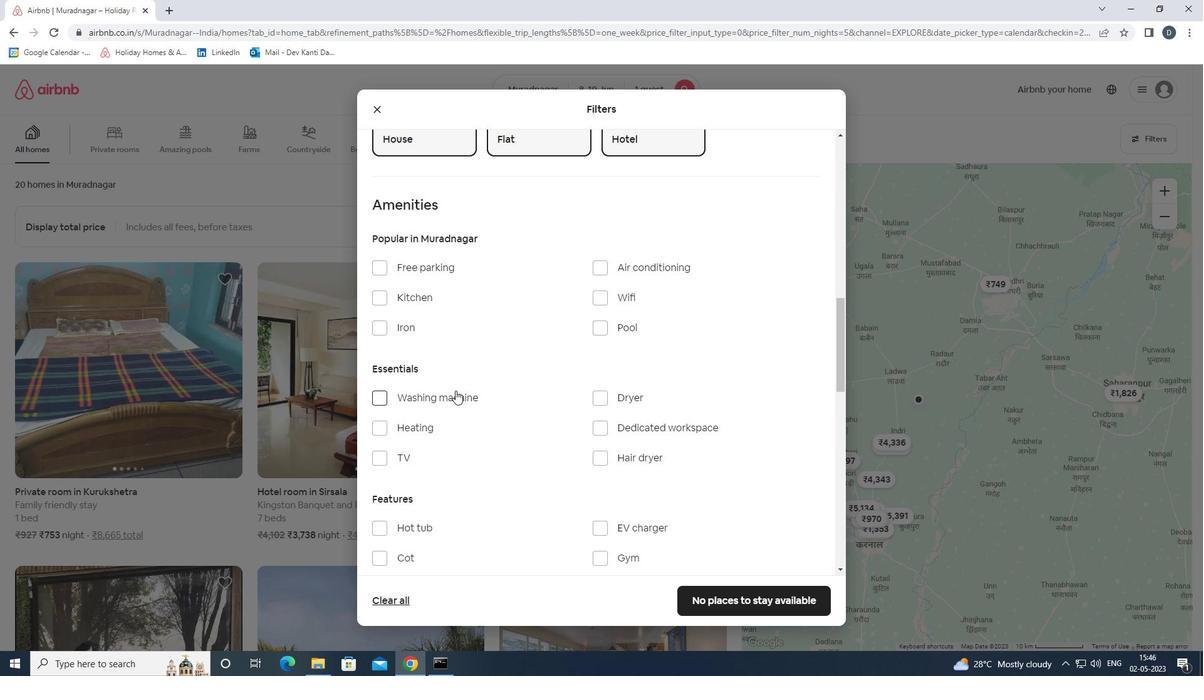 
Action: Mouse scrolled (532, 369) with delta (0, 0)
Screenshot: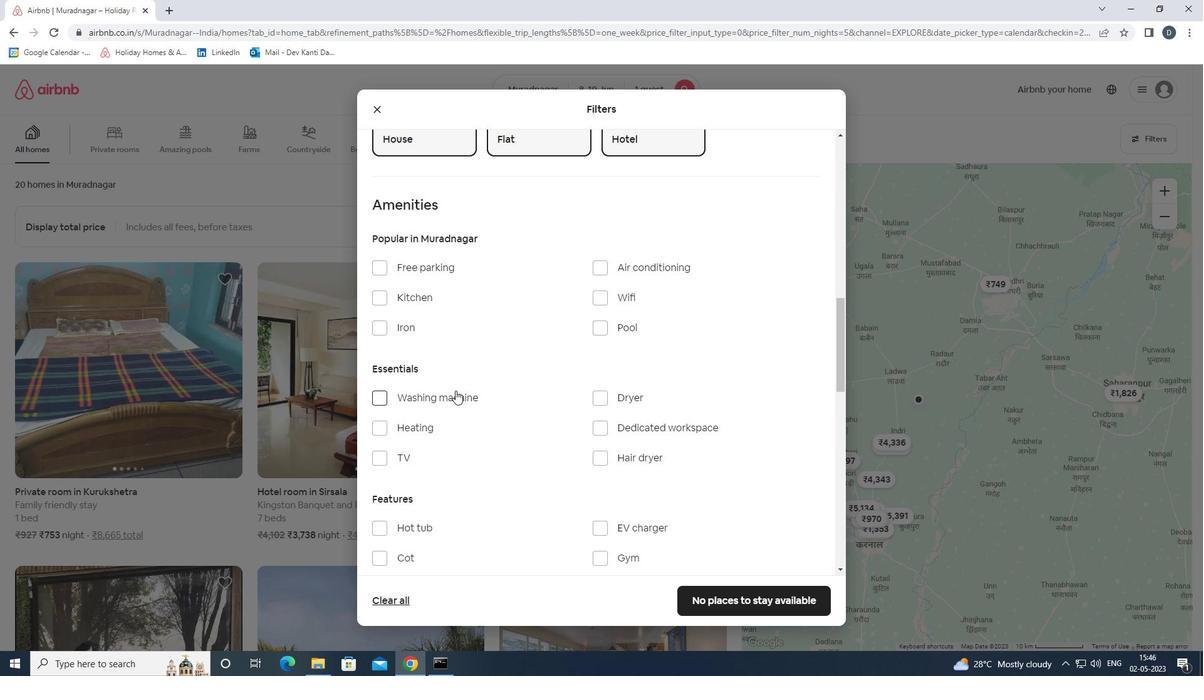 
Action: Mouse moved to (533, 369)
Screenshot: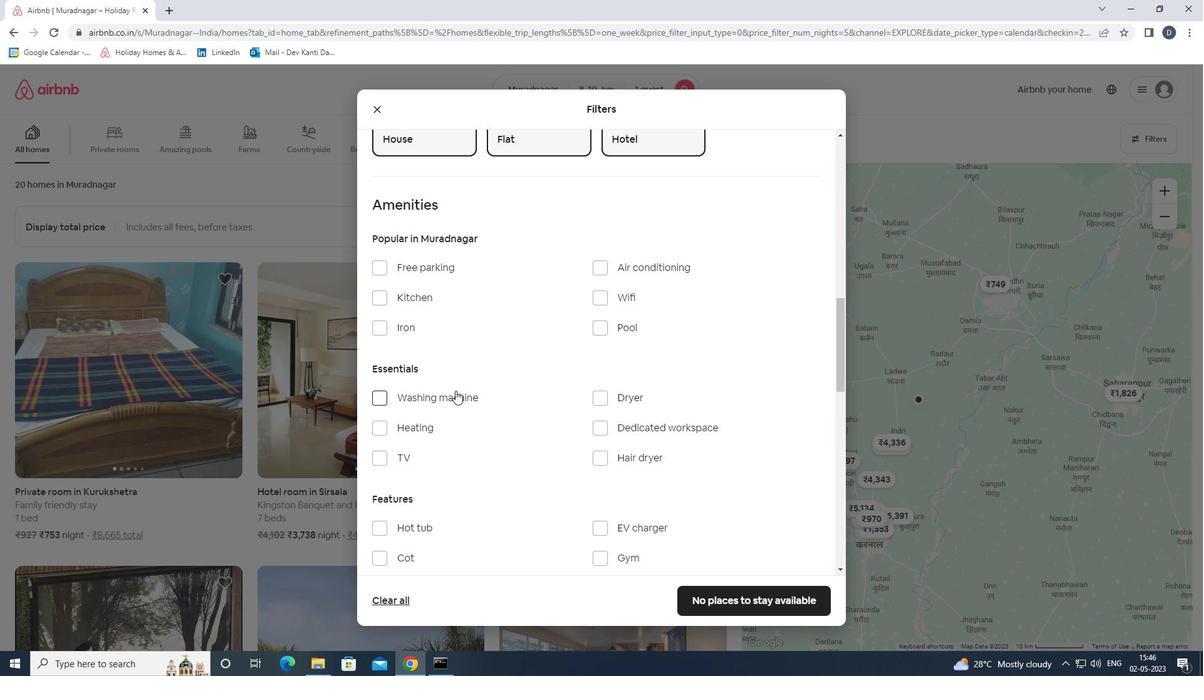
Action: Mouse scrolled (533, 368) with delta (0, 0)
Screenshot: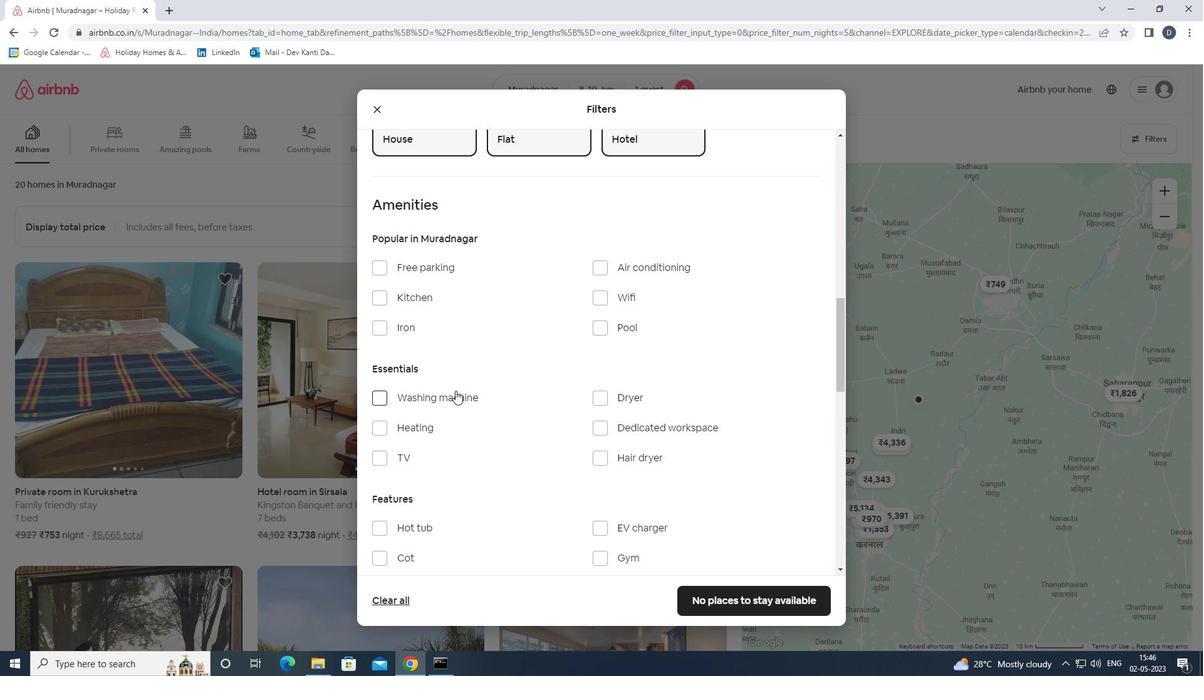 
Action: Mouse moved to (537, 365)
Screenshot: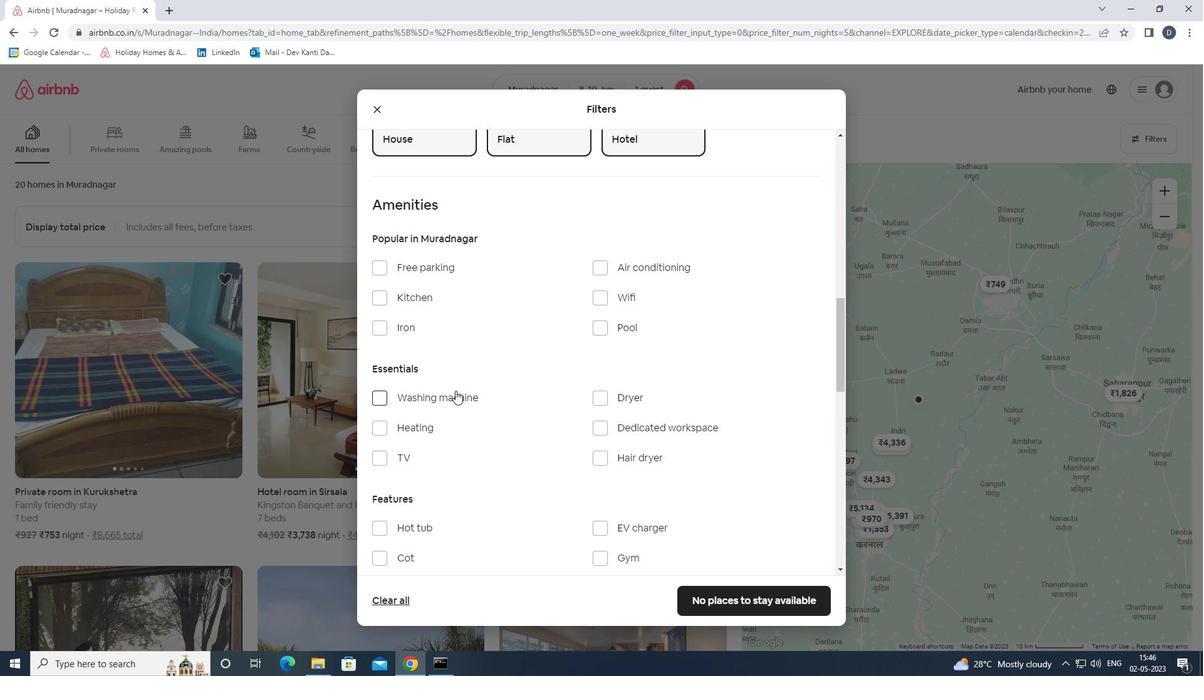
Action: Mouse scrolled (537, 364) with delta (0, 0)
Screenshot: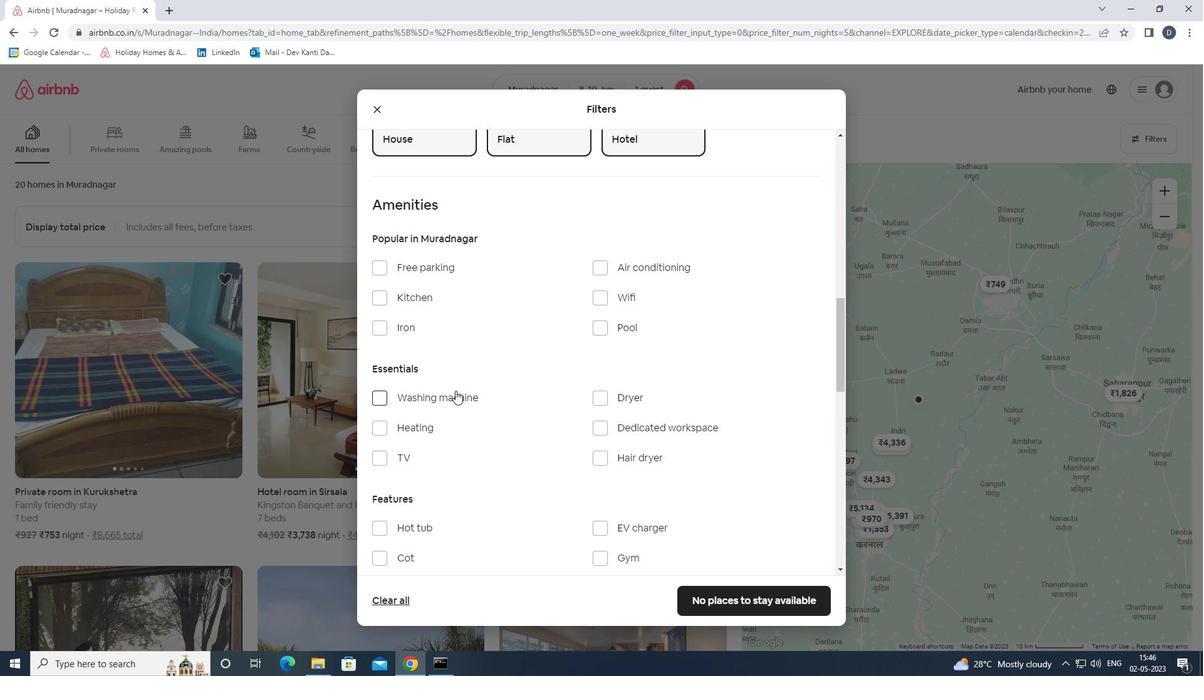 
Action: Mouse moved to (549, 358)
Screenshot: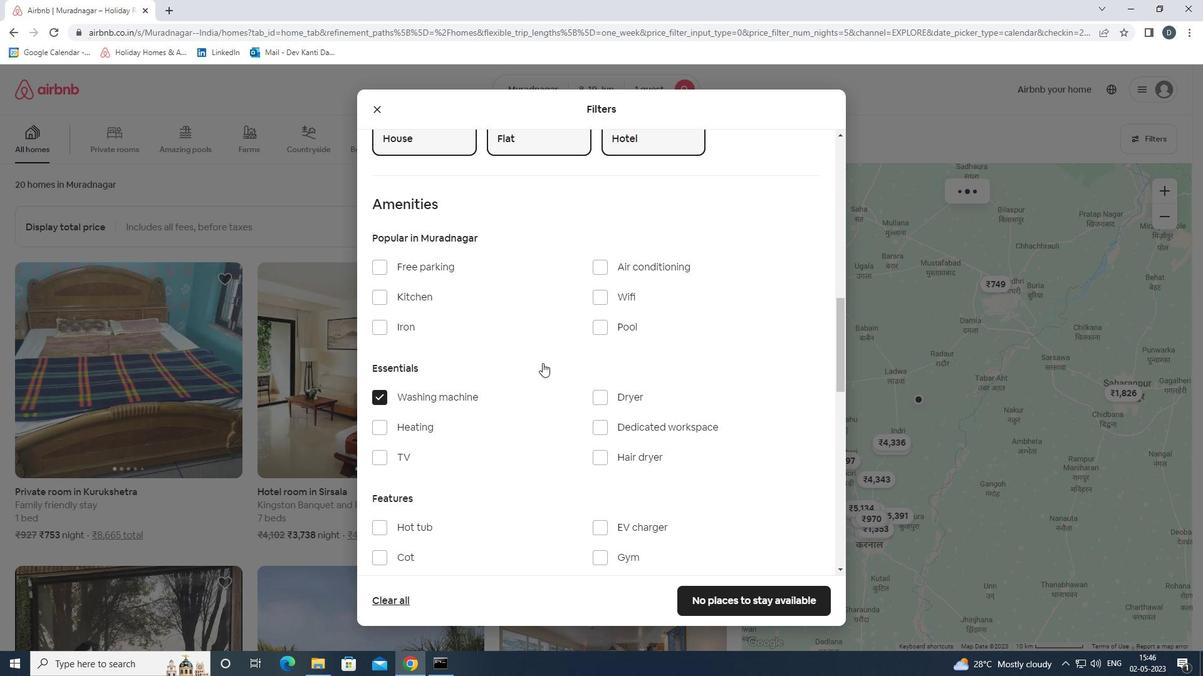 
Action: Mouse scrolled (549, 357) with delta (0, 0)
Screenshot: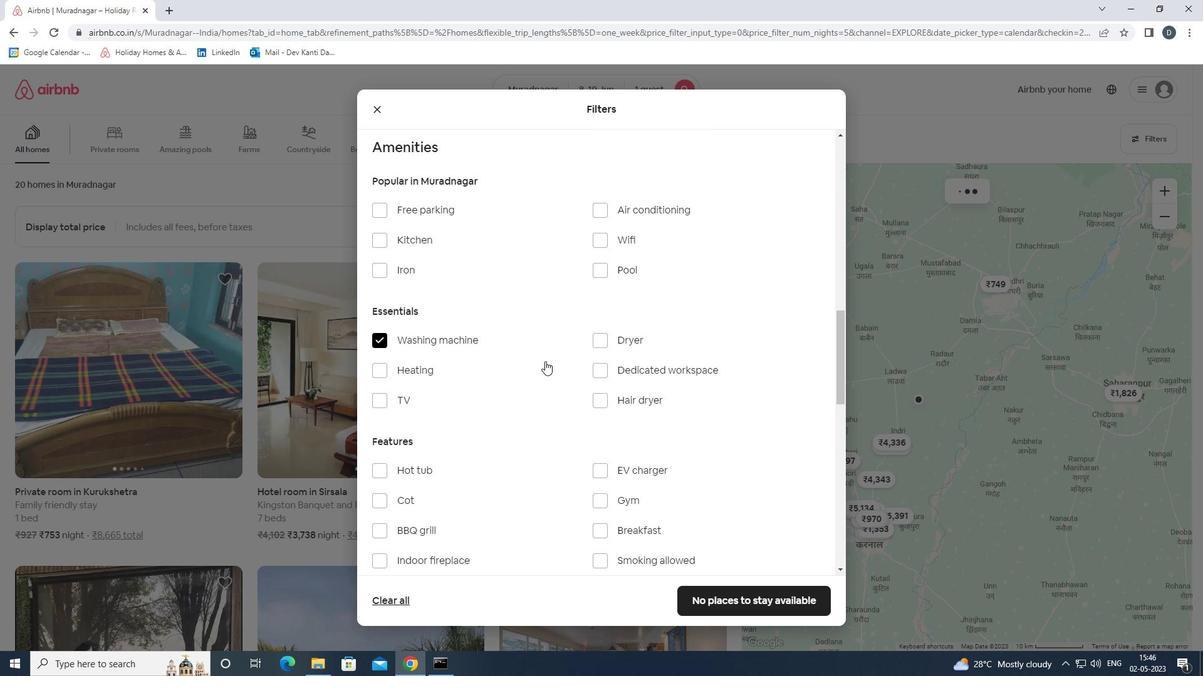 
Action: Mouse scrolled (549, 357) with delta (0, 0)
Screenshot: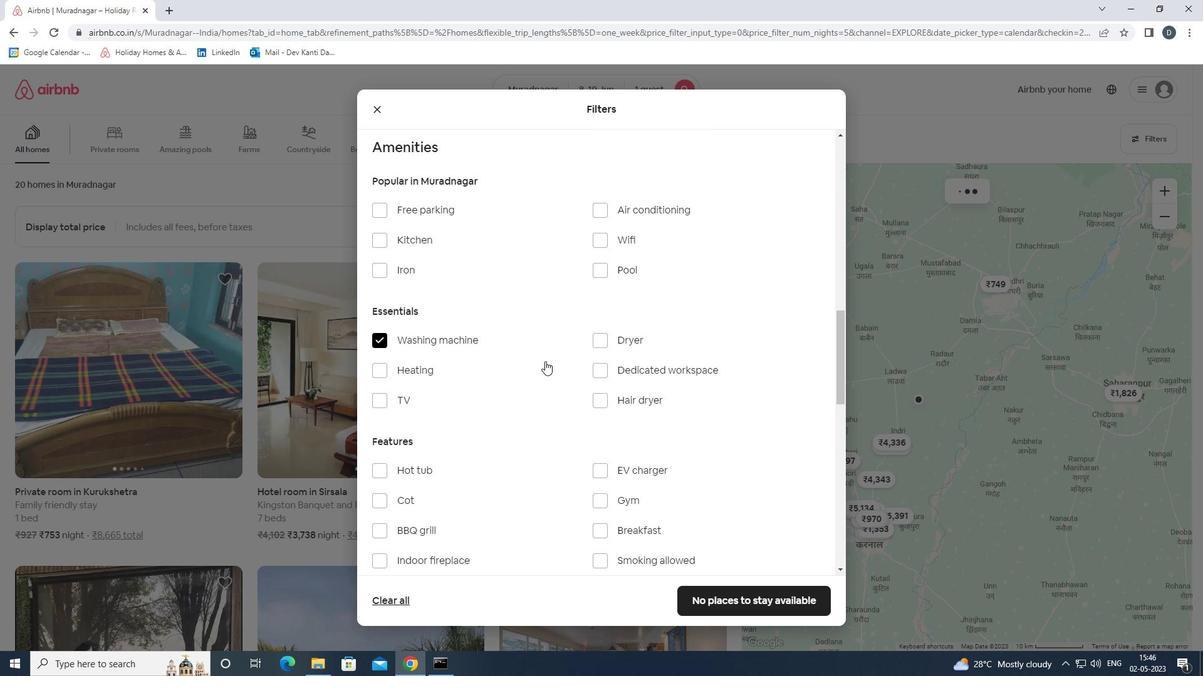 
Action: Mouse scrolled (549, 357) with delta (0, 0)
Screenshot: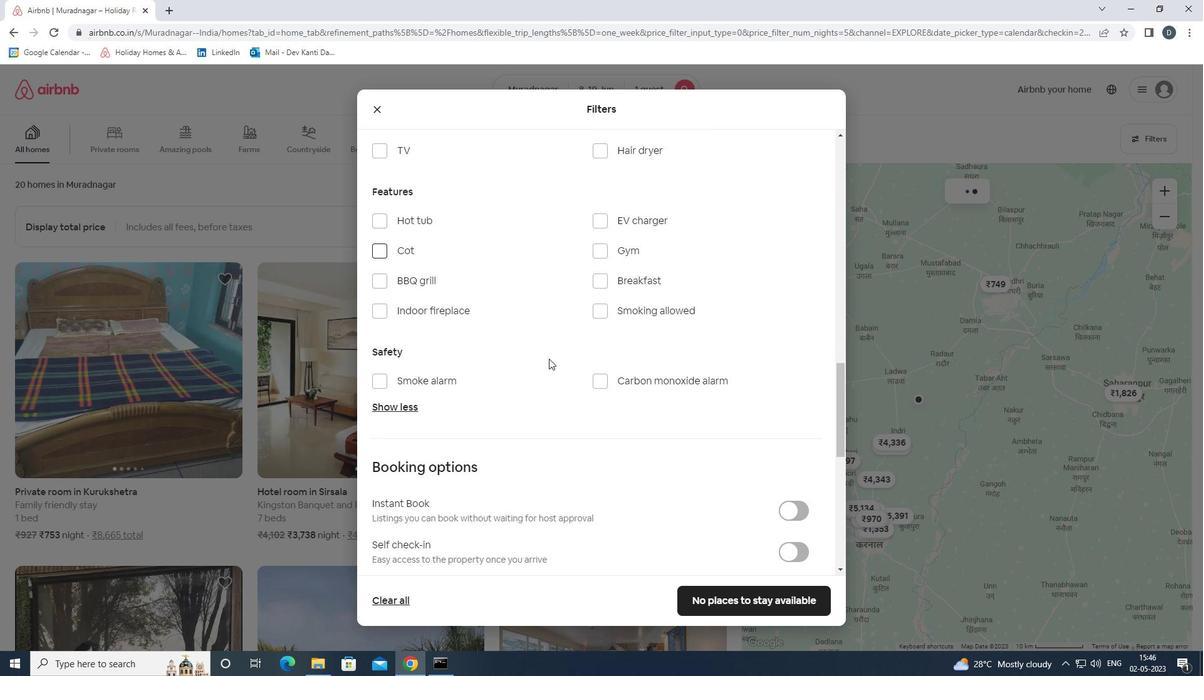 
Action: Mouse scrolled (549, 357) with delta (0, 0)
Screenshot: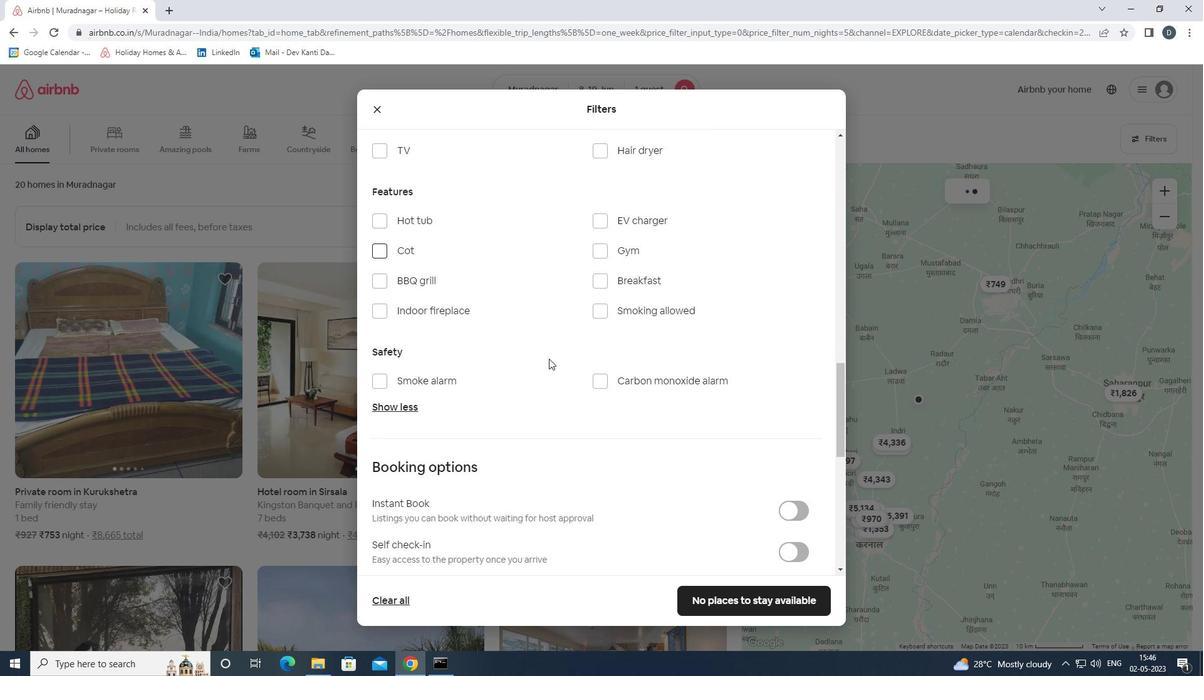
Action: Mouse moved to (550, 357)
Screenshot: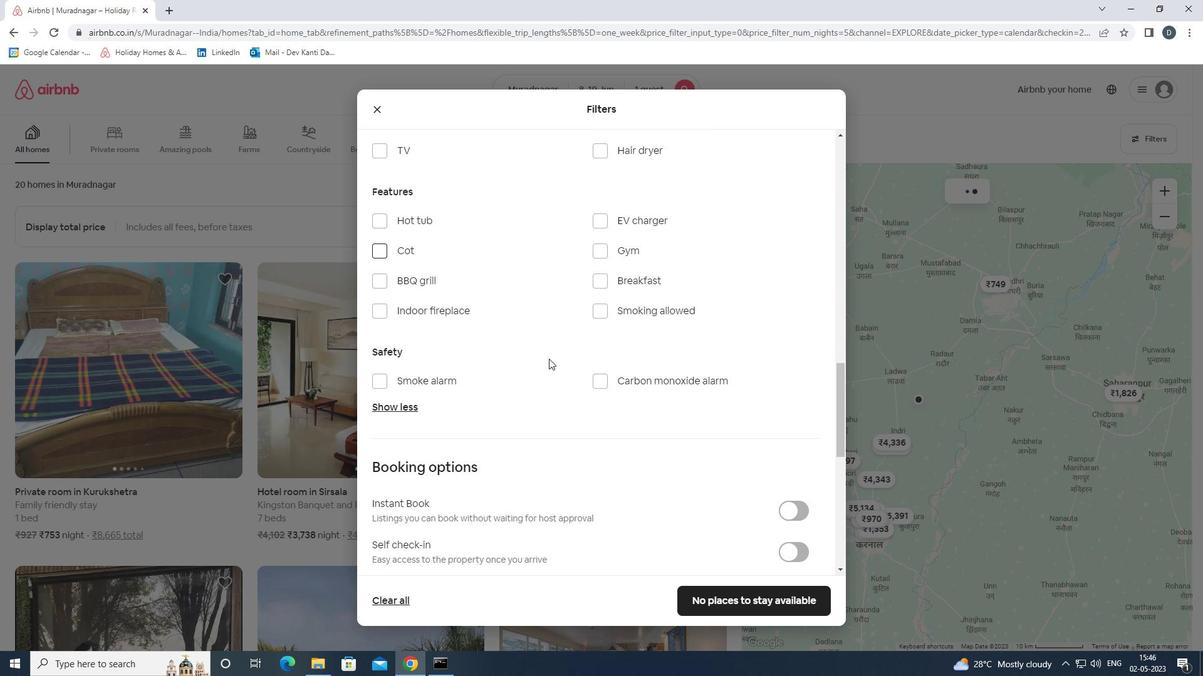 
Action: Mouse scrolled (550, 356) with delta (0, 0)
Screenshot: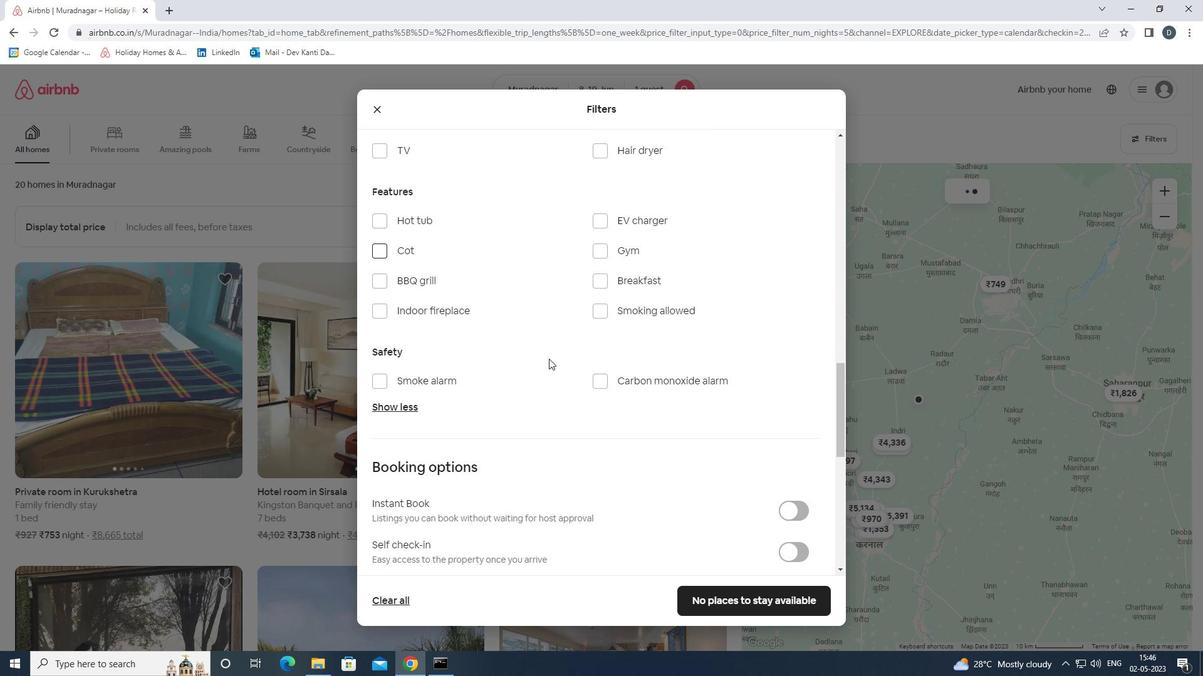 
Action: Mouse moved to (786, 239)
Screenshot: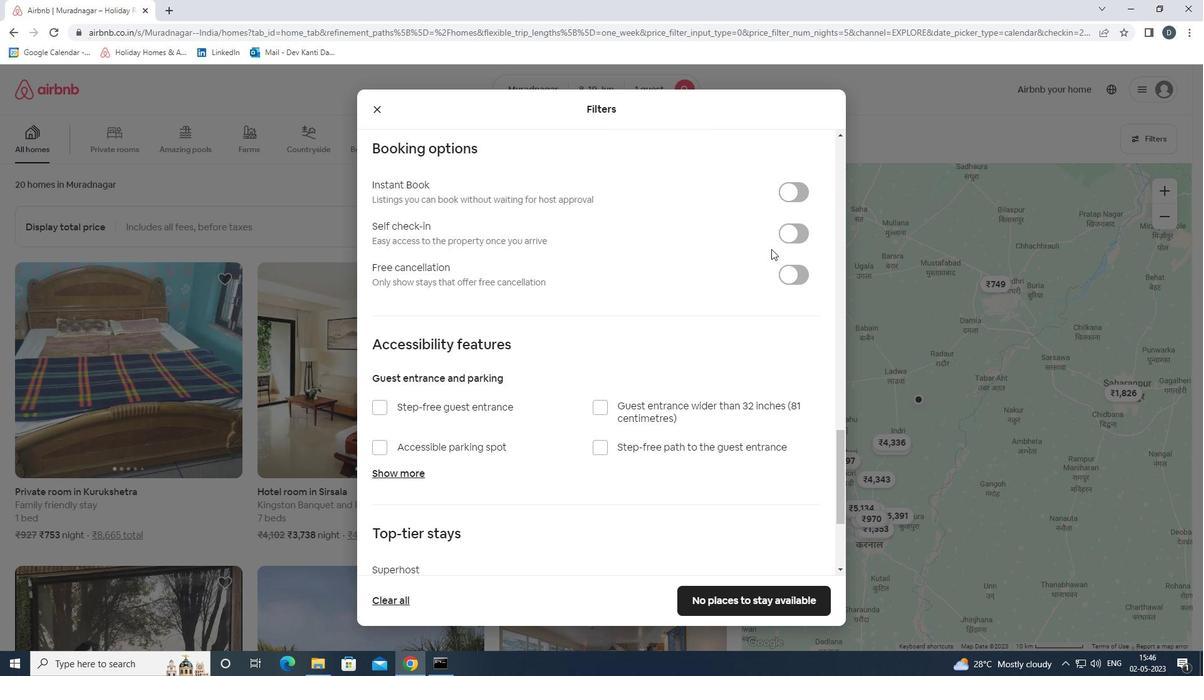 
Action: Mouse pressed left at (786, 239)
Screenshot: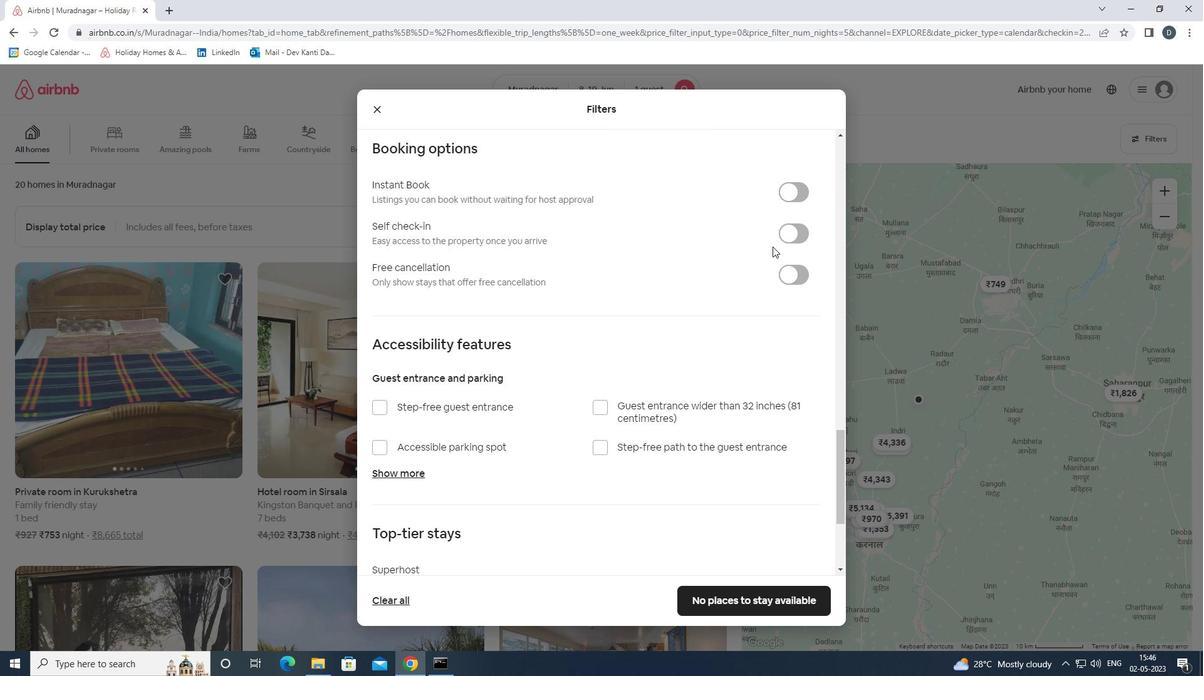 
Action: Mouse moved to (740, 343)
Screenshot: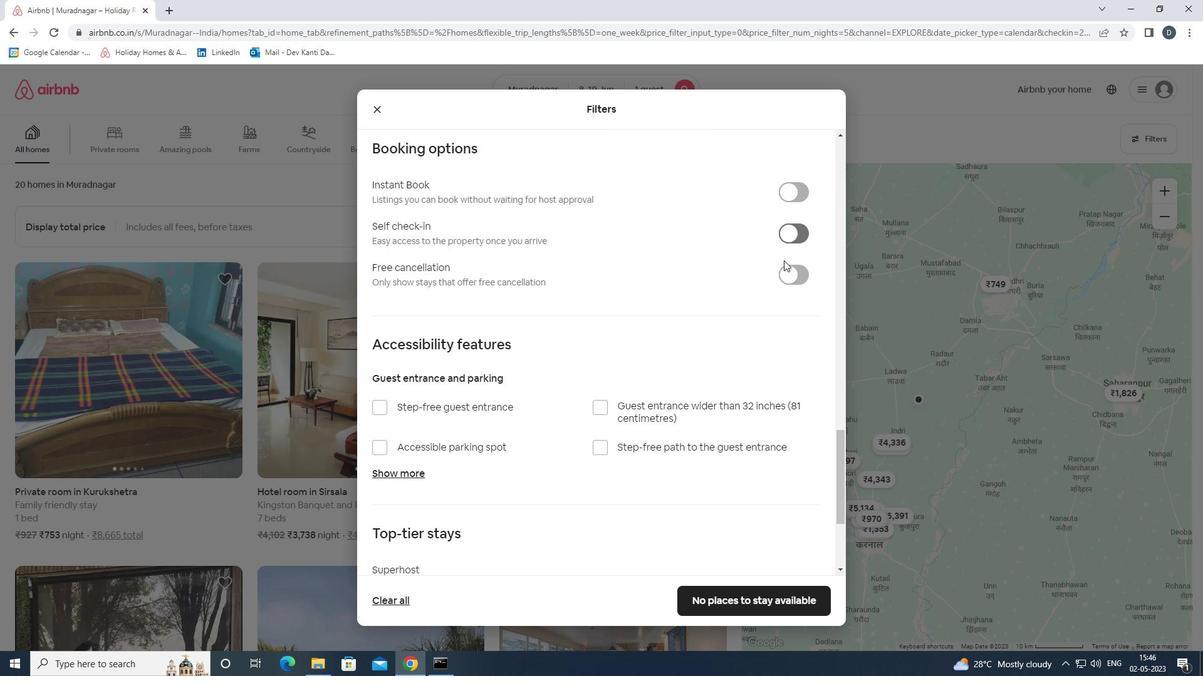 
Action: Mouse scrolled (740, 342) with delta (0, 0)
Screenshot: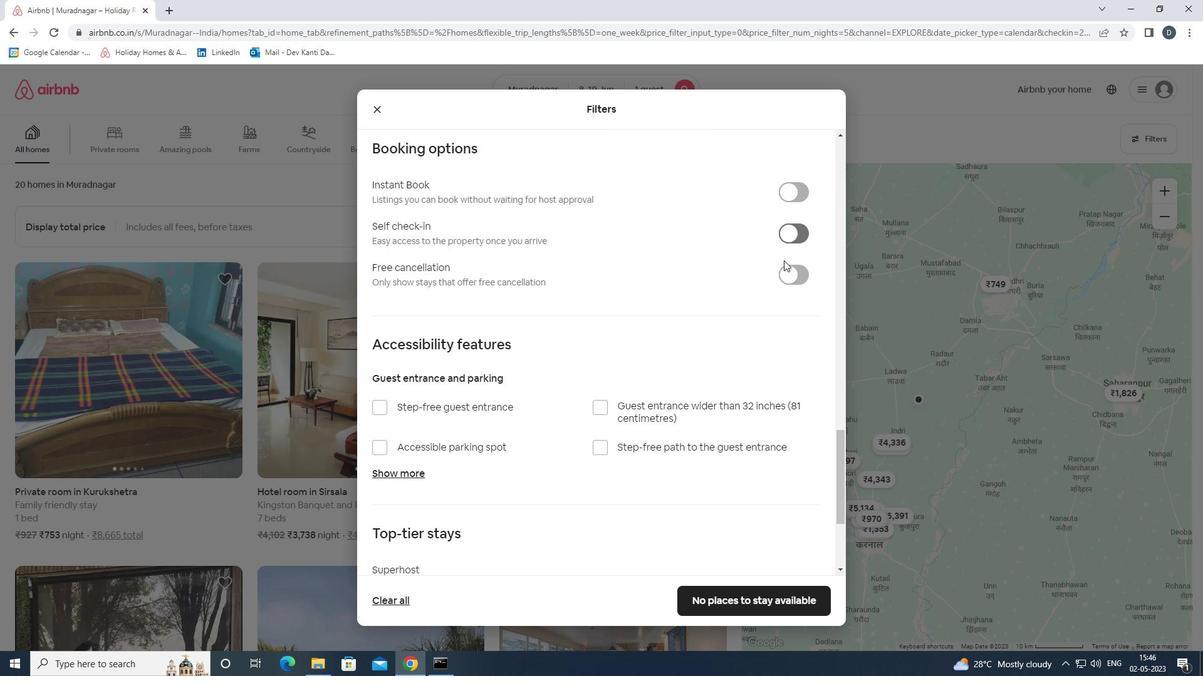 
Action: Mouse moved to (738, 344)
Screenshot: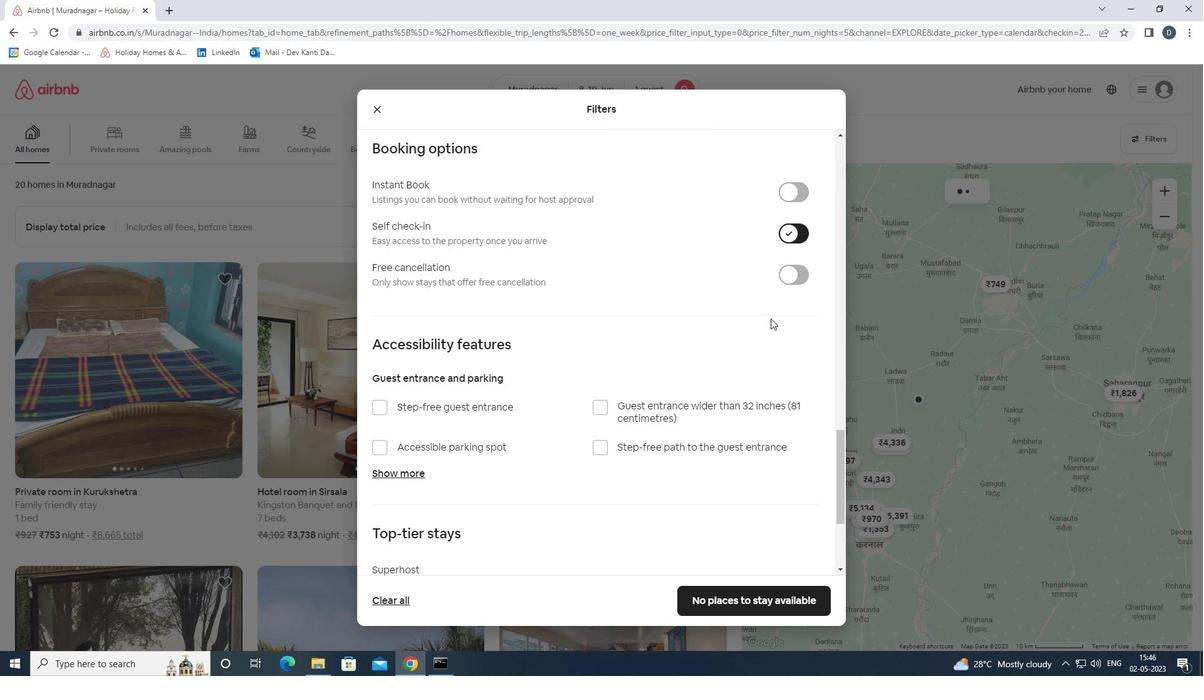 
Action: Mouse scrolled (738, 344) with delta (0, 0)
Screenshot: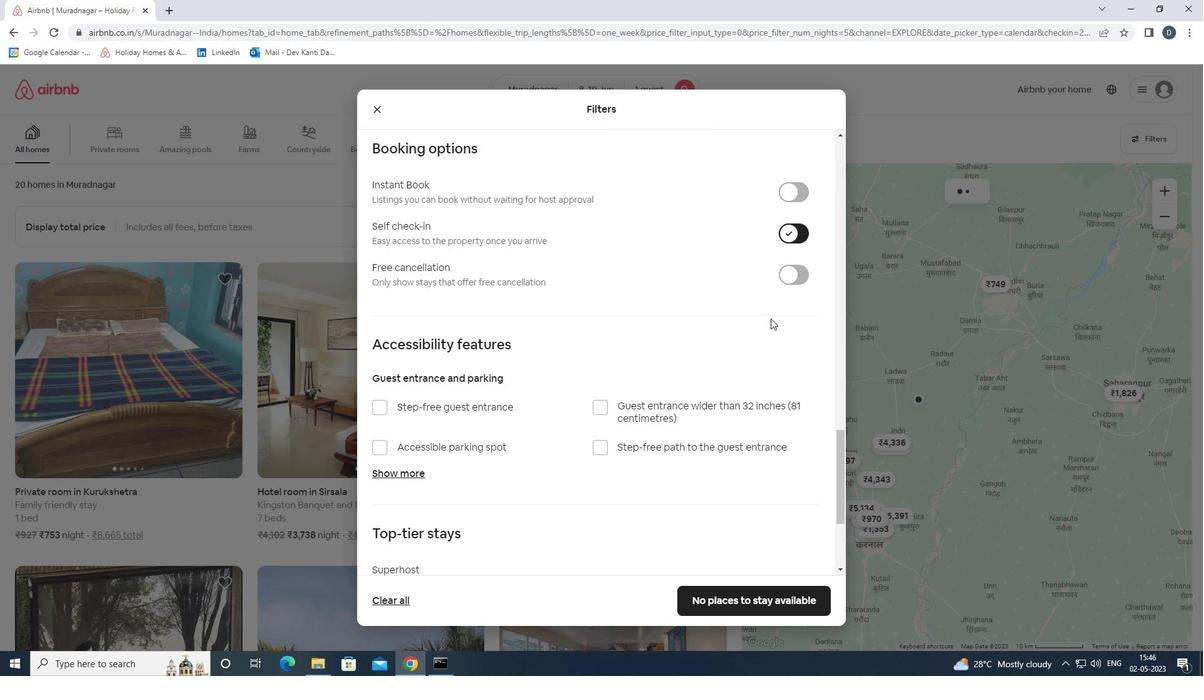 
Action: Mouse scrolled (738, 344) with delta (0, 0)
Screenshot: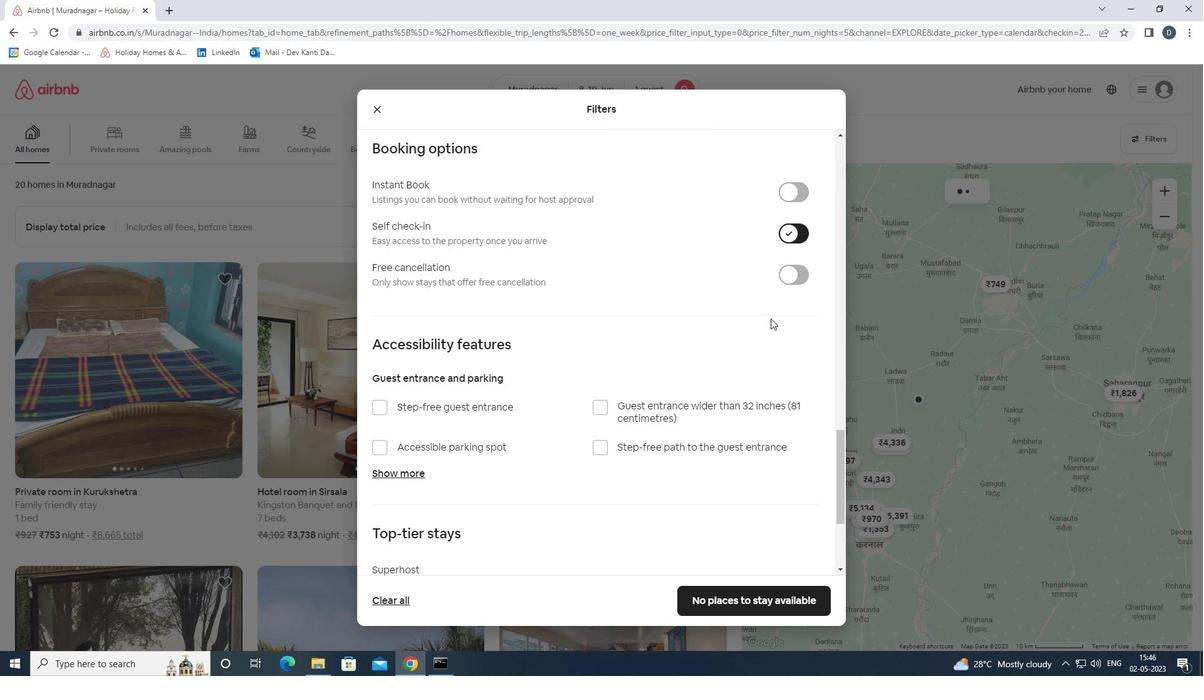 
Action: Mouse scrolled (738, 344) with delta (0, 0)
Screenshot: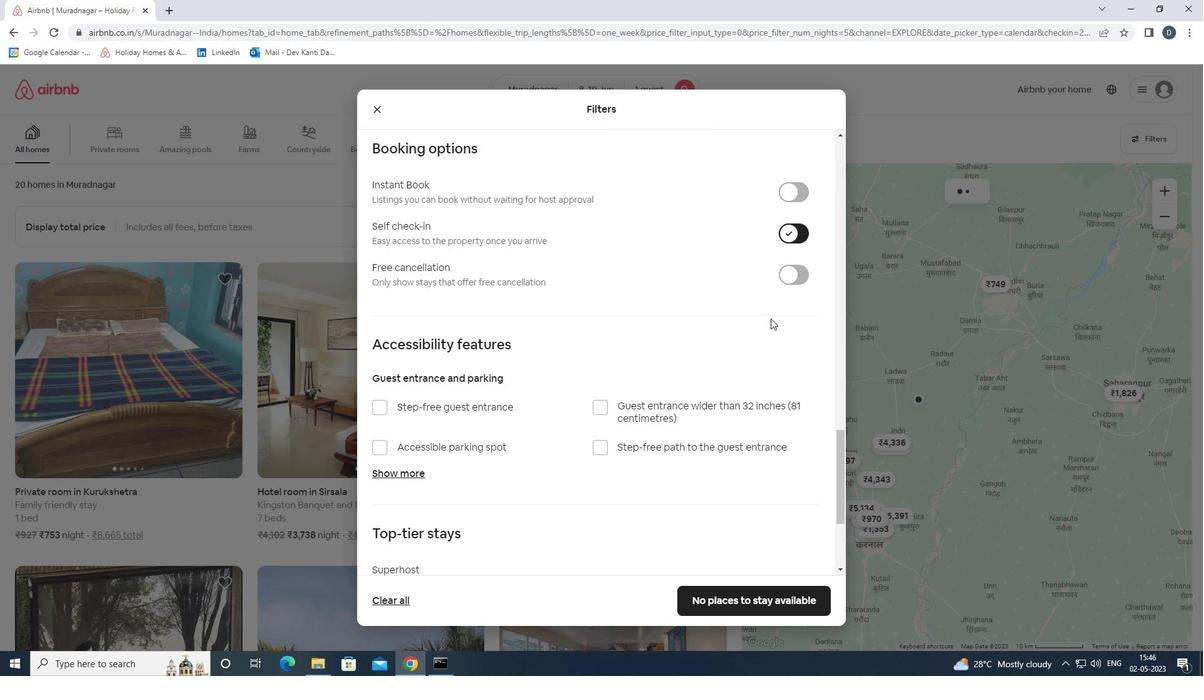 
Action: Mouse scrolled (738, 344) with delta (0, 0)
Screenshot: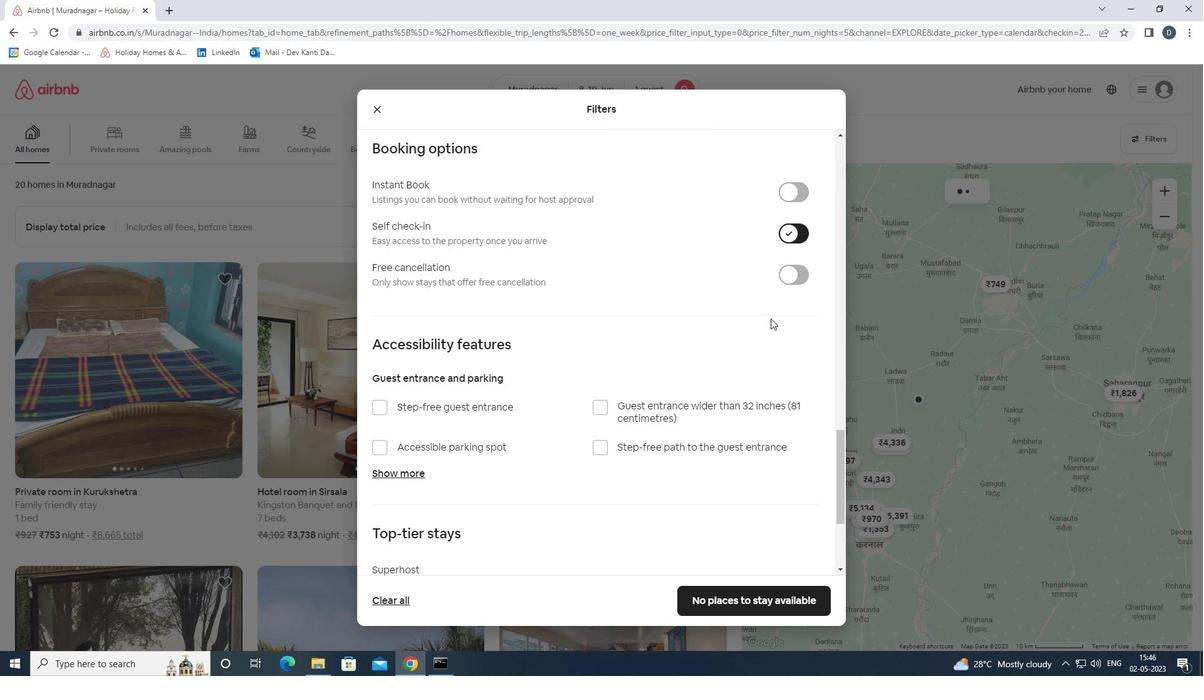 
Action: Mouse moved to (387, 503)
Screenshot: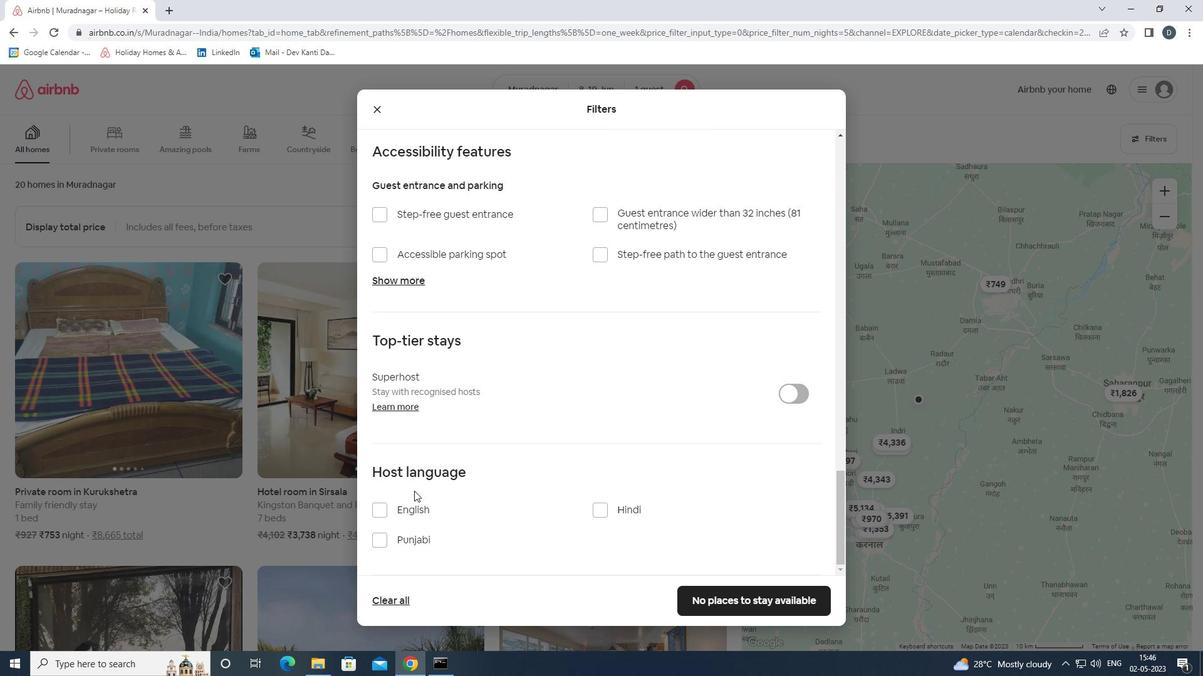 
Action: Mouse pressed left at (387, 503)
Screenshot: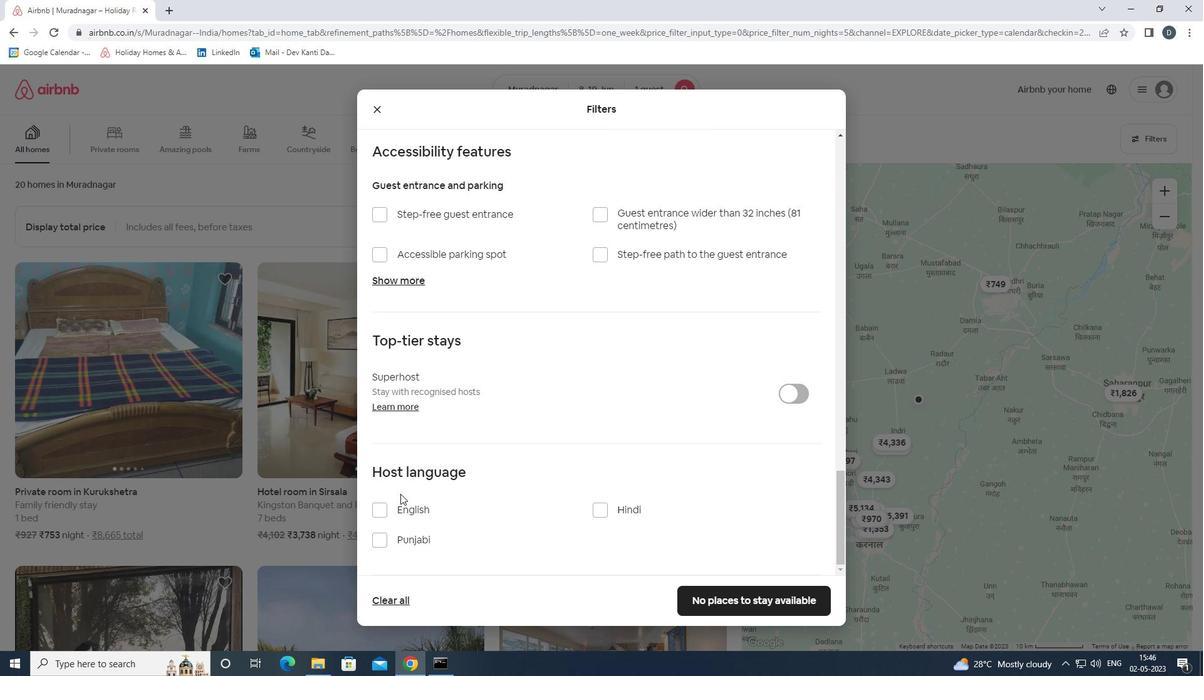 
Action: Mouse moved to (758, 589)
Screenshot: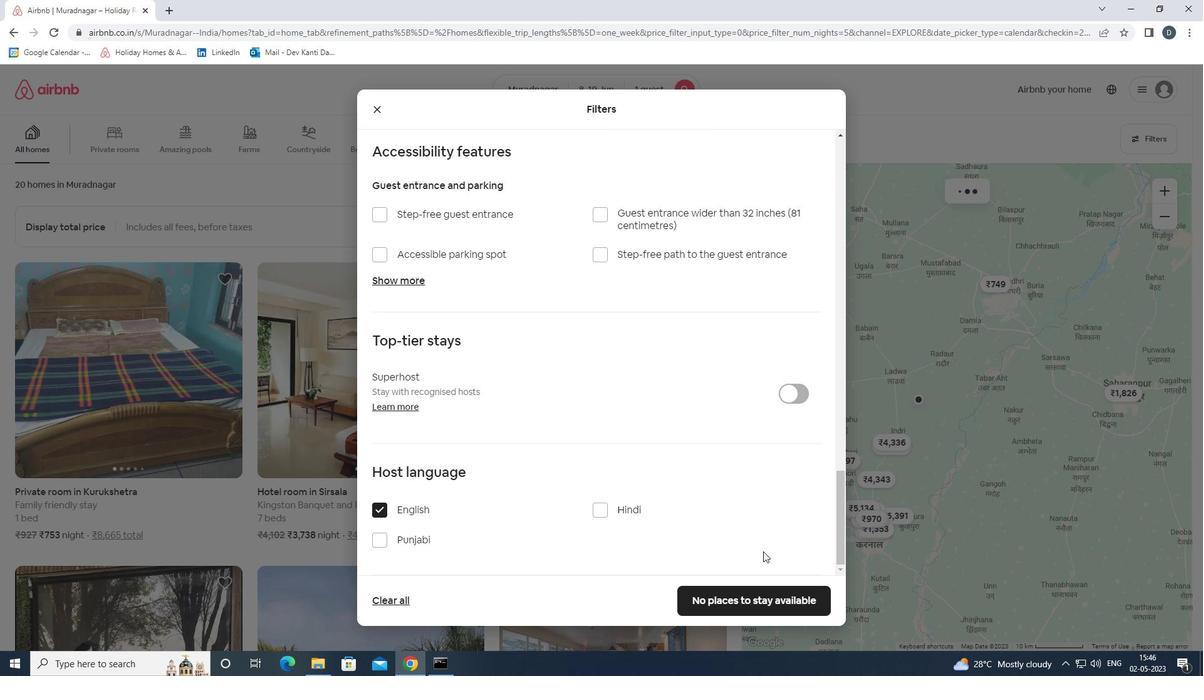 
Action: Mouse pressed left at (758, 589)
Screenshot: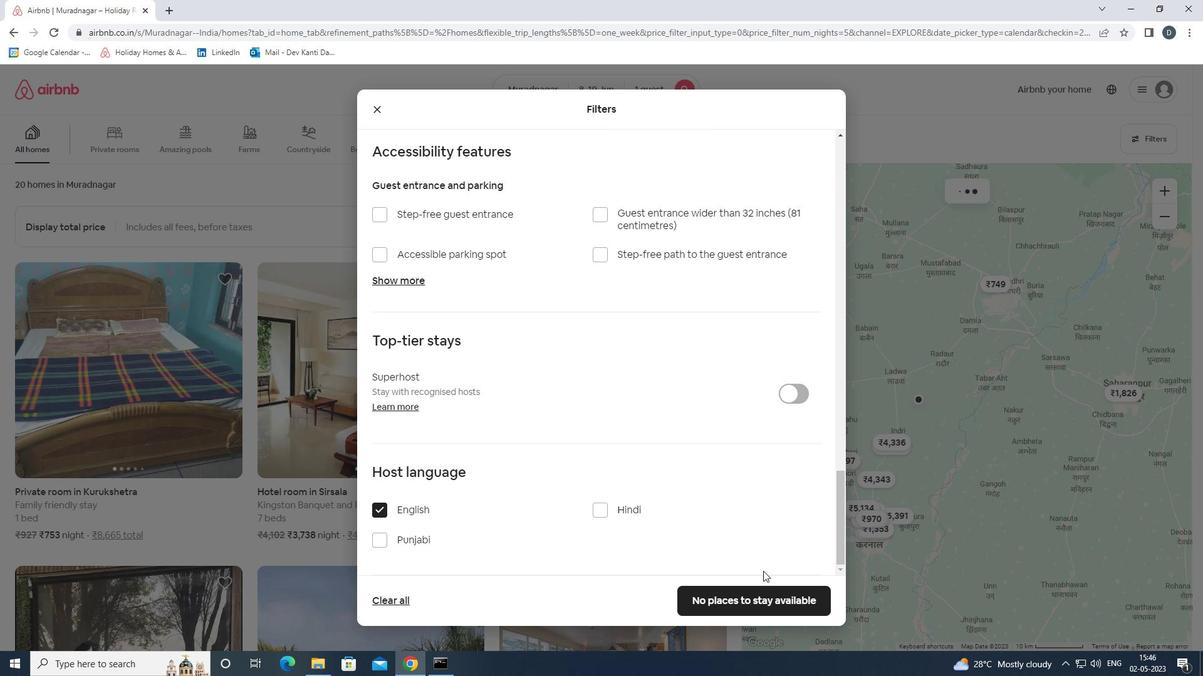 
Action: Mouse moved to (681, 337)
Screenshot: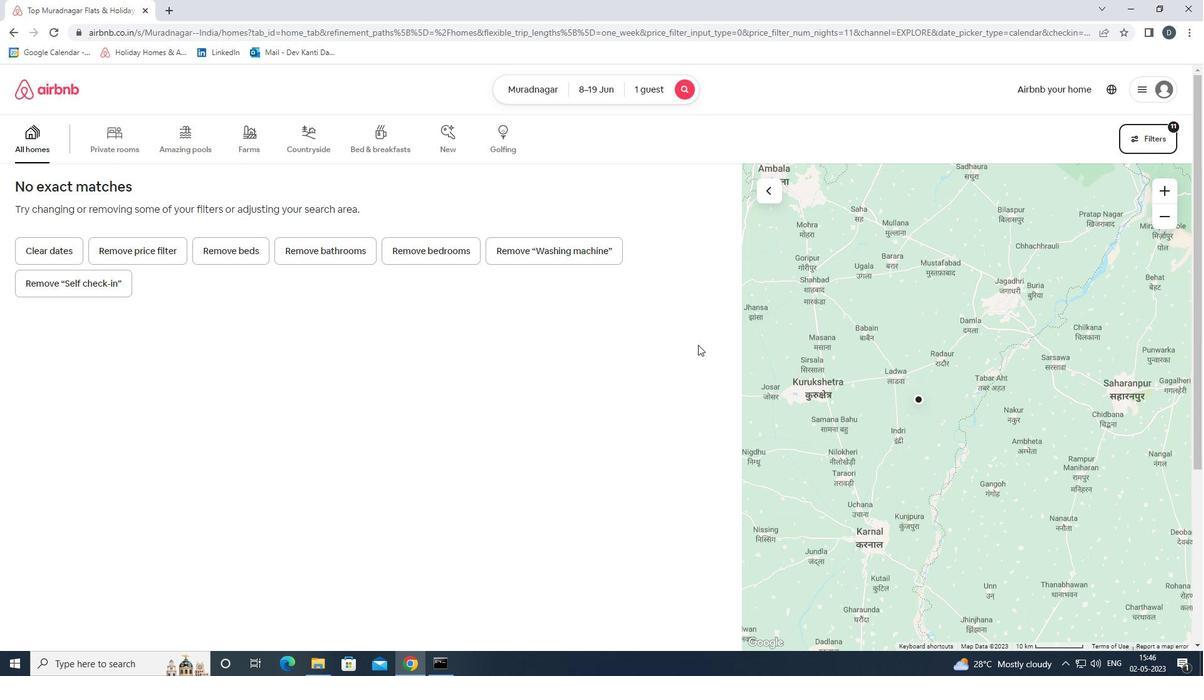 
